 Task: Send an email with the signature Leonardo Martinez with the subject Feedback on a job offer acceptance and the message I would like to request a change to the project objectives, can we discuss this in our next meeting? from softage.9@softage.net to softage.8@softage.net and move the email from Sent Items to the folder Purchase orders
Action: Mouse moved to (1091, 77)
Screenshot: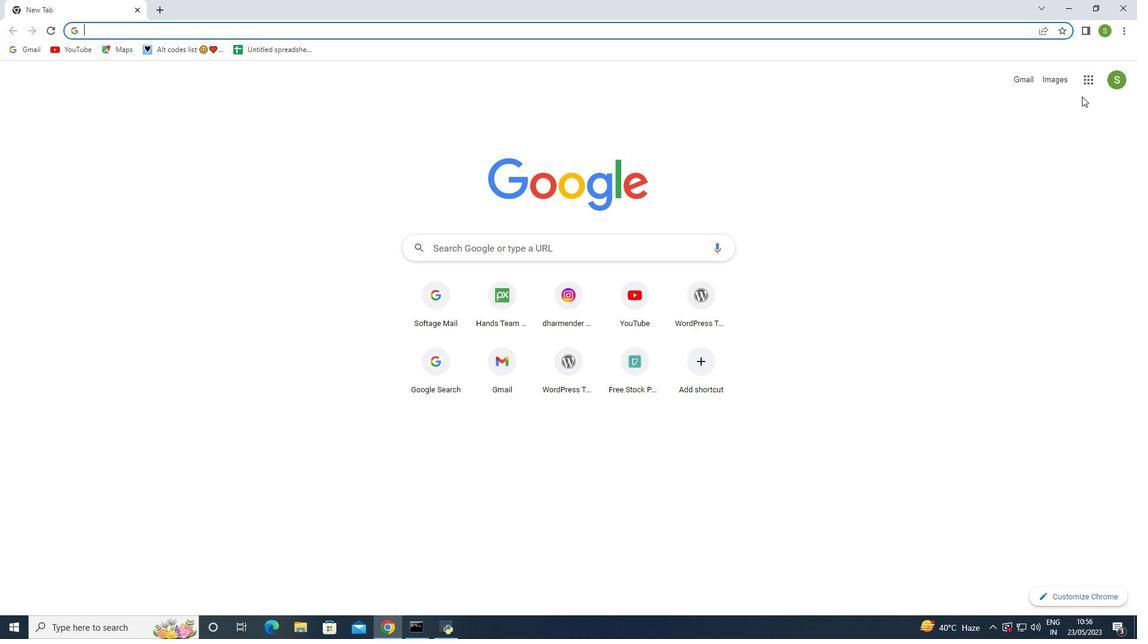 
Action: Mouse pressed left at (1091, 77)
Screenshot: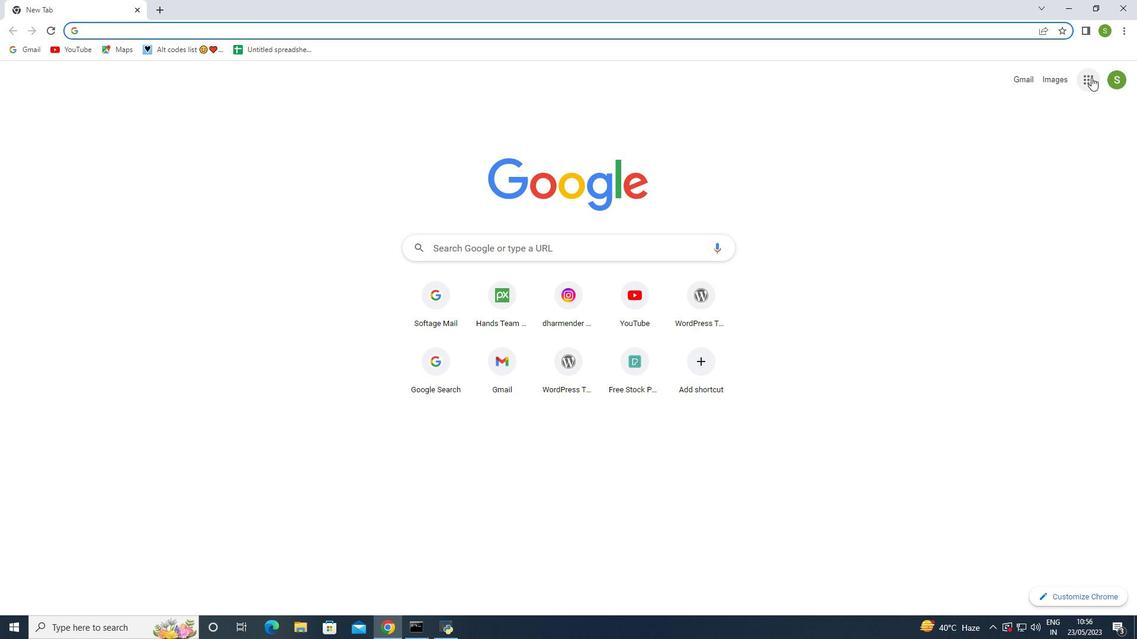 
Action: Mouse moved to (1030, 120)
Screenshot: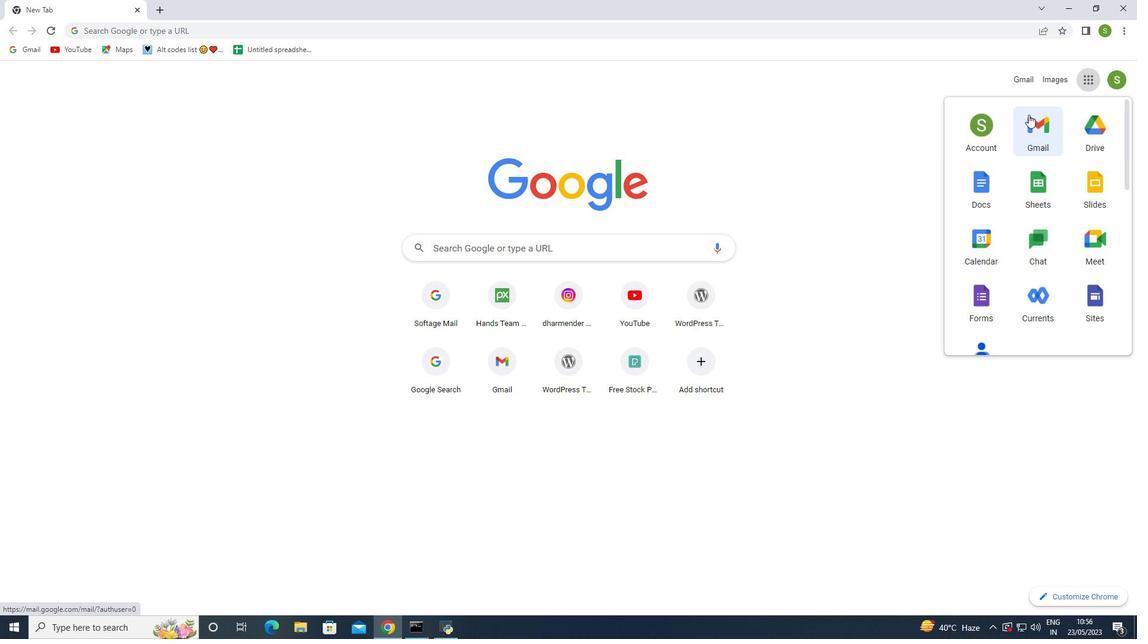 
Action: Mouse pressed left at (1030, 120)
Screenshot: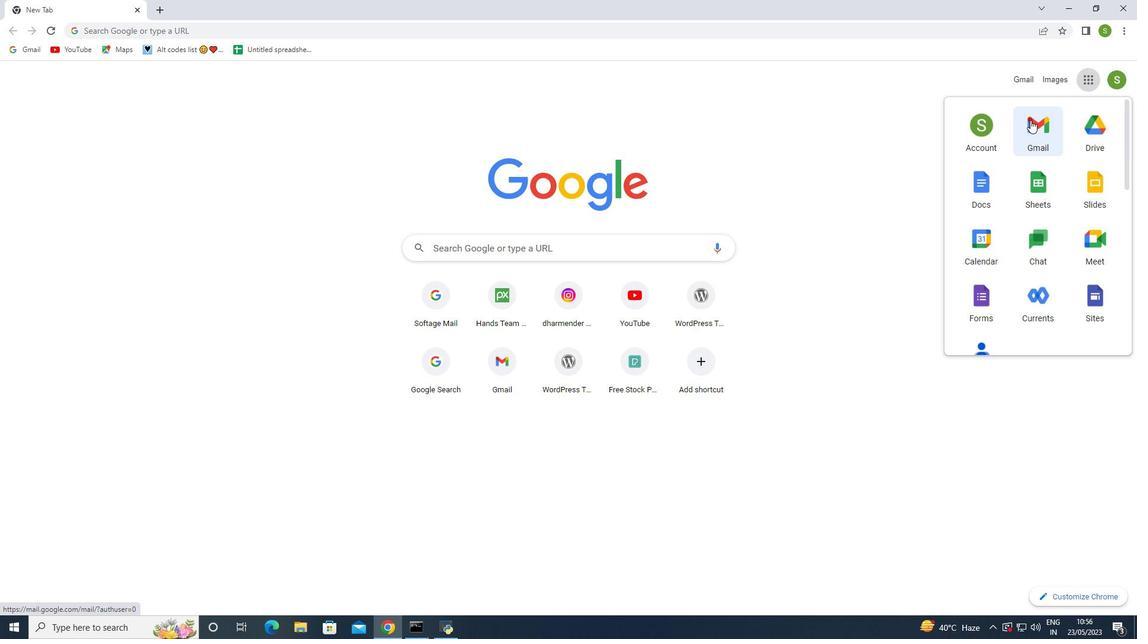 
Action: Mouse moved to (1005, 87)
Screenshot: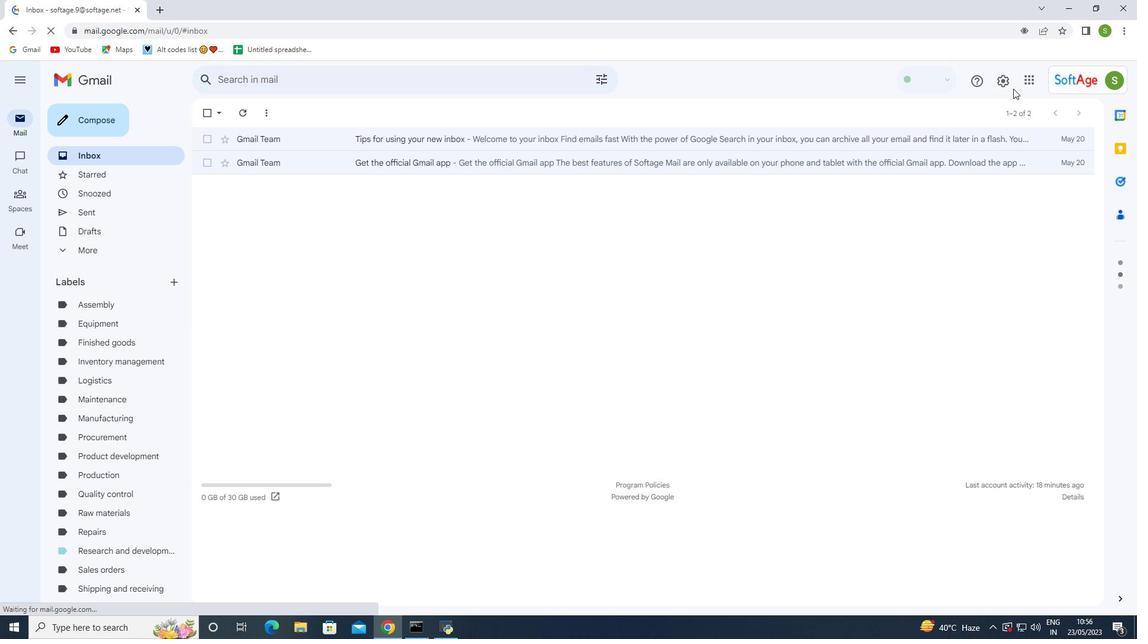 
Action: Mouse pressed left at (1005, 87)
Screenshot: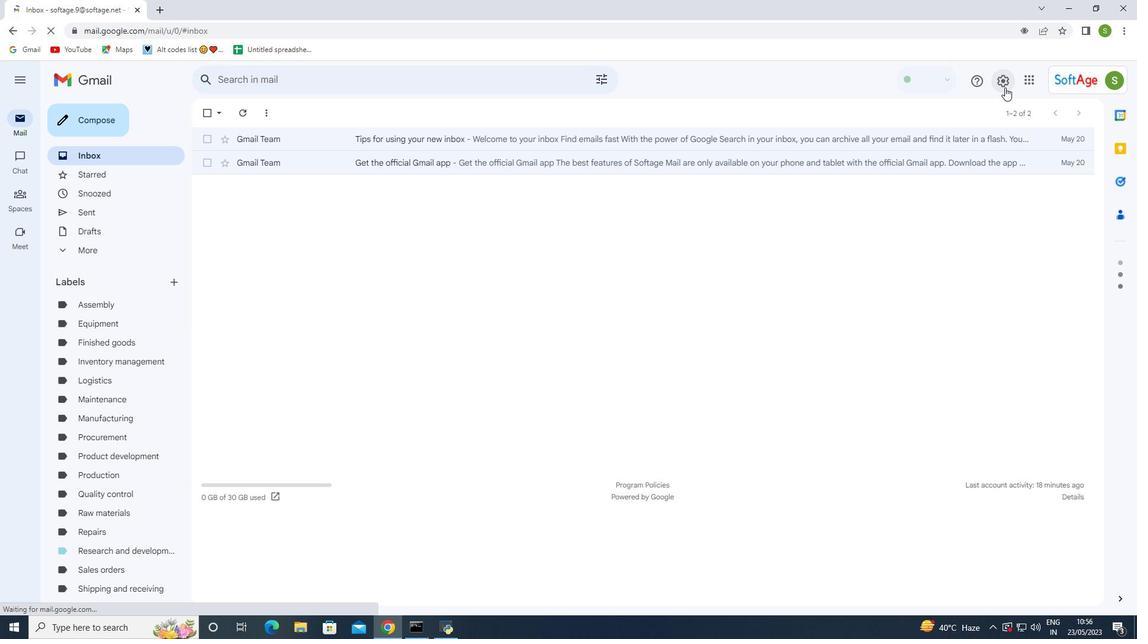
Action: Mouse moved to (999, 136)
Screenshot: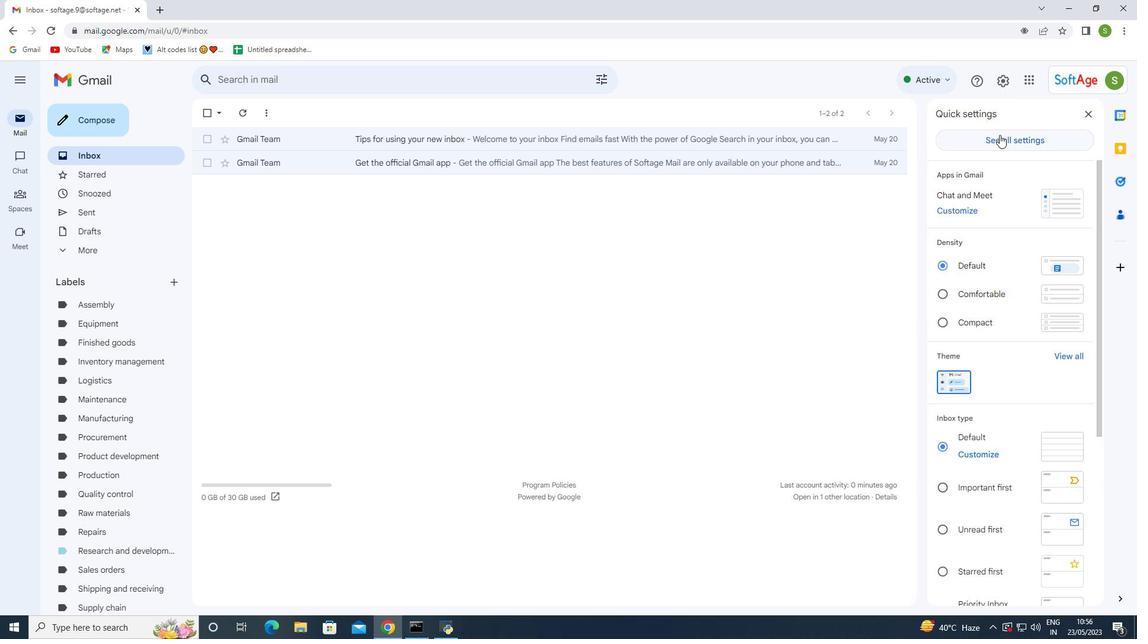 
Action: Mouse pressed left at (999, 136)
Screenshot: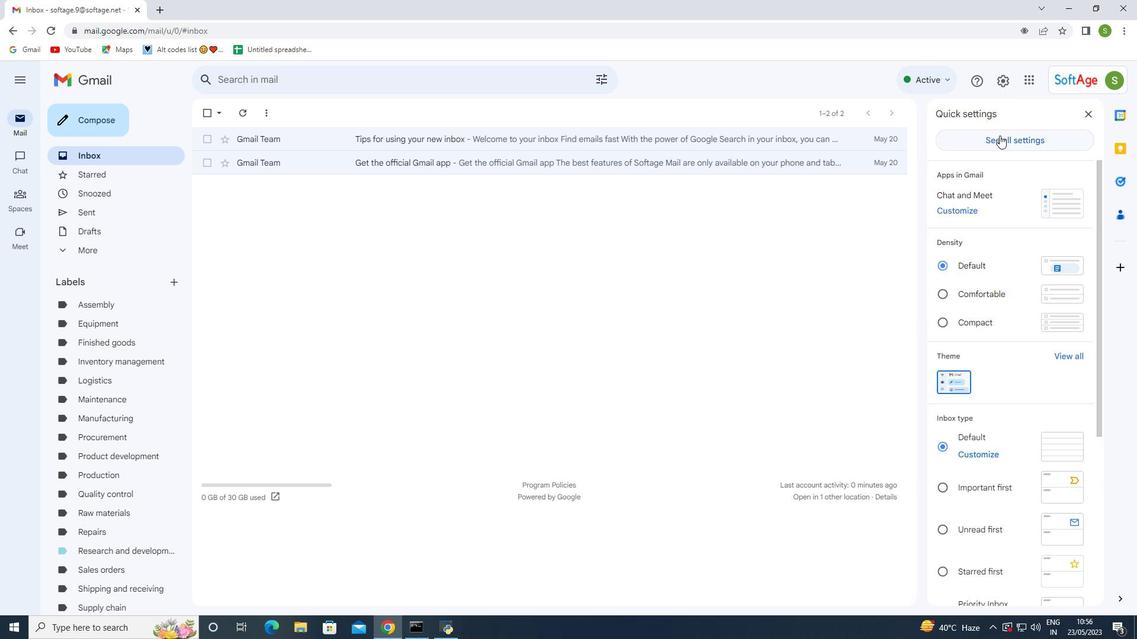 
Action: Mouse moved to (490, 319)
Screenshot: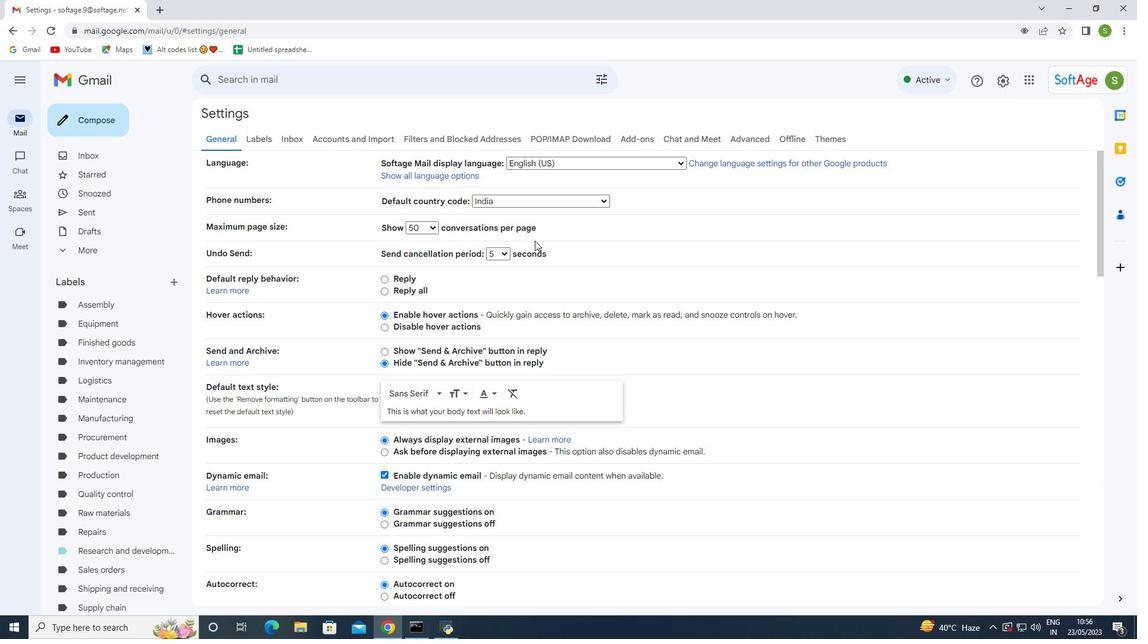 
Action: Mouse scrolled (490, 319) with delta (0, 0)
Screenshot: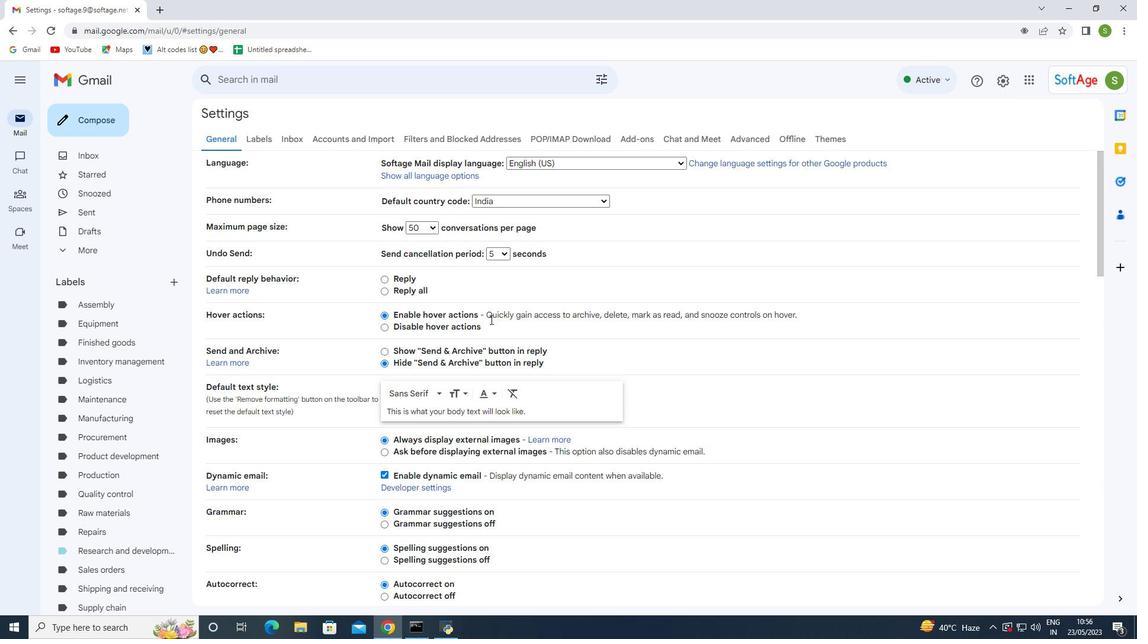 
Action: Mouse scrolled (490, 319) with delta (0, 0)
Screenshot: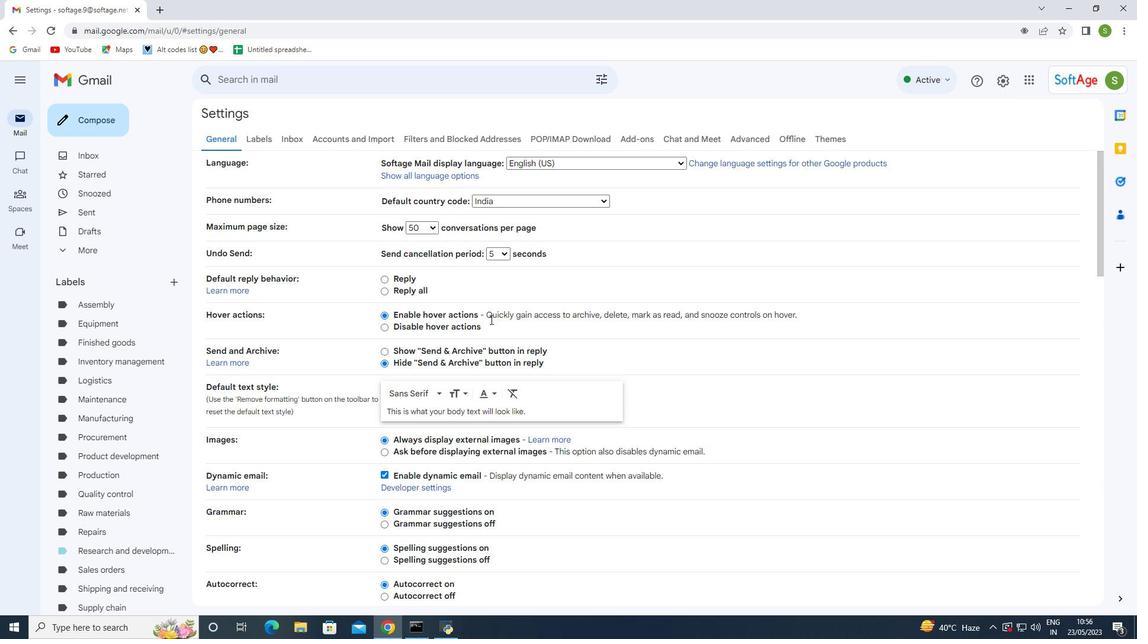 
Action: Mouse scrolled (490, 319) with delta (0, 0)
Screenshot: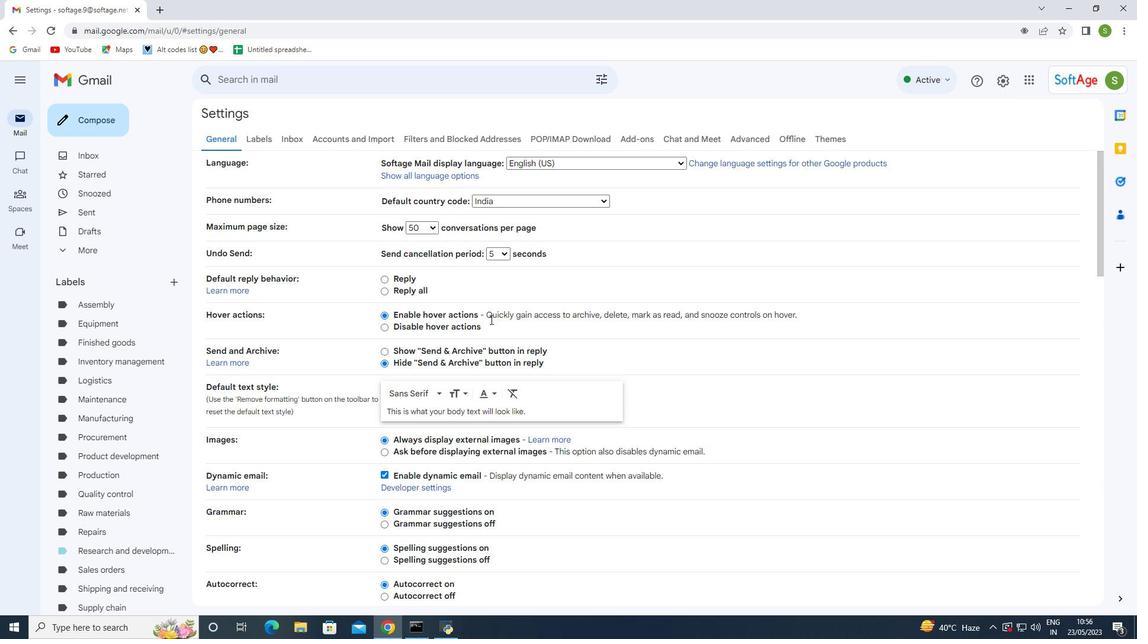 
Action: Mouse scrolled (490, 319) with delta (0, 0)
Screenshot: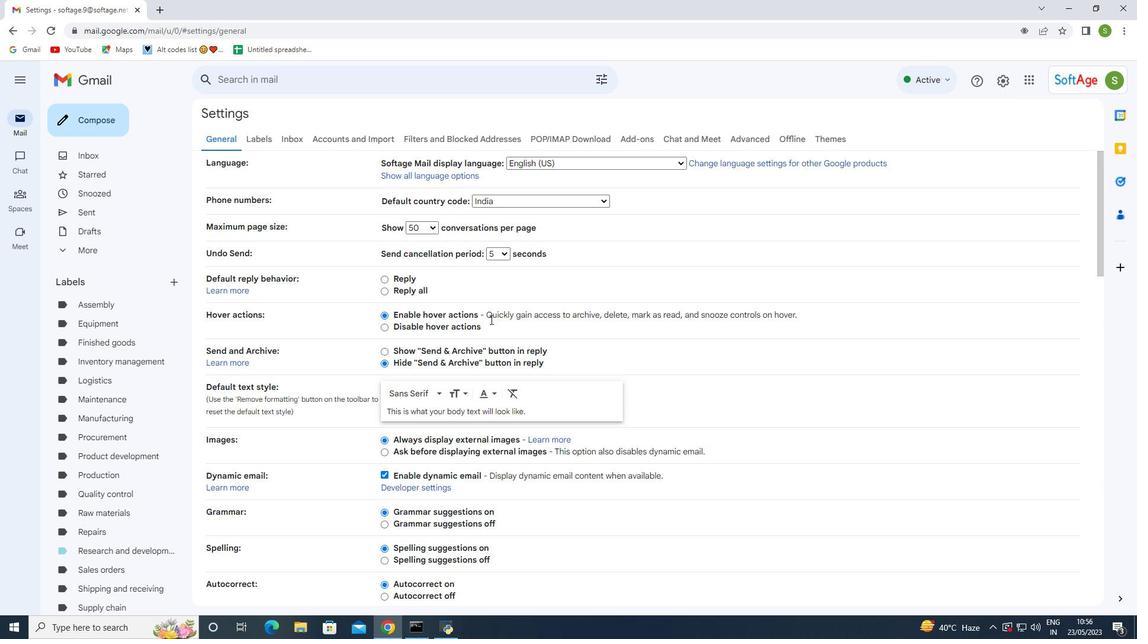 
Action: Mouse scrolled (490, 319) with delta (0, 0)
Screenshot: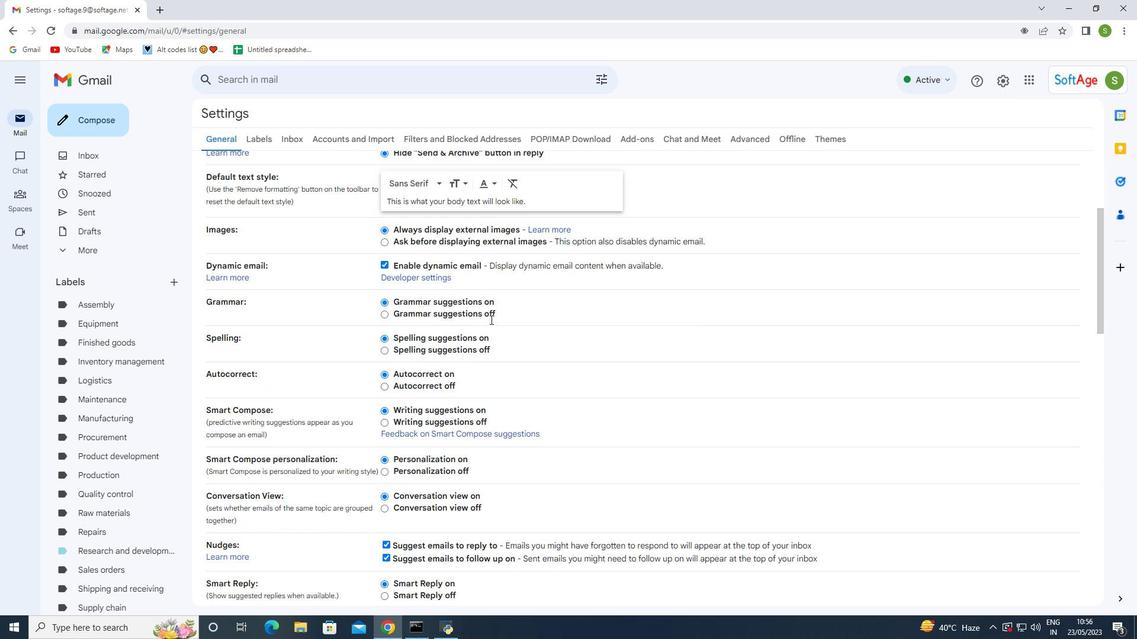 
Action: Mouse scrolled (490, 319) with delta (0, 0)
Screenshot: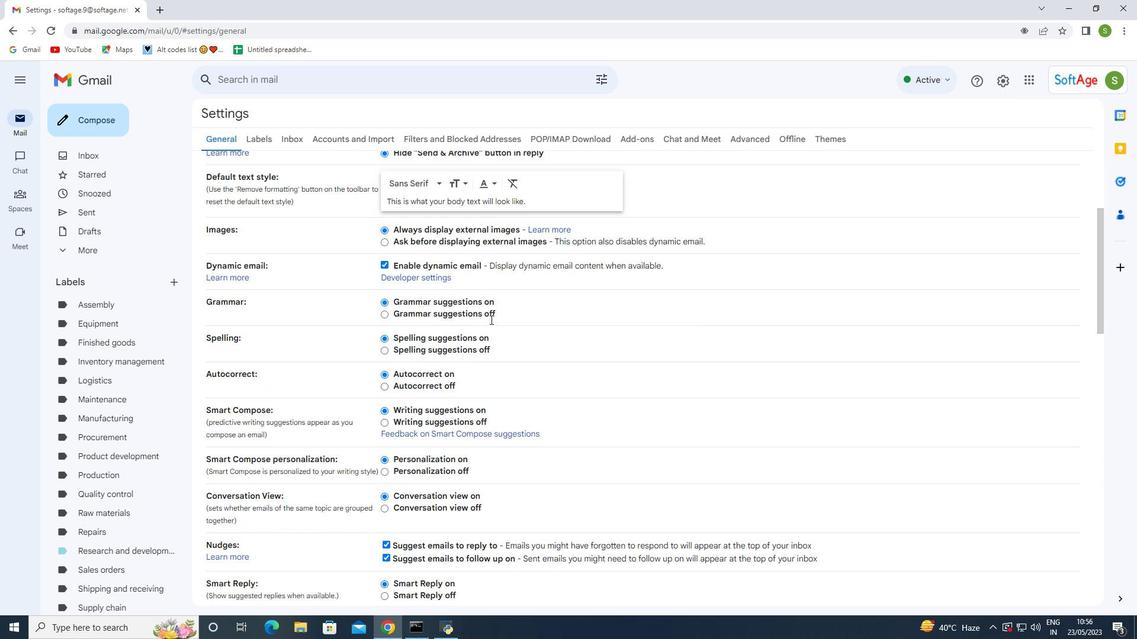 
Action: Mouse scrolled (490, 319) with delta (0, 0)
Screenshot: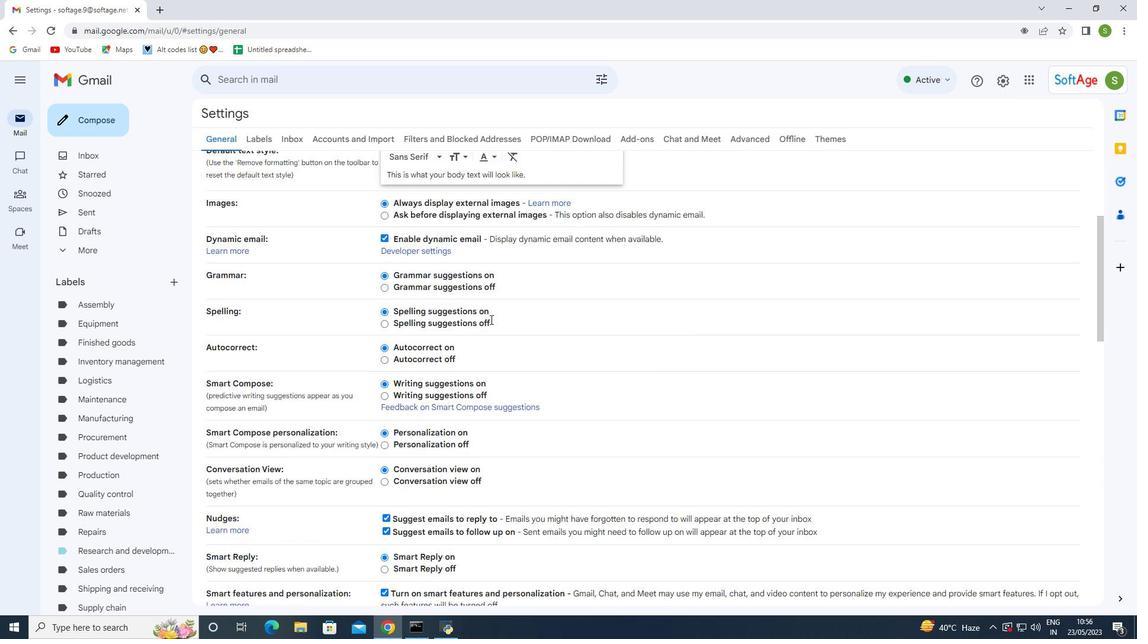 
Action: Mouse scrolled (490, 319) with delta (0, 0)
Screenshot: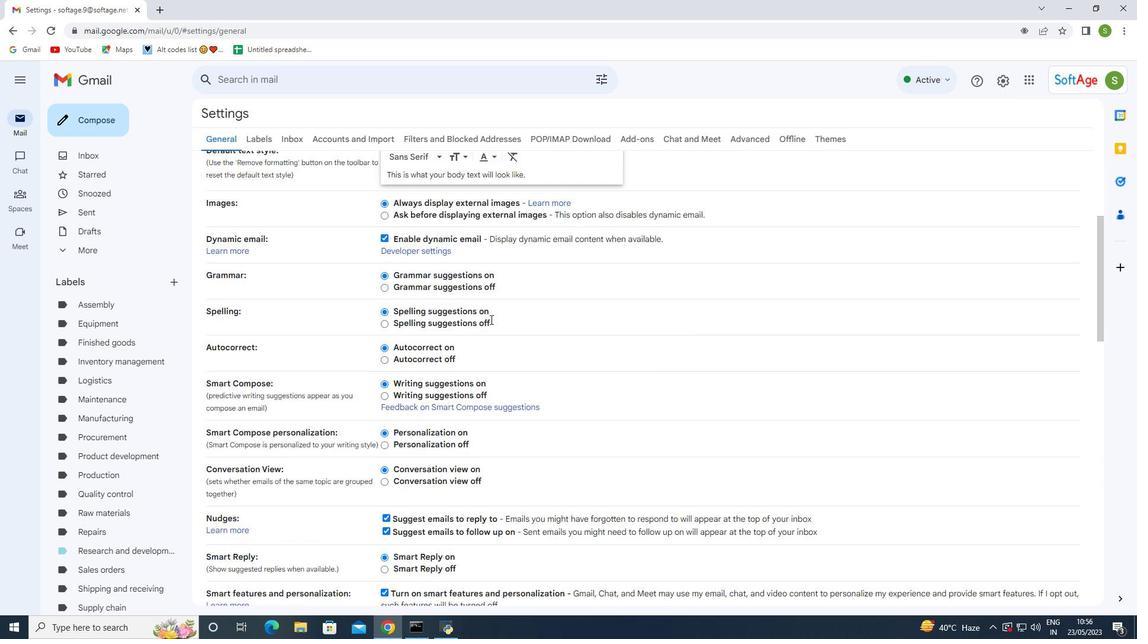 
Action: Mouse scrolled (490, 319) with delta (0, 0)
Screenshot: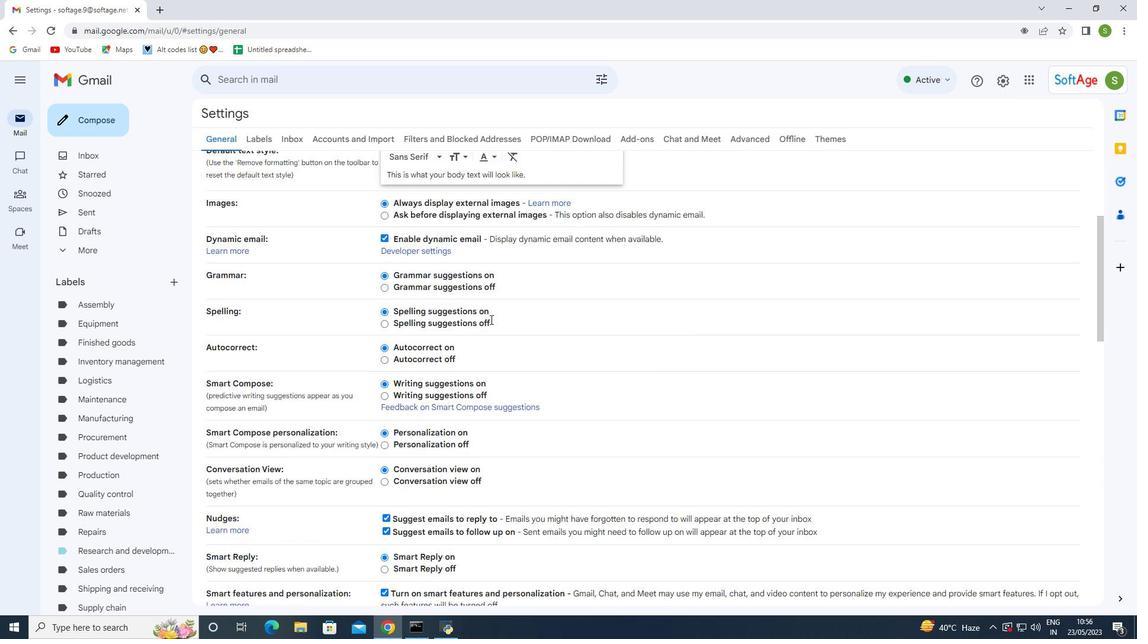 
Action: Mouse scrolled (490, 319) with delta (0, 0)
Screenshot: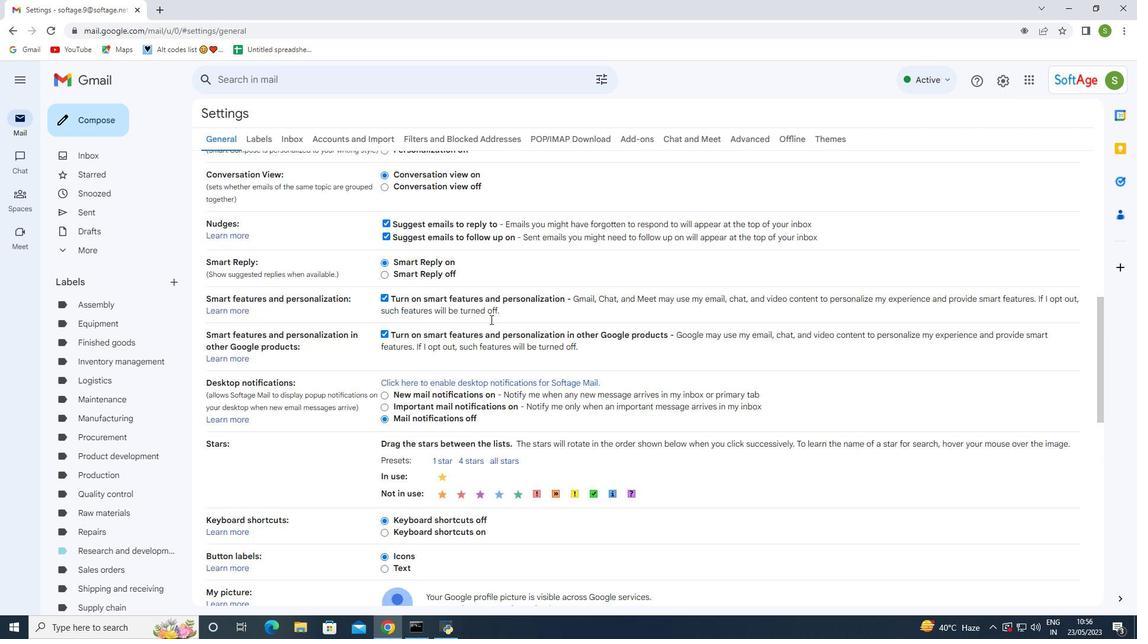 
Action: Mouse scrolled (490, 319) with delta (0, 0)
Screenshot: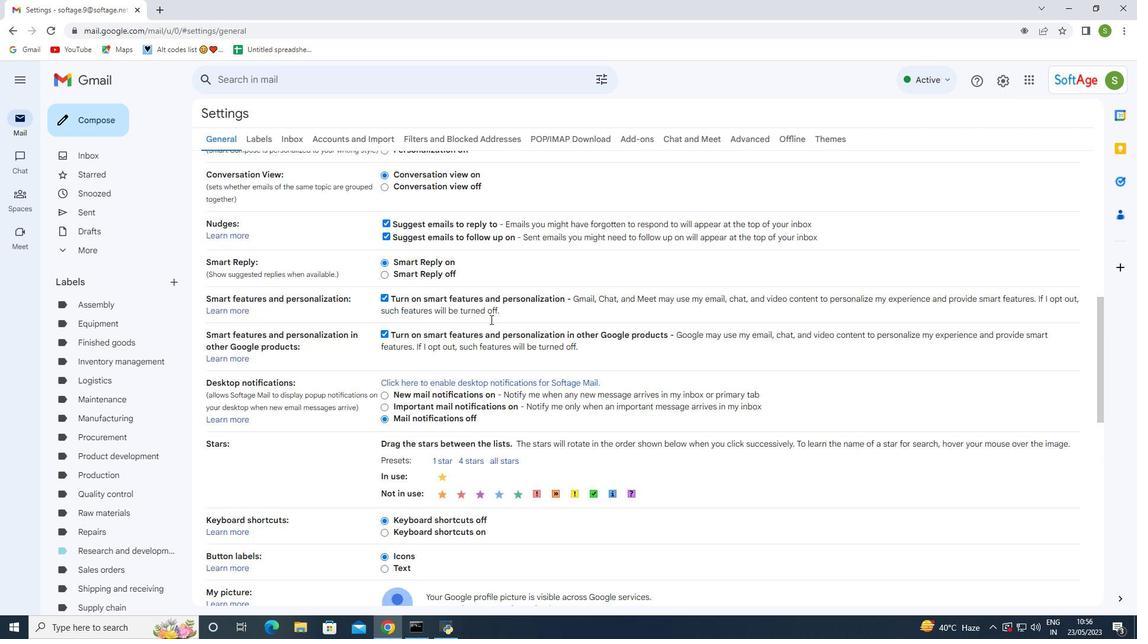 
Action: Mouse scrolled (490, 319) with delta (0, 0)
Screenshot: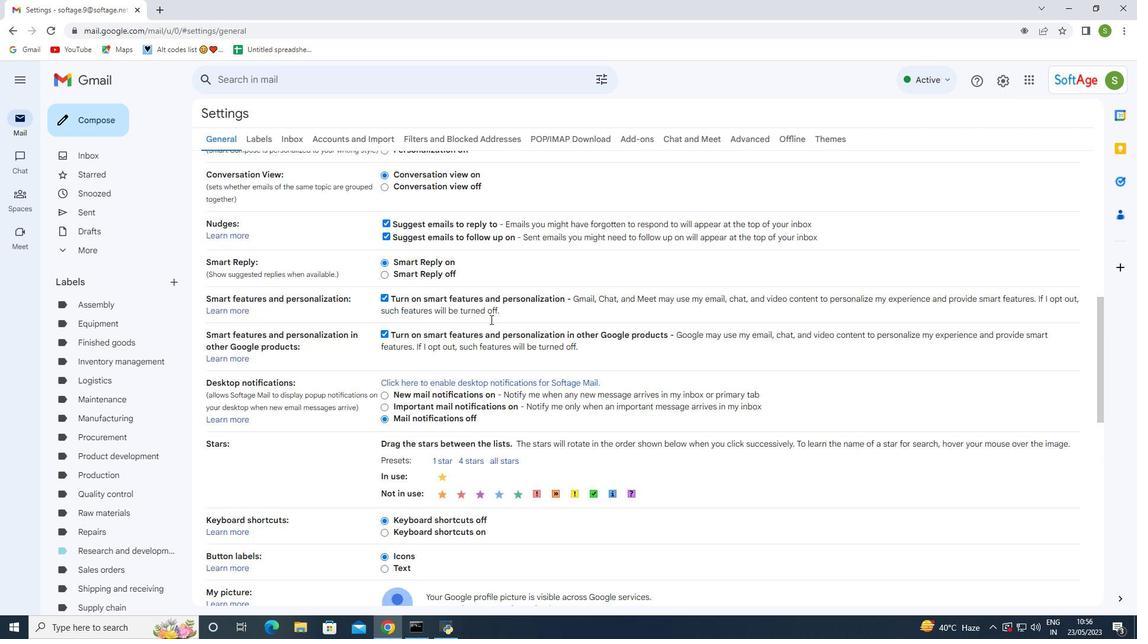 
Action: Mouse scrolled (490, 319) with delta (0, 0)
Screenshot: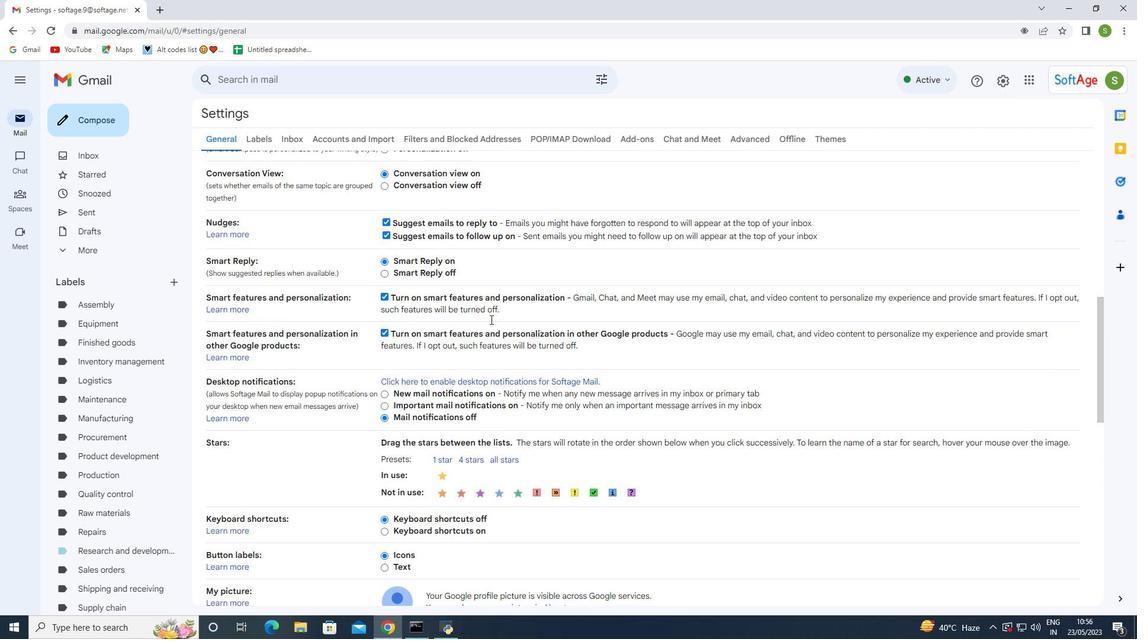 
Action: Mouse scrolled (490, 319) with delta (0, 0)
Screenshot: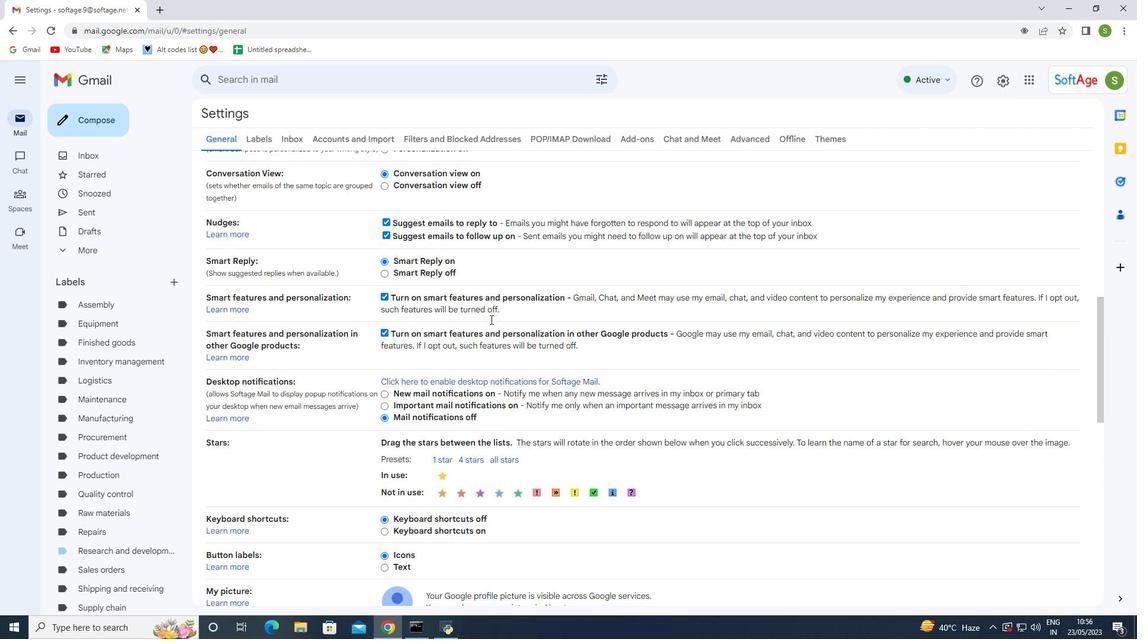 
Action: Mouse scrolled (490, 319) with delta (0, 0)
Screenshot: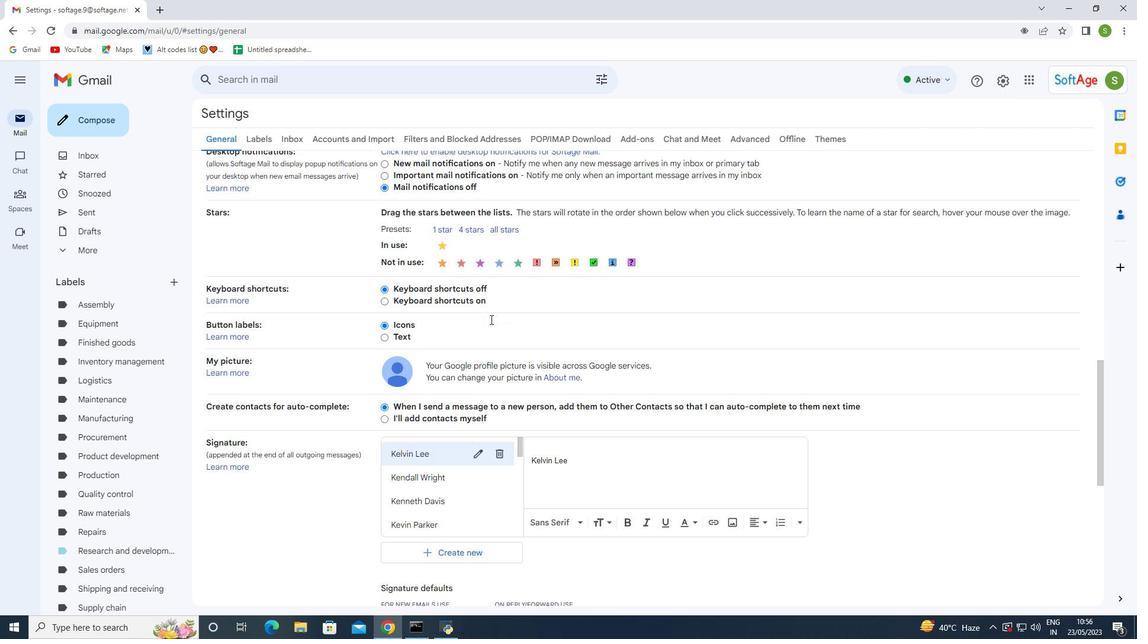 
Action: Mouse scrolled (490, 319) with delta (0, 0)
Screenshot: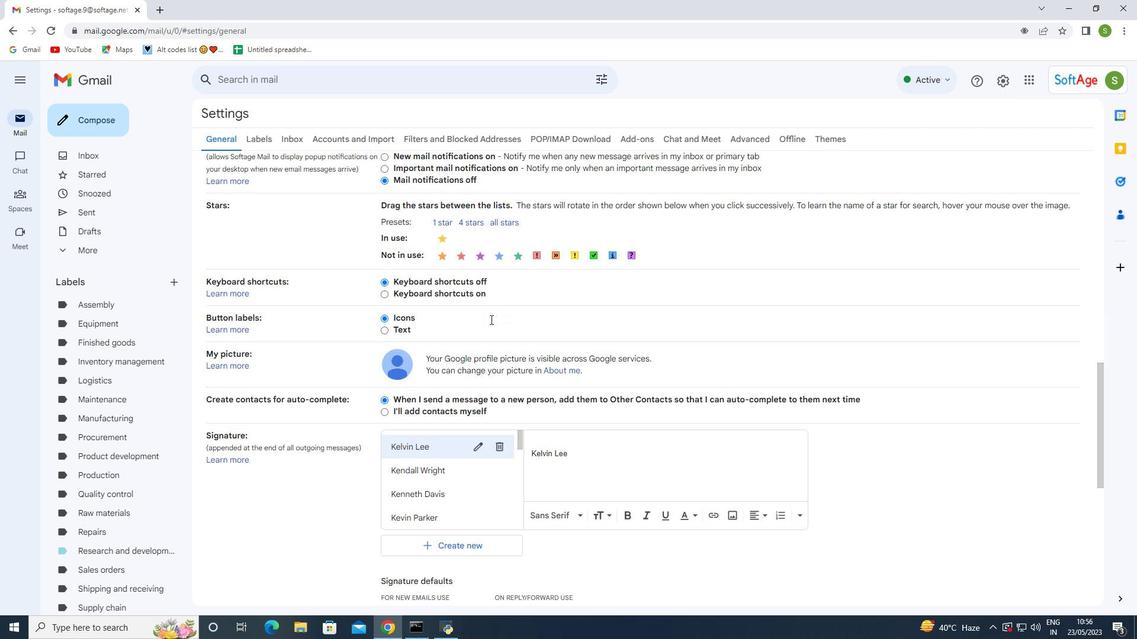 
Action: Mouse scrolled (490, 319) with delta (0, 0)
Screenshot: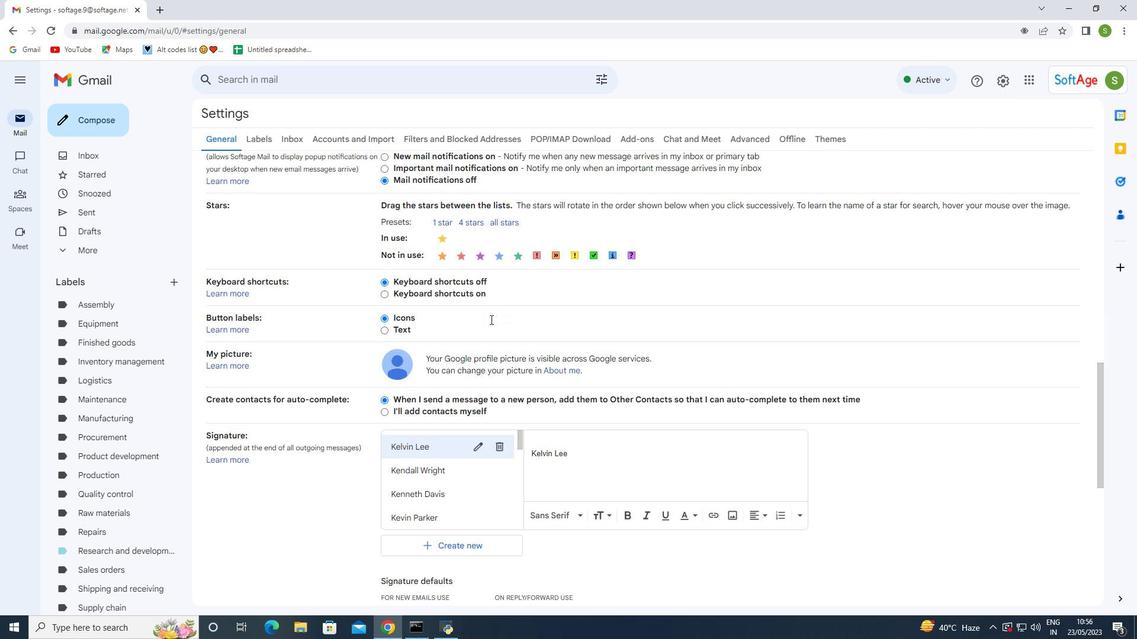 
Action: Mouse scrolled (490, 319) with delta (0, 0)
Screenshot: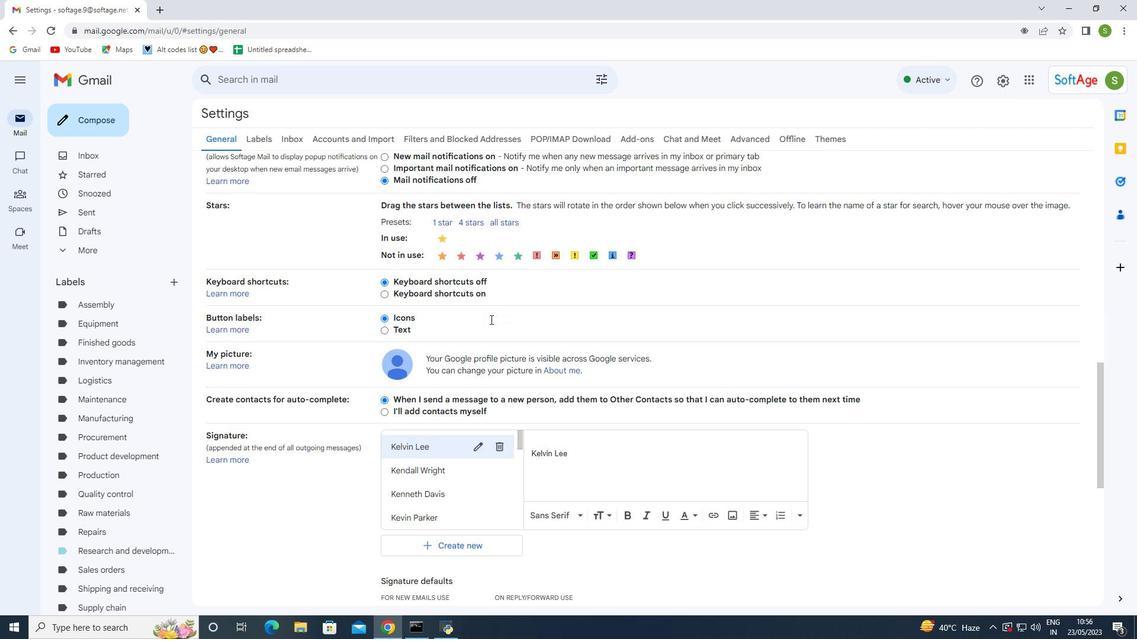 
Action: Mouse scrolled (490, 319) with delta (0, 0)
Screenshot: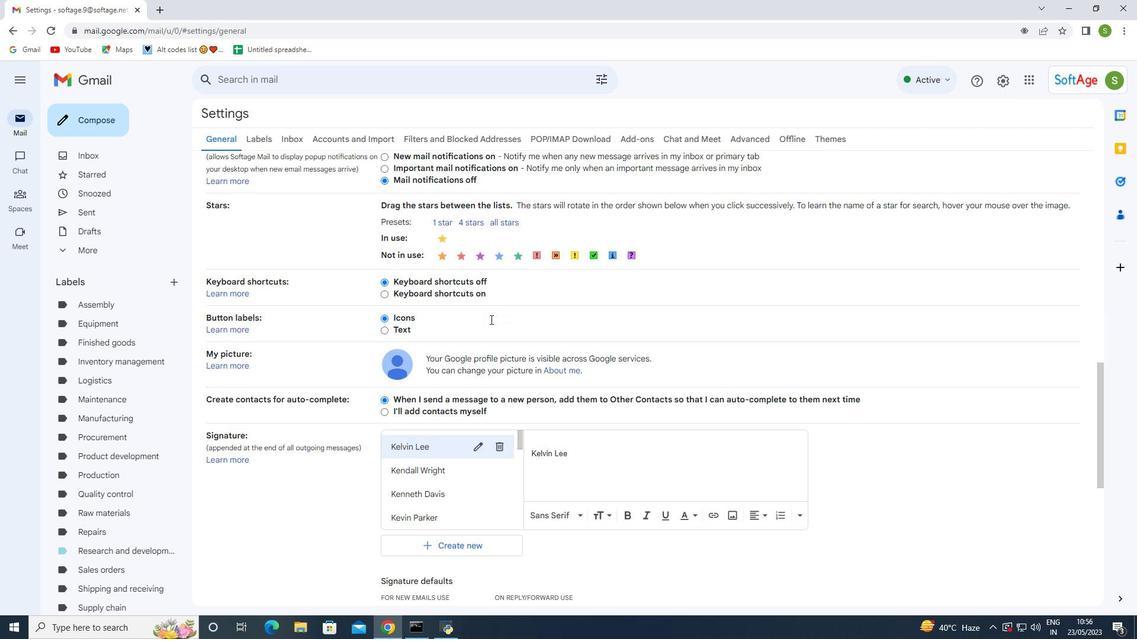 
Action: Mouse scrolled (490, 319) with delta (0, 0)
Screenshot: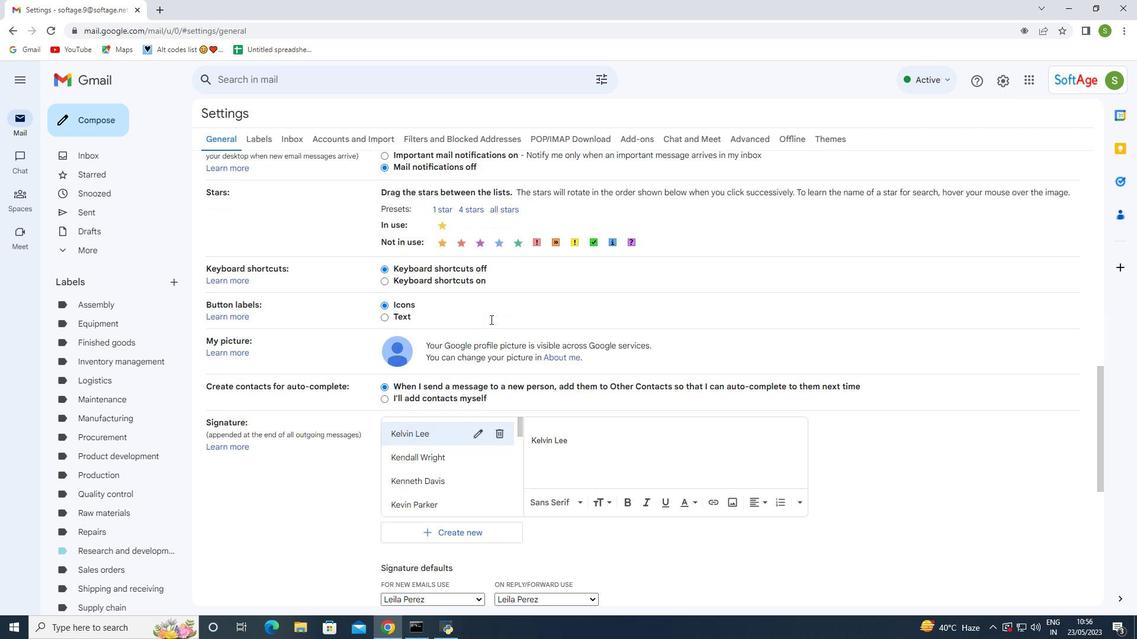 
Action: Mouse moved to (490, 319)
Screenshot: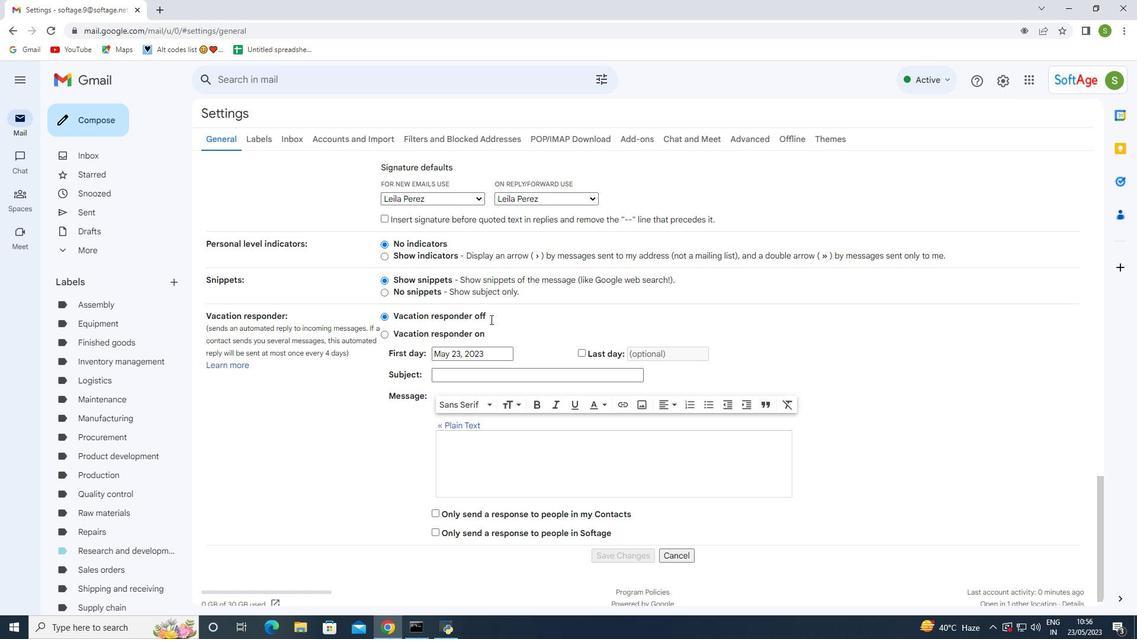 
Action: Mouse scrolled (490, 320) with delta (0, 0)
Screenshot: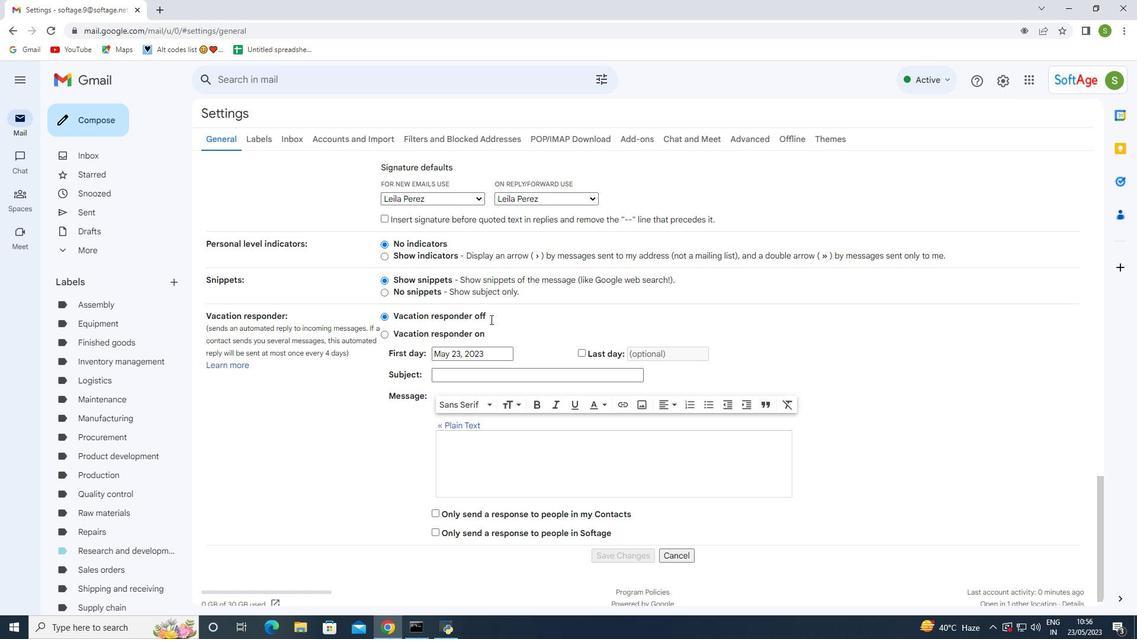
Action: Mouse moved to (491, 320)
Screenshot: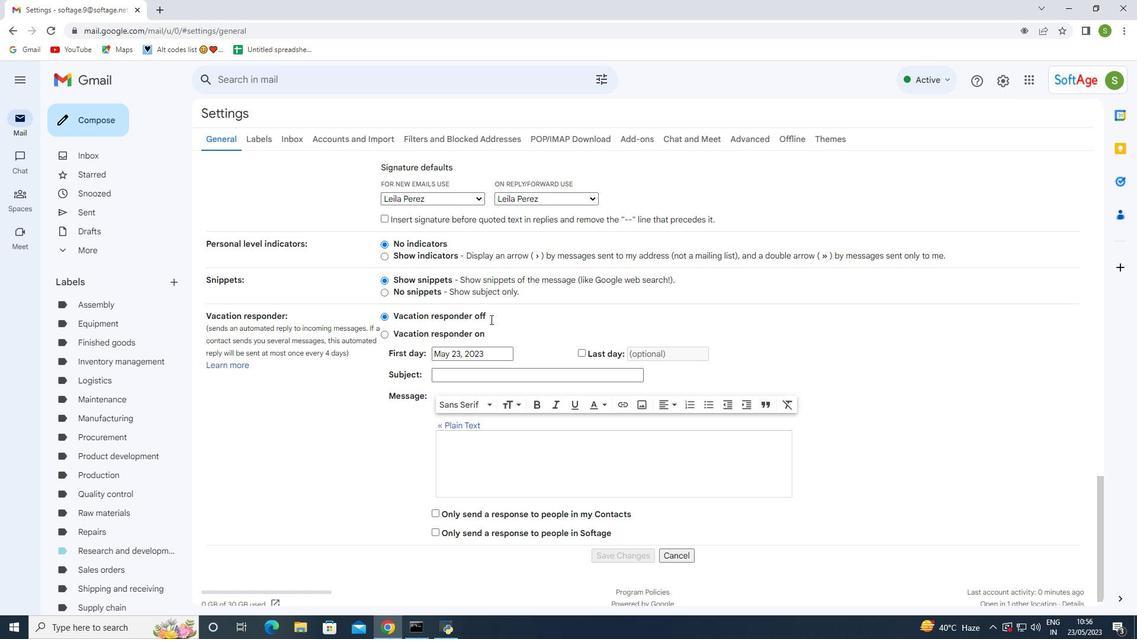 
Action: Mouse scrolled (491, 321) with delta (0, 0)
Screenshot: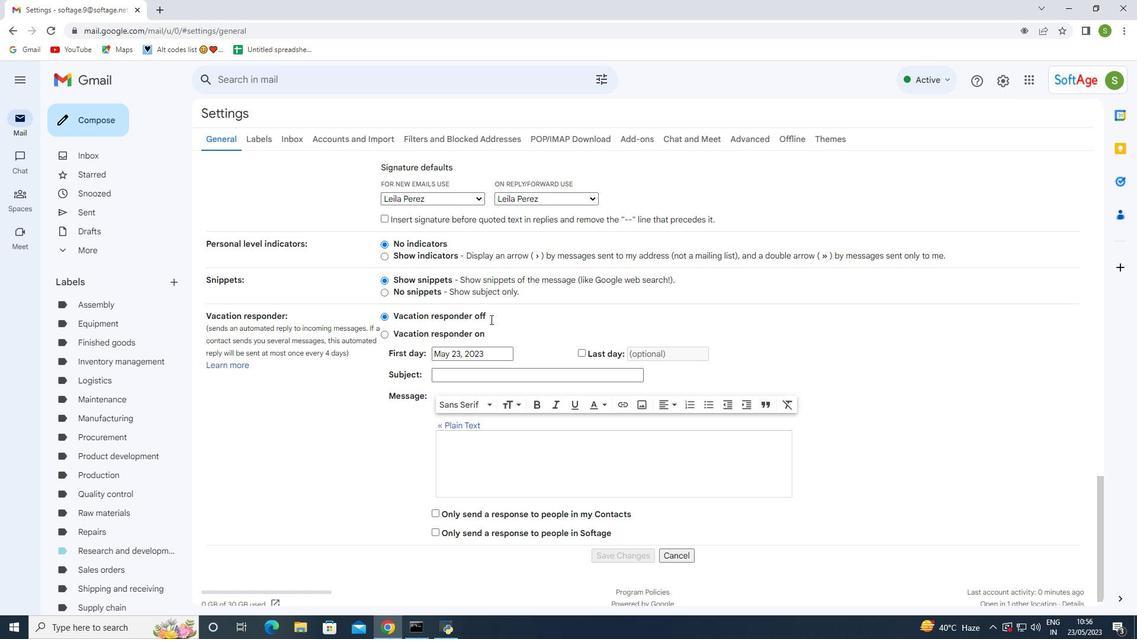 
Action: Mouse scrolled (491, 321) with delta (0, 0)
Screenshot: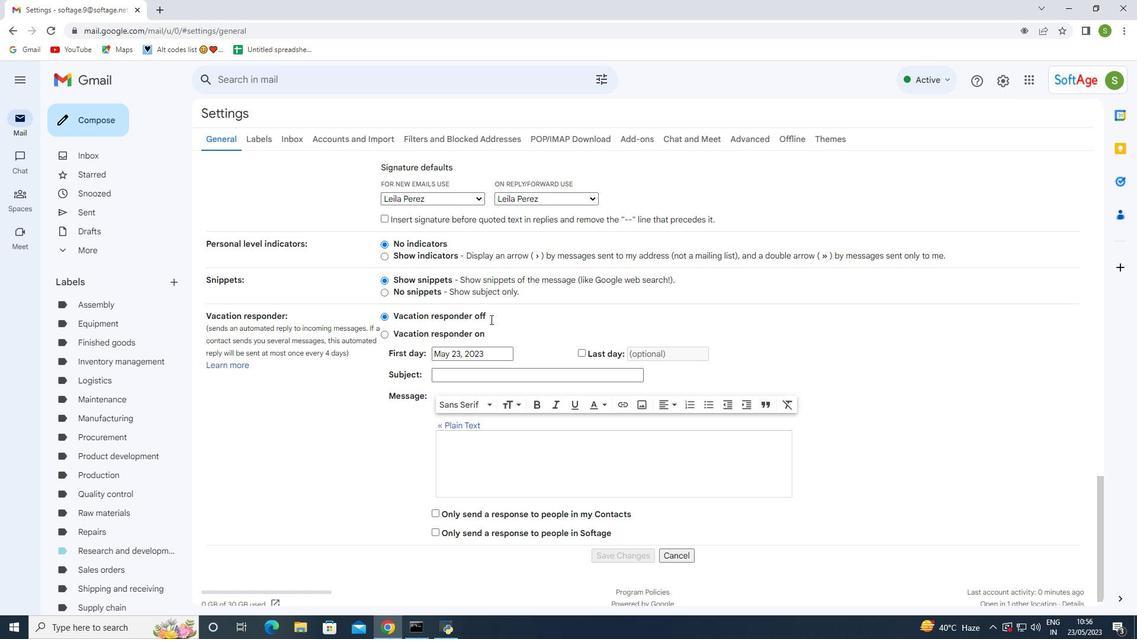
Action: Mouse moved to (467, 315)
Screenshot: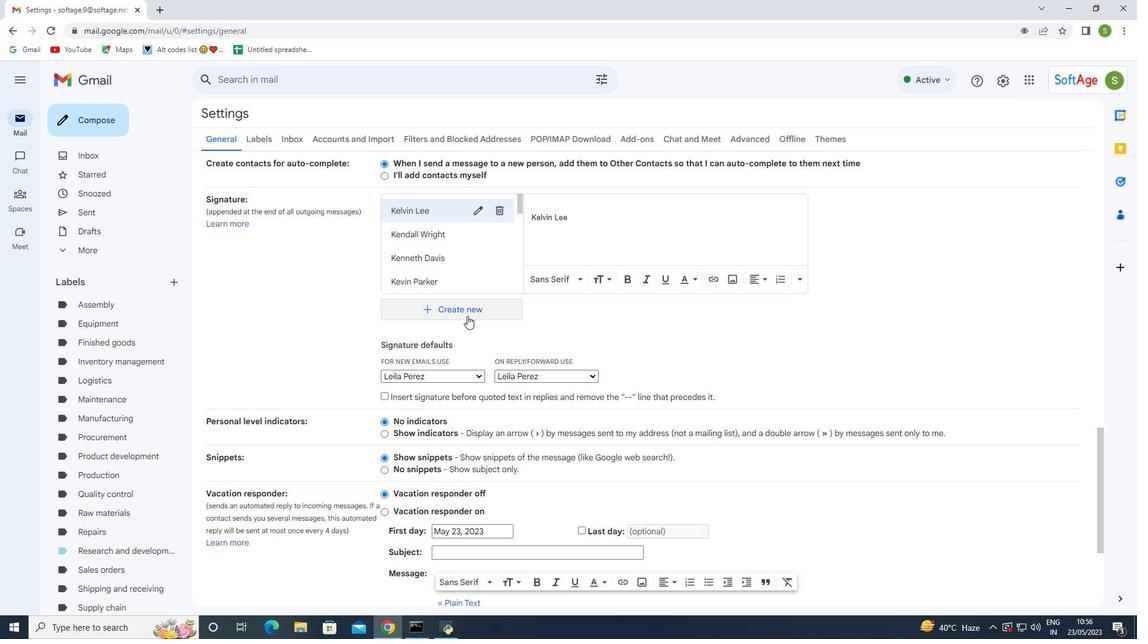 
Action: Mouse pressed left at (467, 315)
Screenshot: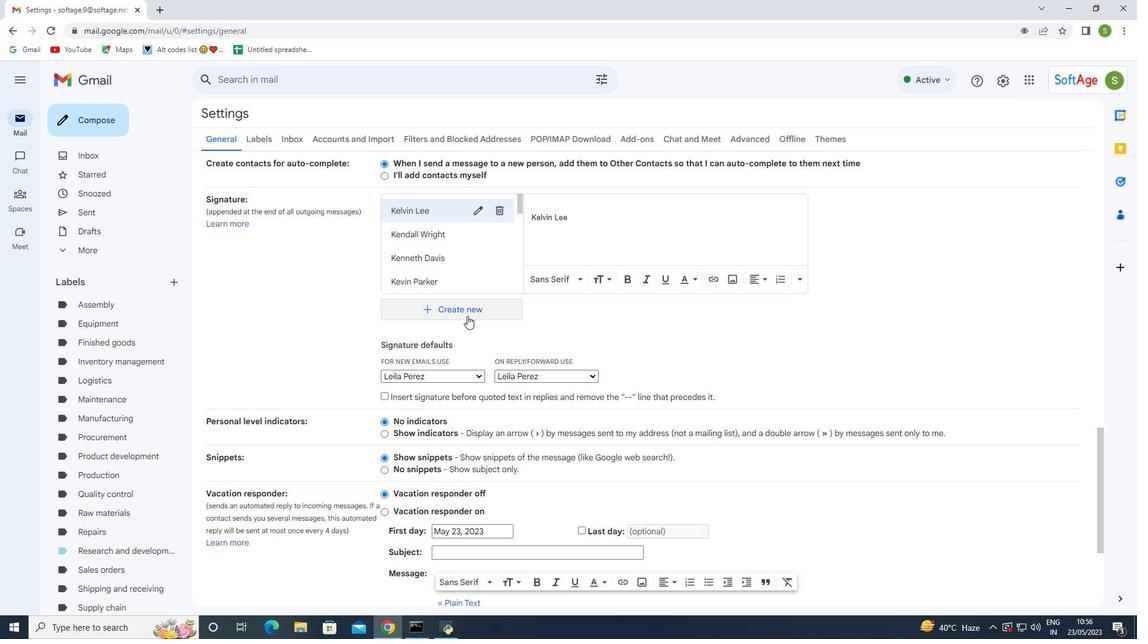 
Action: Mouse moved to (512, 337)
Screenshot: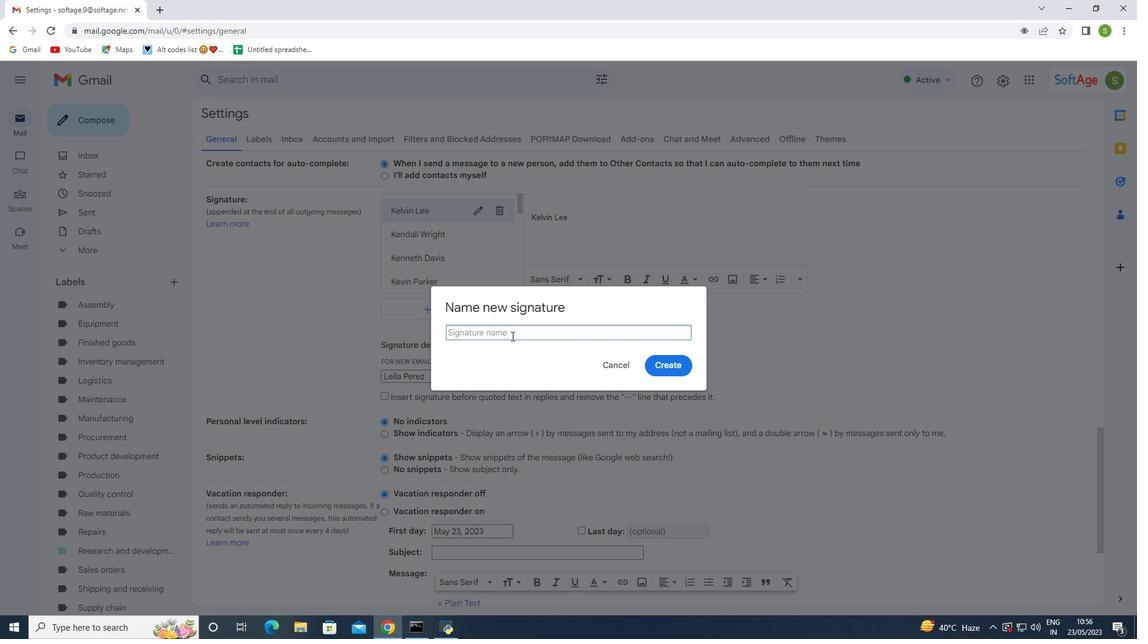
Action: Mouse pressed left at (512, 337)
Screenshot: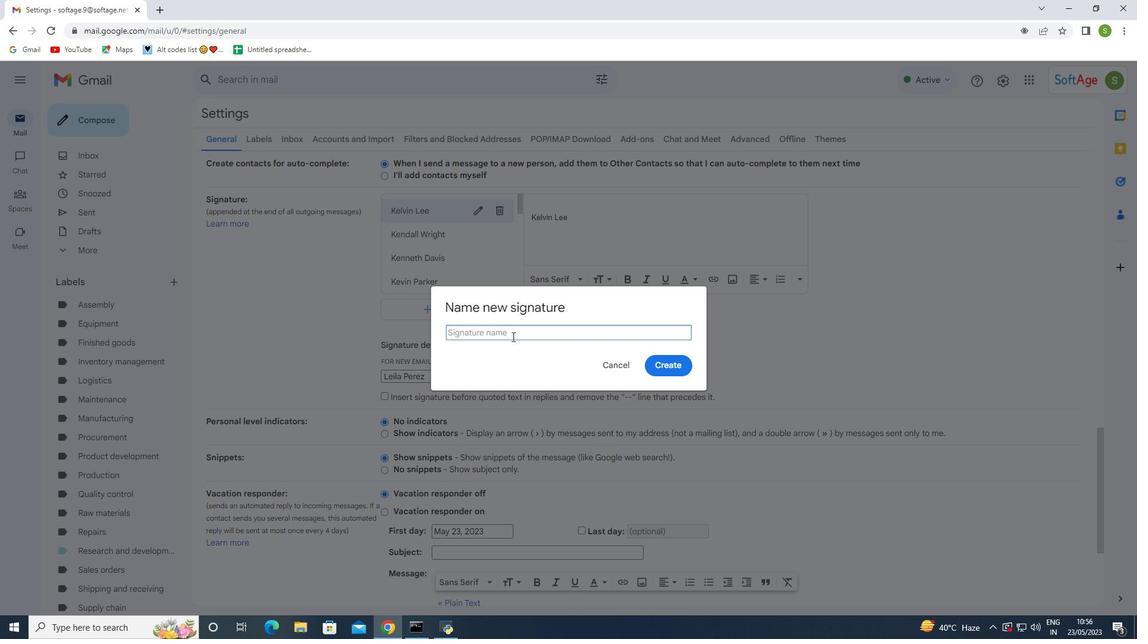 
Action: Key pressed <Key.shift><Key.shift><Key.shift><Key.shift>Leonardo<Key.space><Key.shift>Martinez
Screenshot: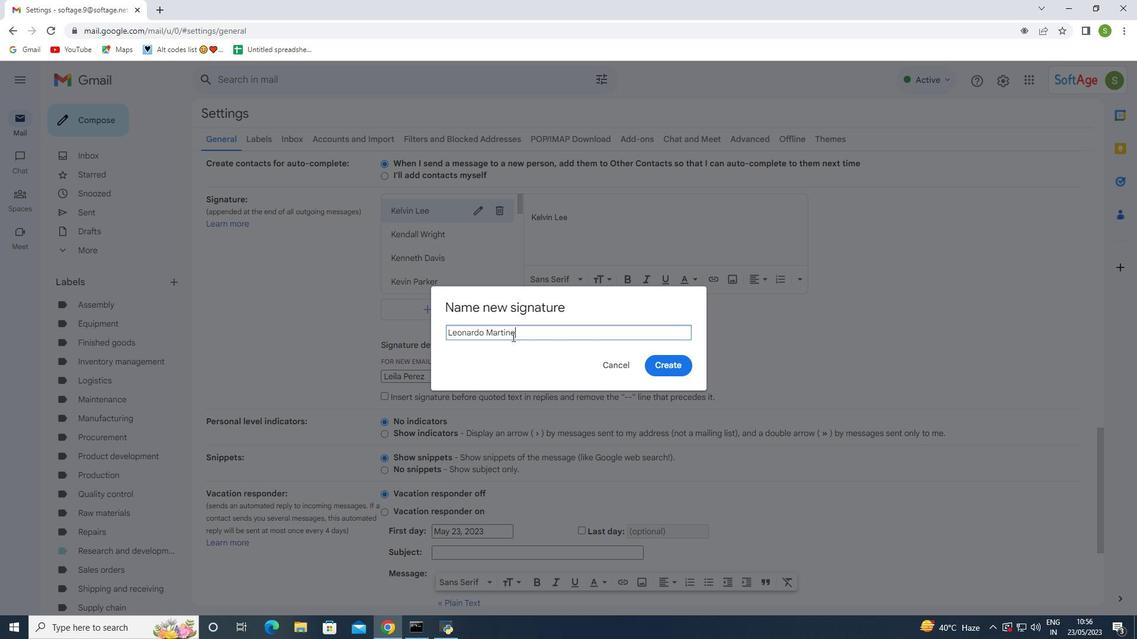 
Action: Mouse moved to (674, 372)
Screenshot: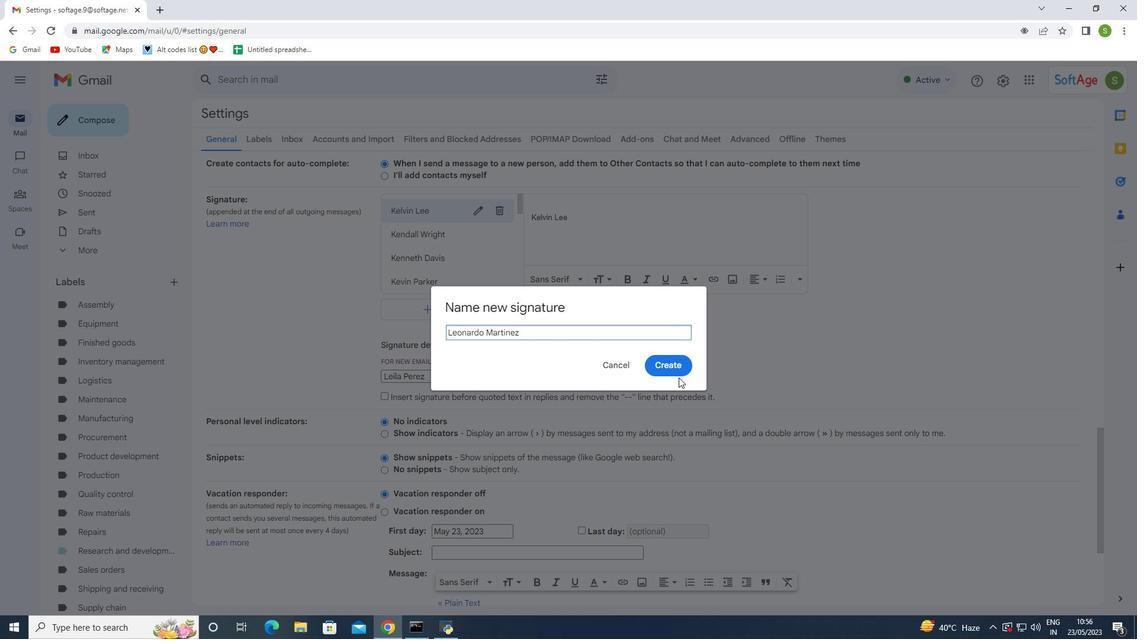 
Action: Mouse pressed left at (674, 372)
Screenshot: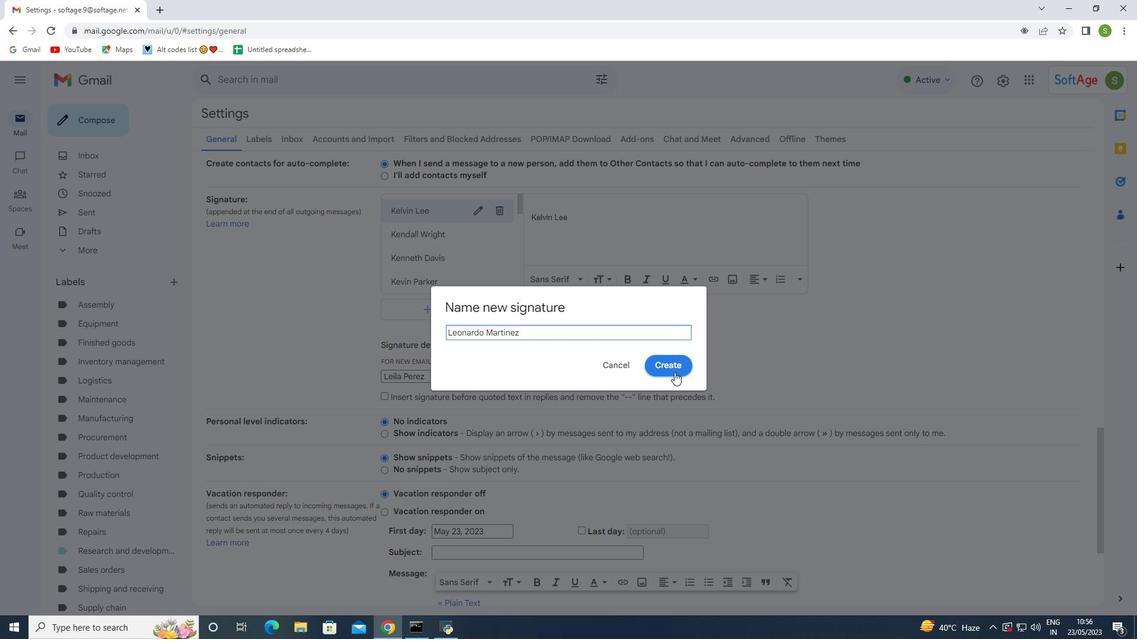 
Action: Mouse moved to (558, 223)
Screenshot: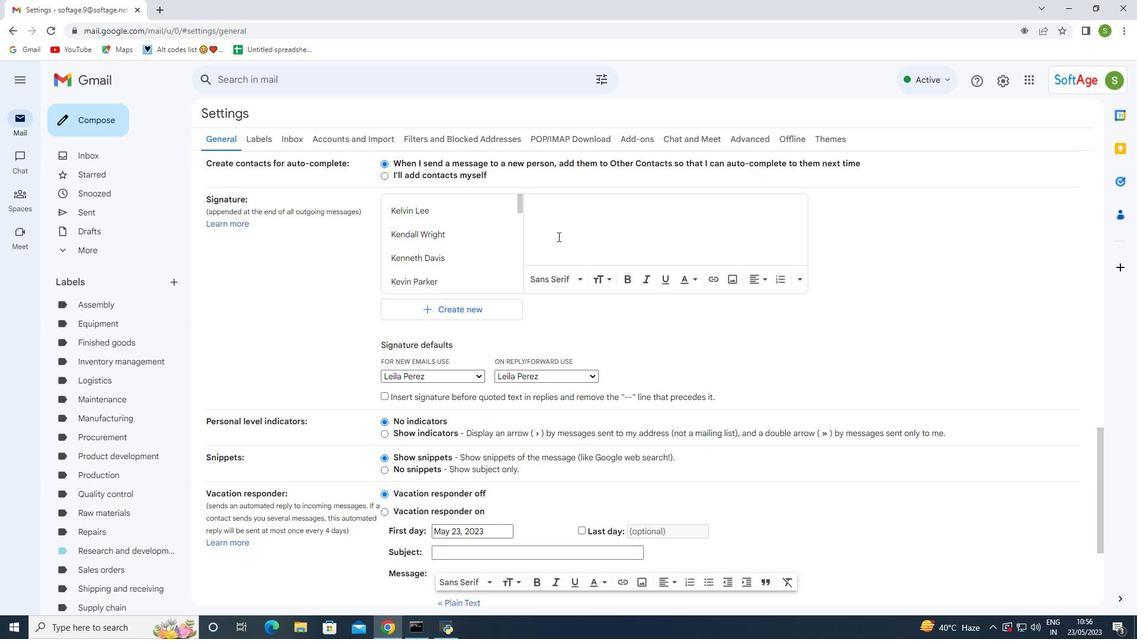 
Action: Key pressed <Key.shift>Leonardo<Key.space><Key.shift>Martinez
Screenshot: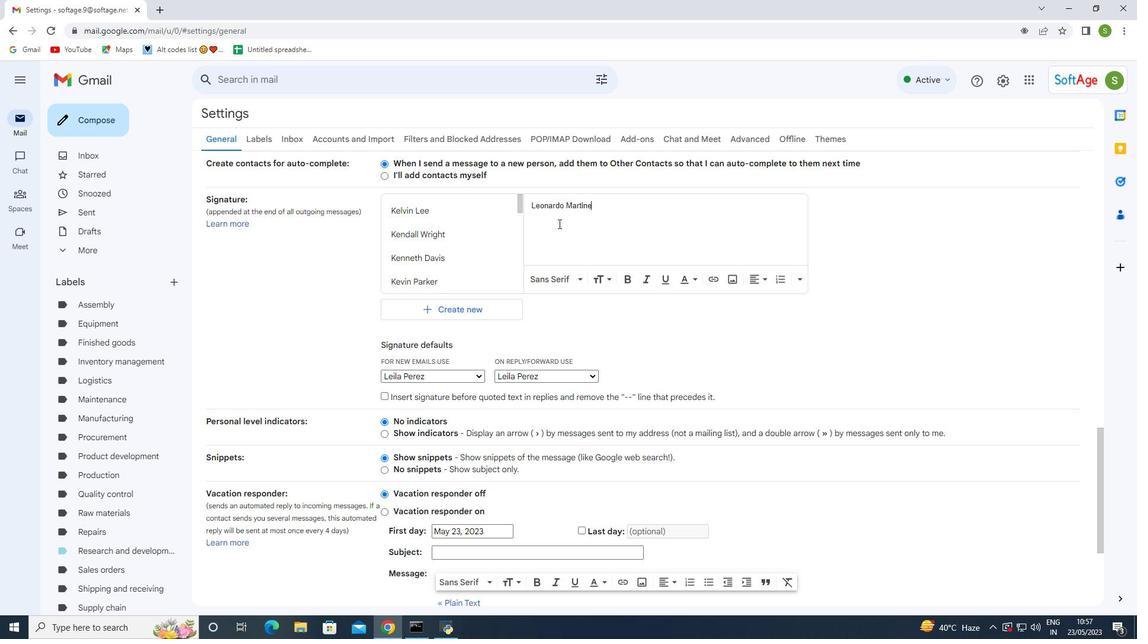 
Action: Mouse moved to (454, 377)
Screenshot: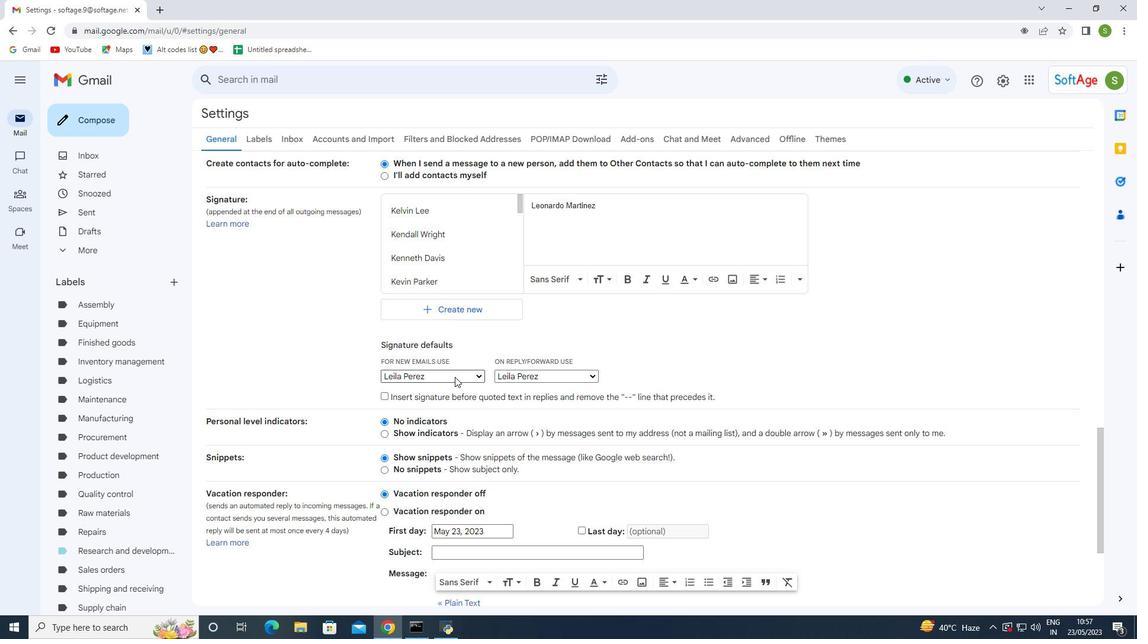 
Action: Mouse pressed left at (454, 377)
Screenshot: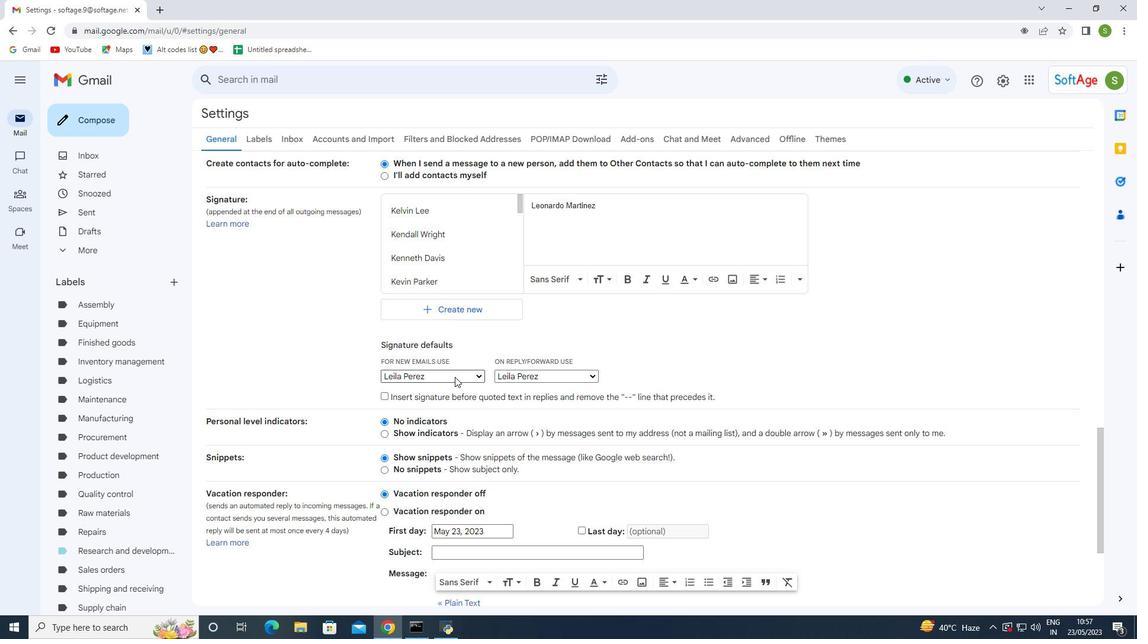 
Action: Mouse scrolled (454, 376) with delta (0, 0)
Screenshot: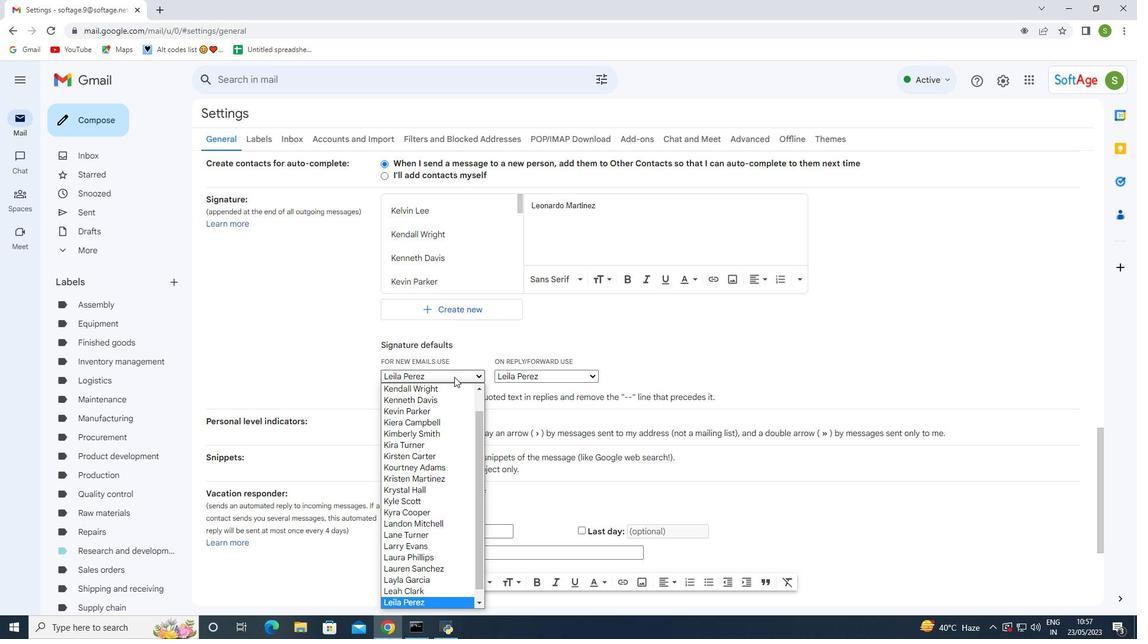 
Action: Mouse scrolled (454, 376) with delta (0, 0)
Screenshot: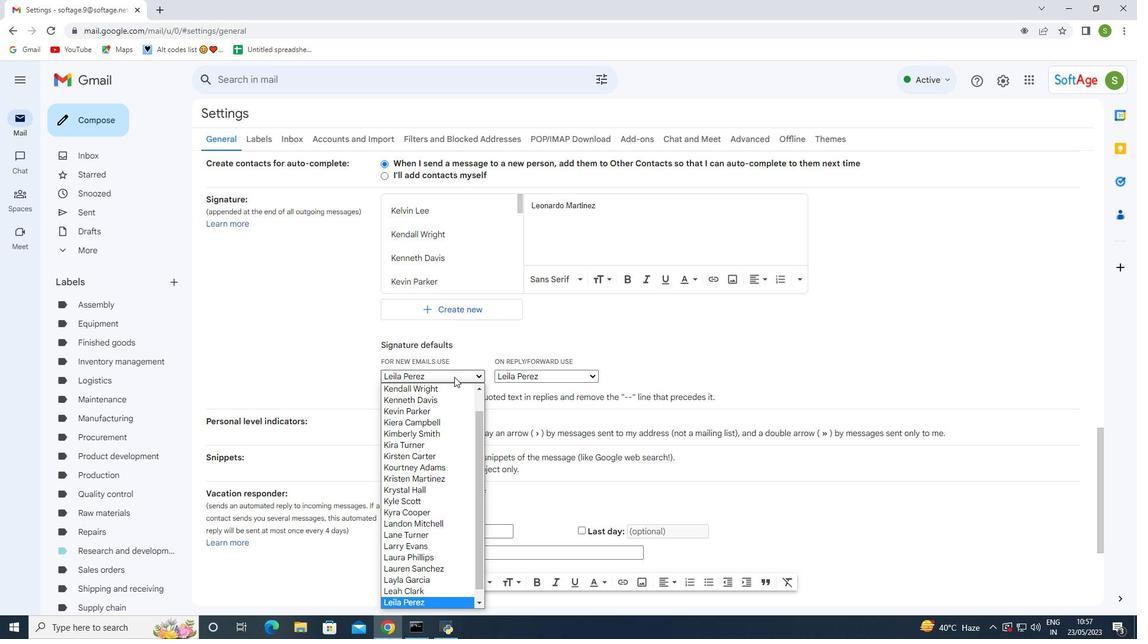 
Action: Mouse moved to (454, 377)
Screenshot: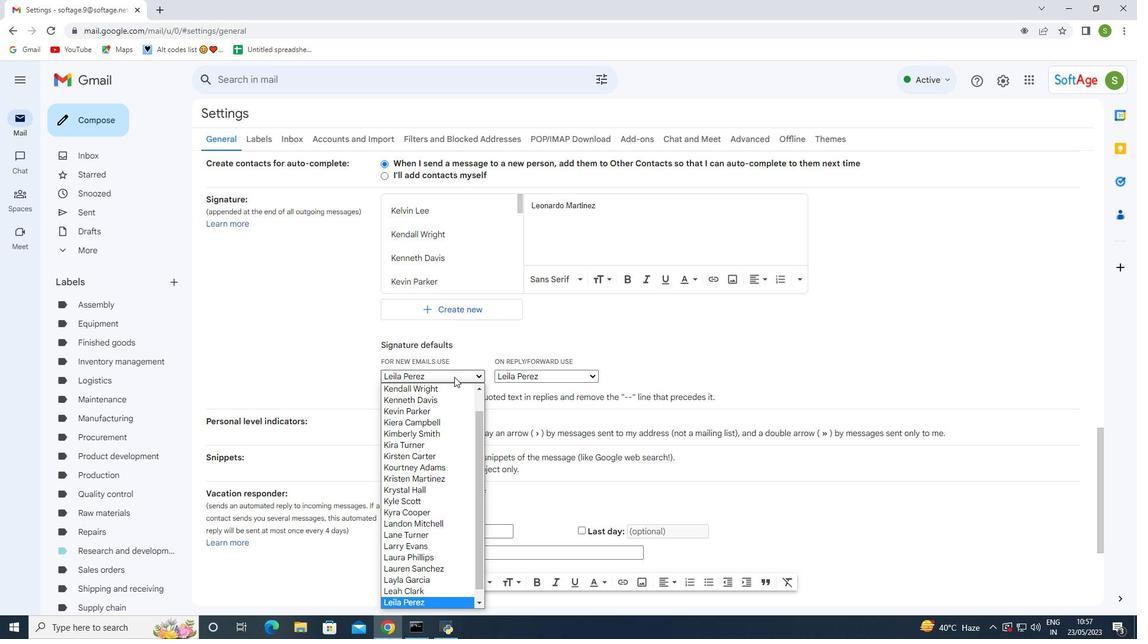 
Action: Mouse scrolled (454, 376) with delta (0, 0)
Screenshot: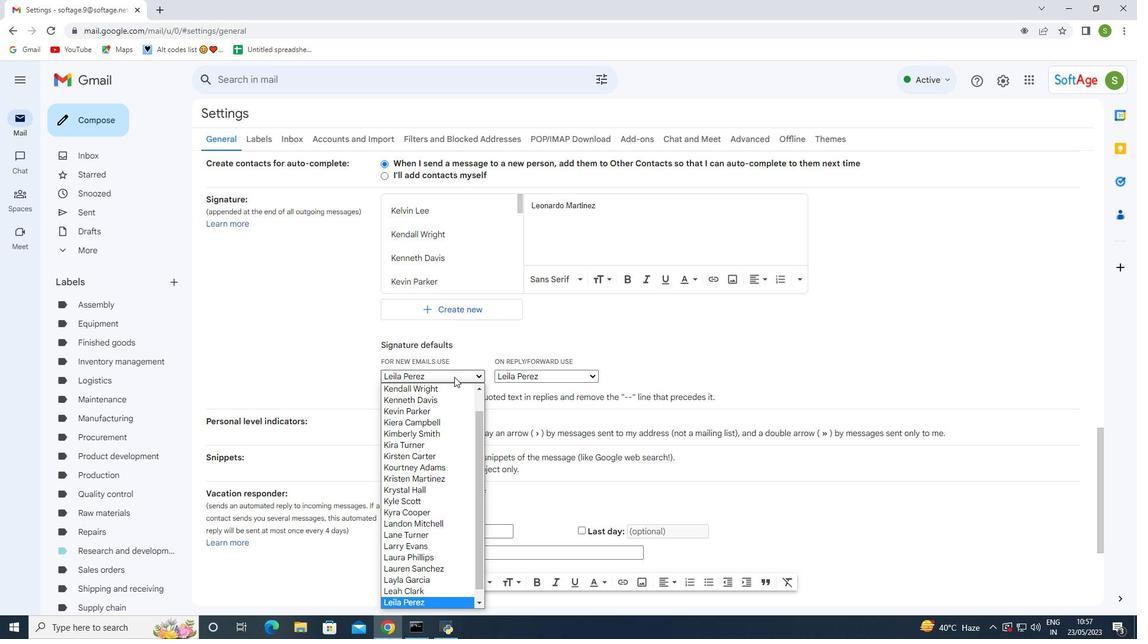 
Action: Mouse moved to (455, 396)
Screenshot: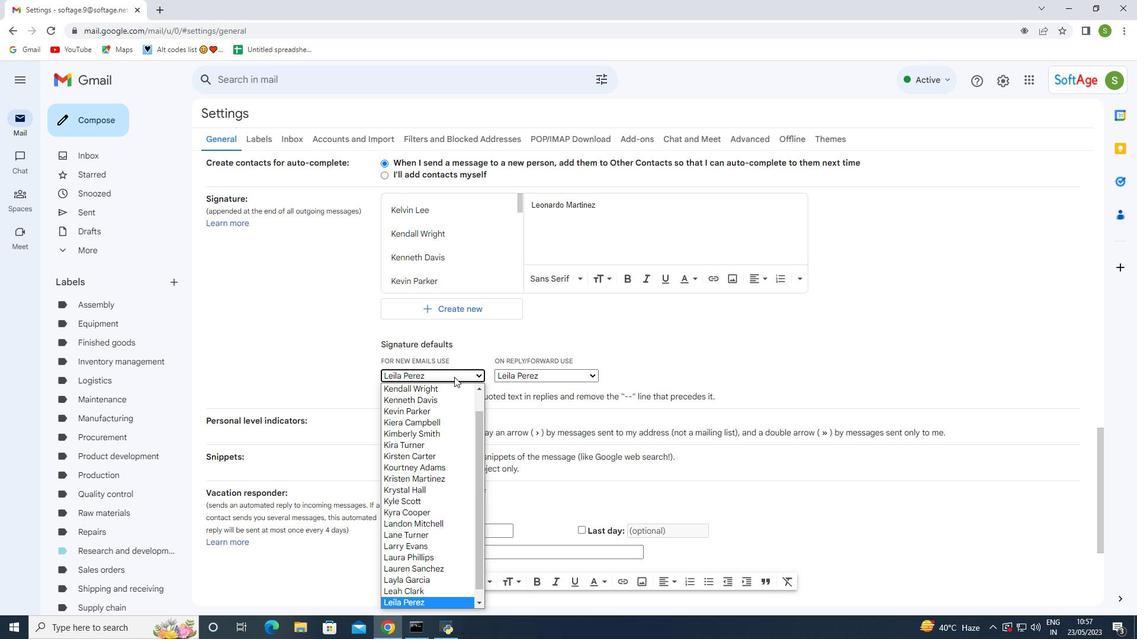 
Action: Mouse scrolled (454, 379) with delta (0, 0)
Screenshot: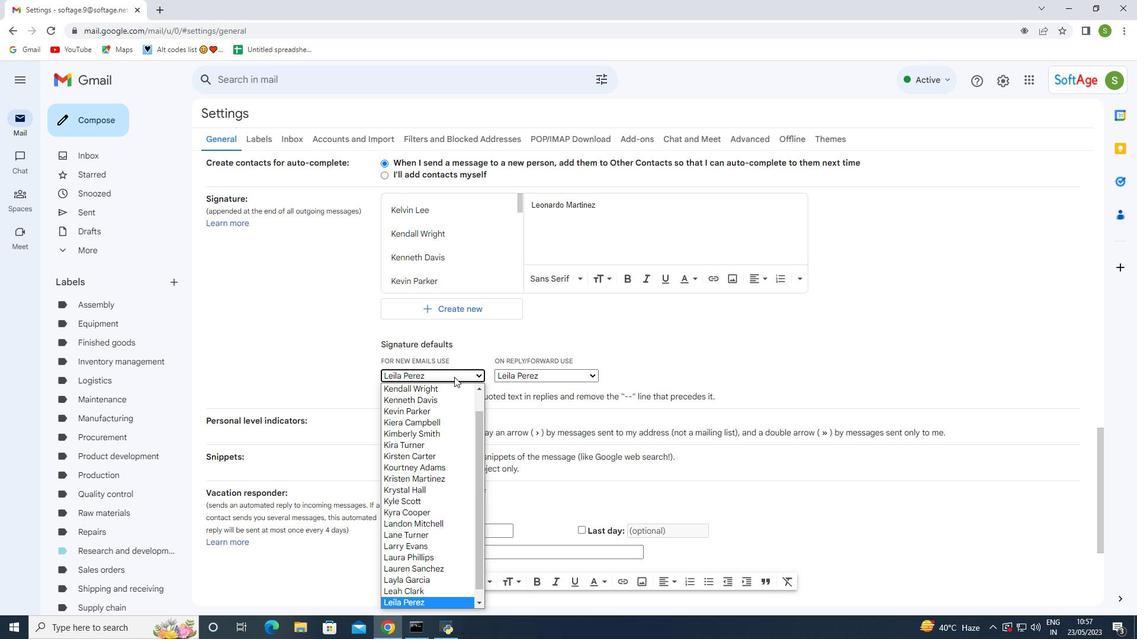 
Action: Mouse moved to (455, 443)
Screenshot: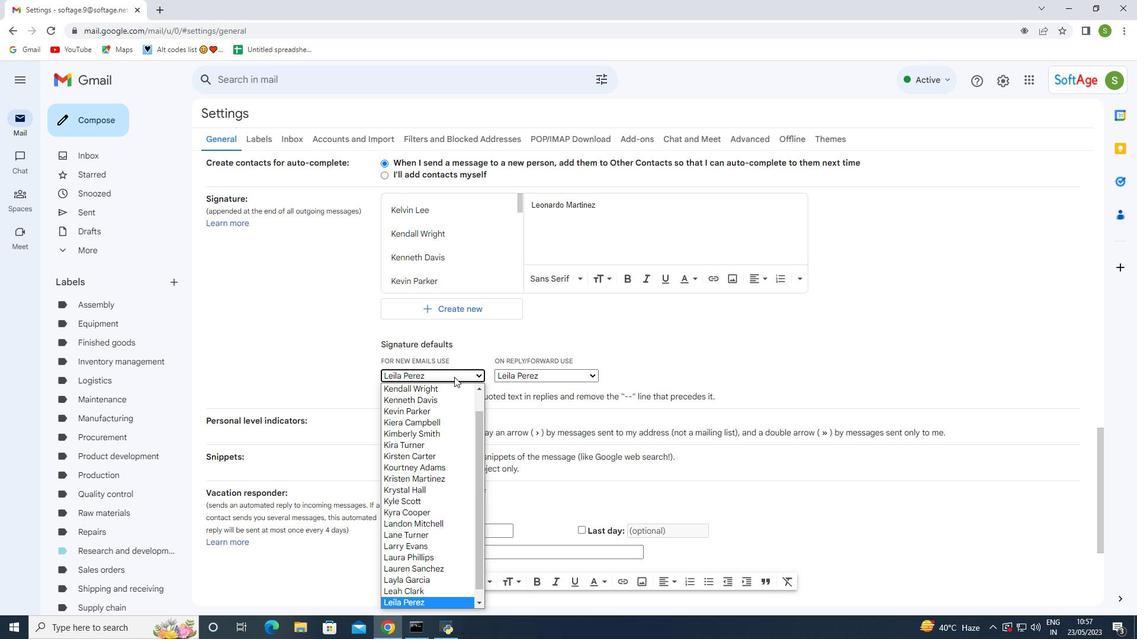 
Action: Mouse scrolled (455, 399) with delta (0, 0)
Screenshot: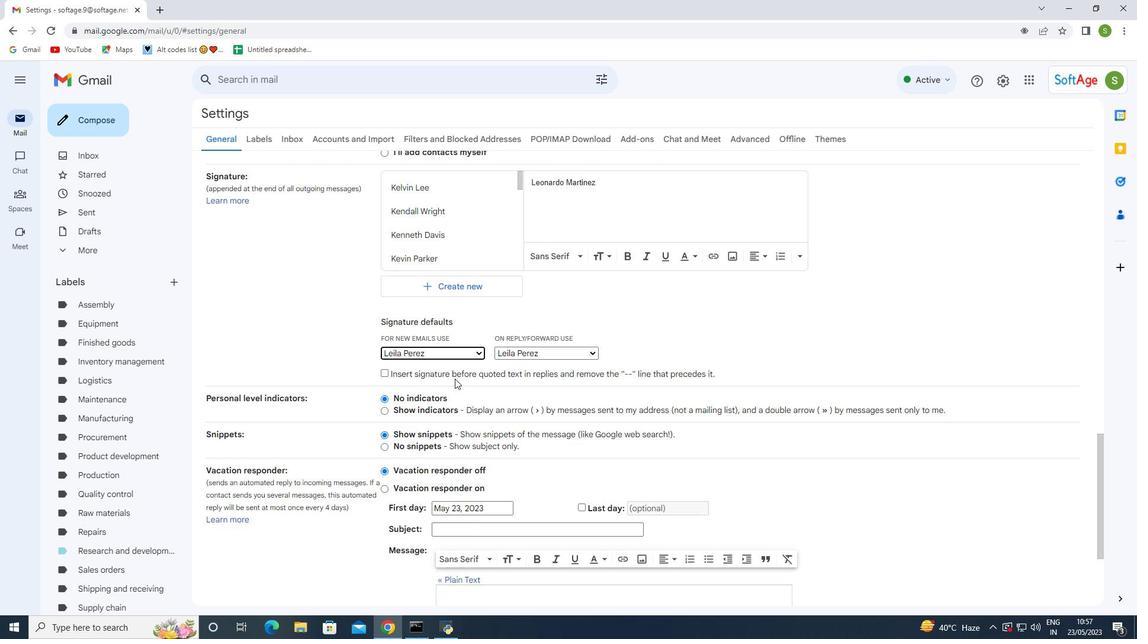 
Action: Mouse moved to (453, 184)
Screenshot: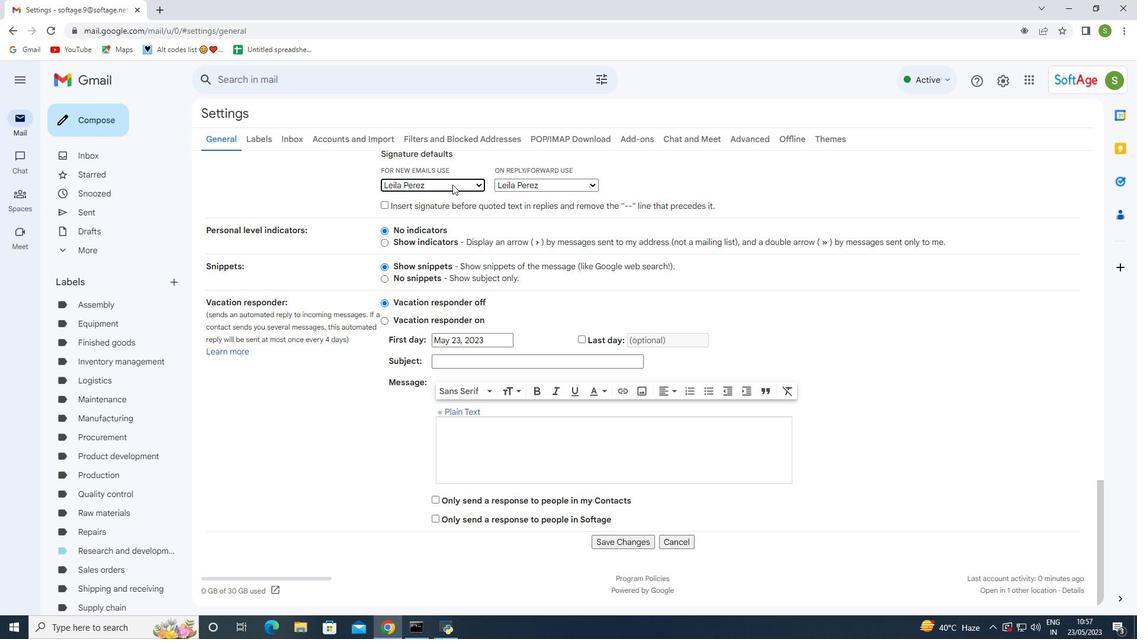 
Action: Mouse pressed left at (453, 184)
Screenshot: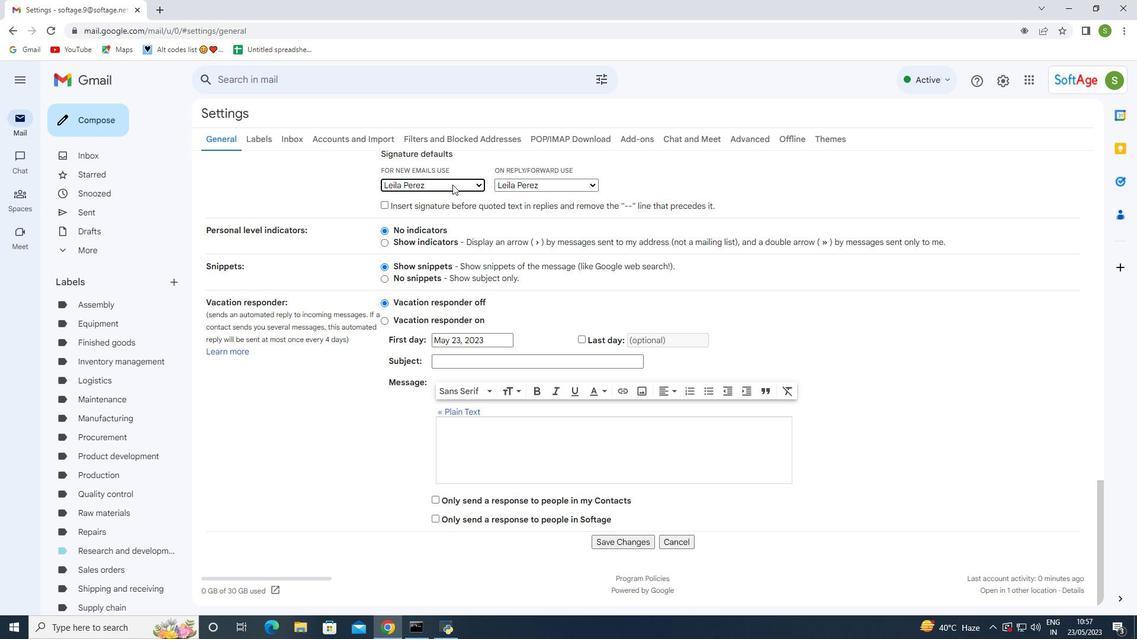
Action: Mouse moved to (431, 393)
Screenshot: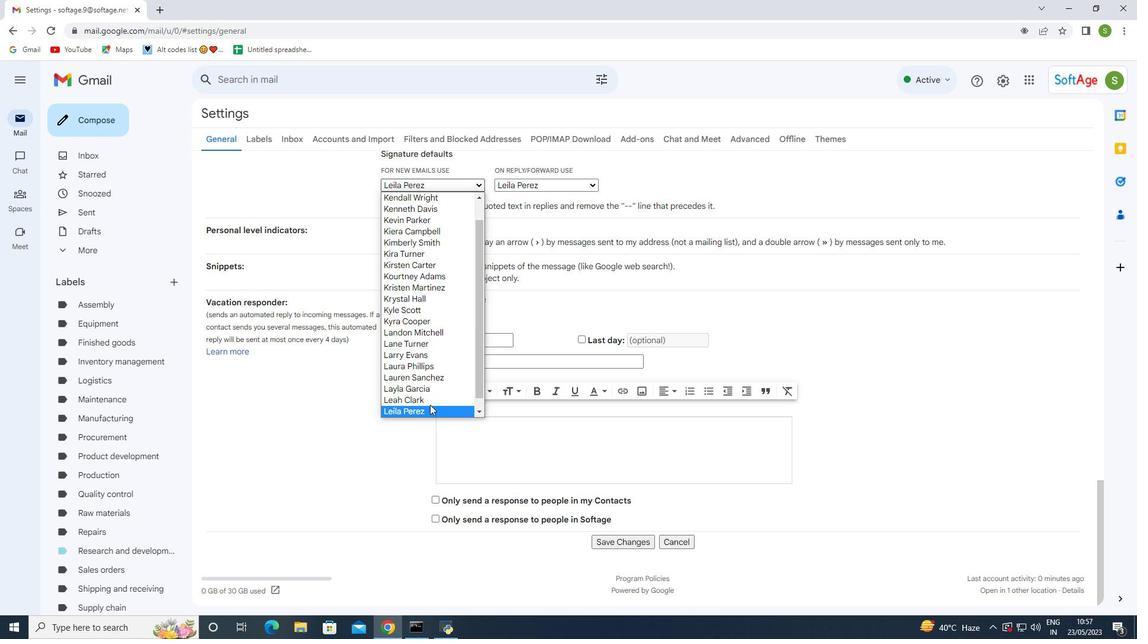 
Action: Mouse scrolled (431, 392) with delta (0, 0)
Screenshot: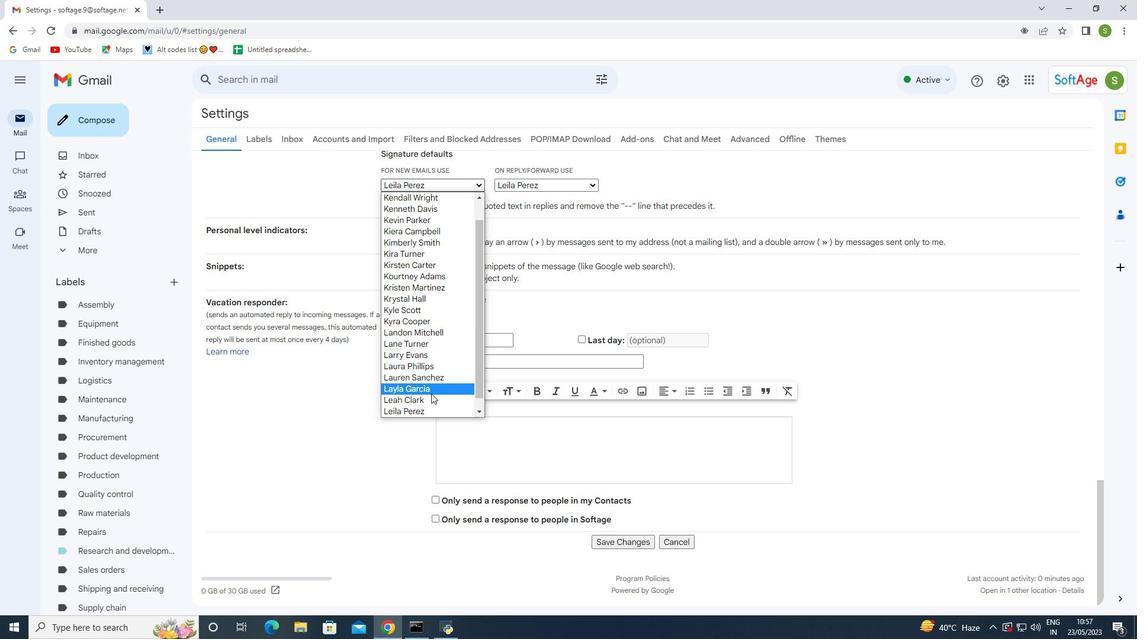 
Action: Mouse scrolled (431, 392) with delta (0, 0)
Screenshot: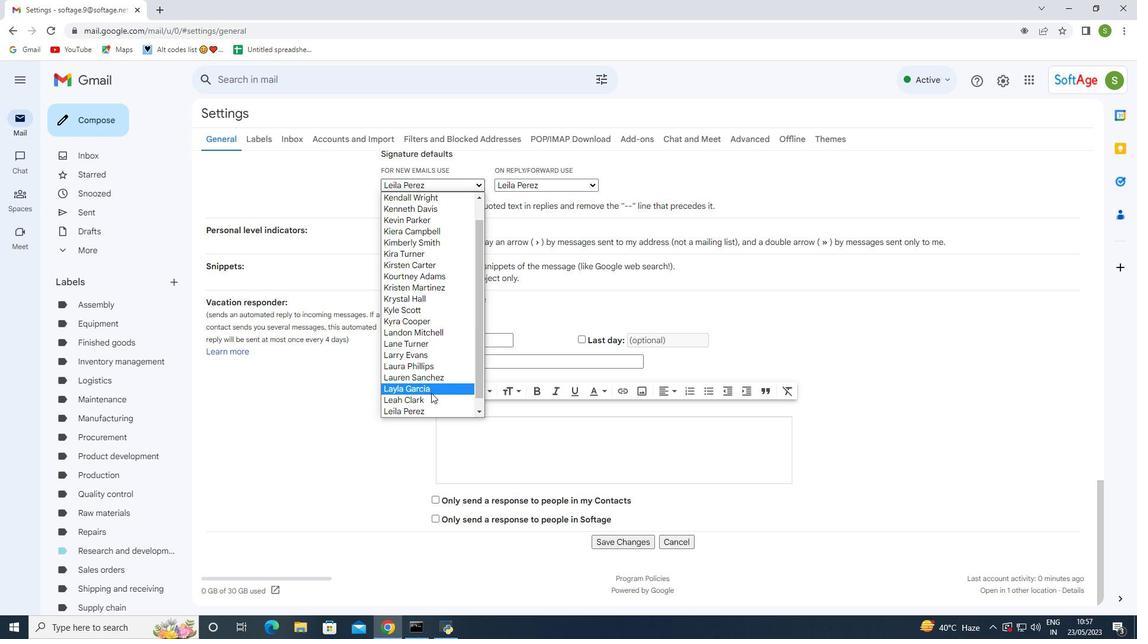 
Action: Mouse moved to (433, 408)
Screenshot: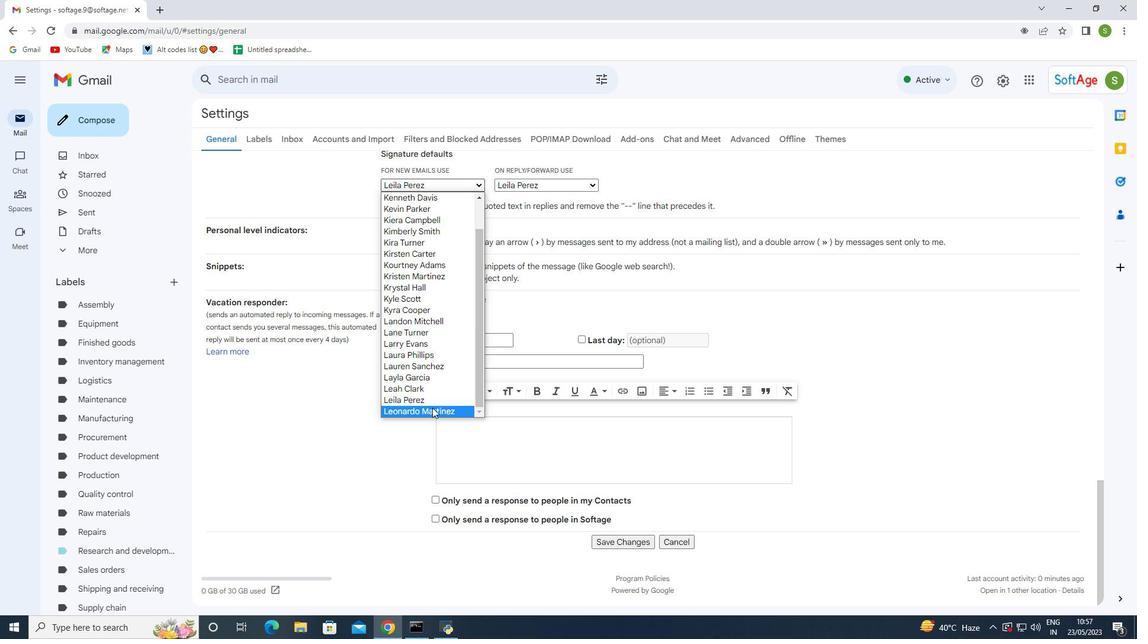 
Action: Mouse pressed left at (433, 408)
Screenshot: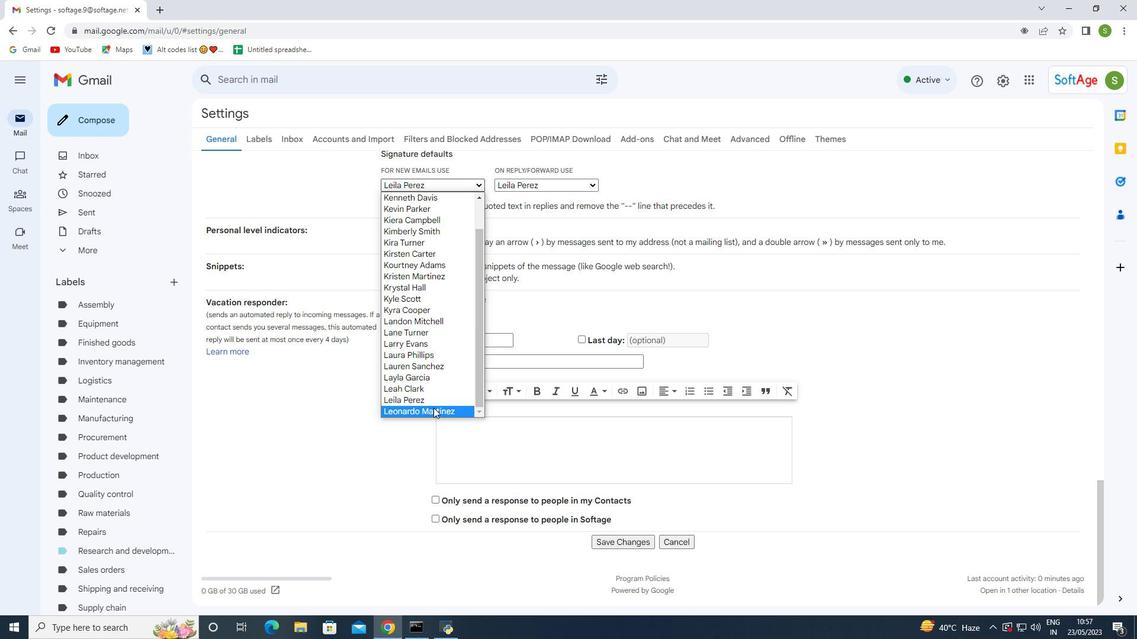 
Action: Mouse moved to (552, 188)
Screenshot: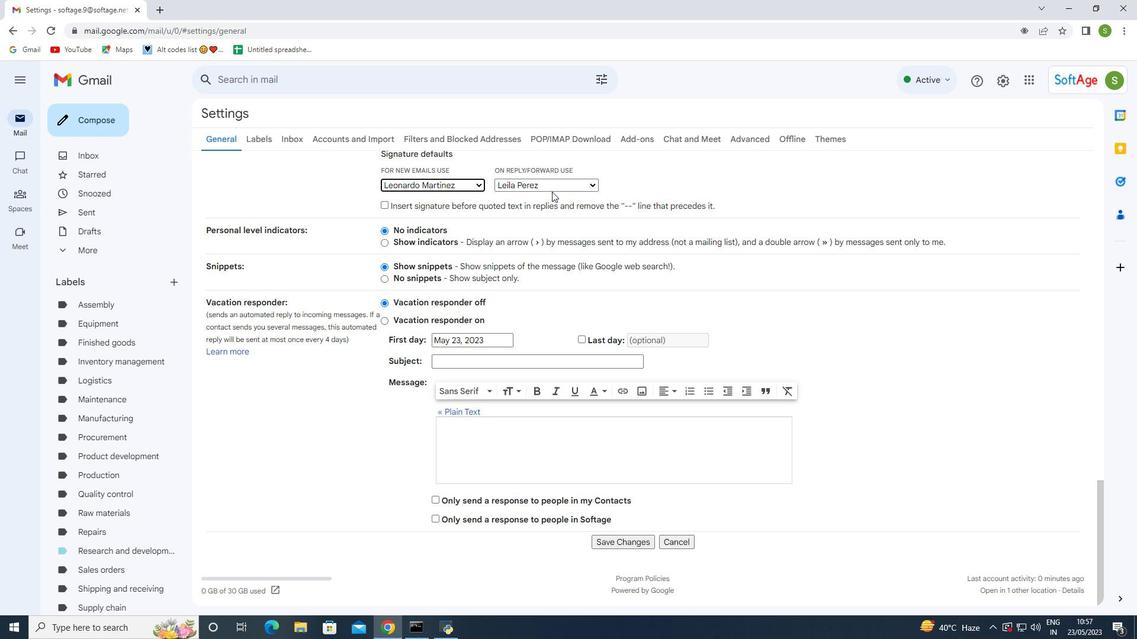 
Action: Mouse pressed left at (552, 188)
Screenshot: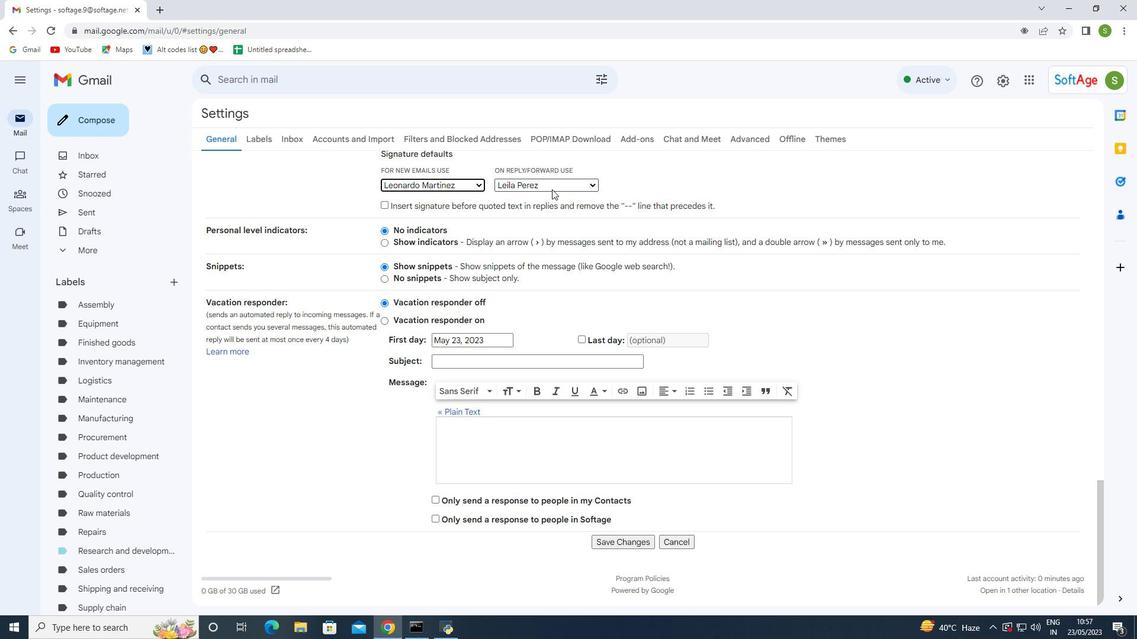 
Action: Mouse moved to (550, 364)
Screenshot: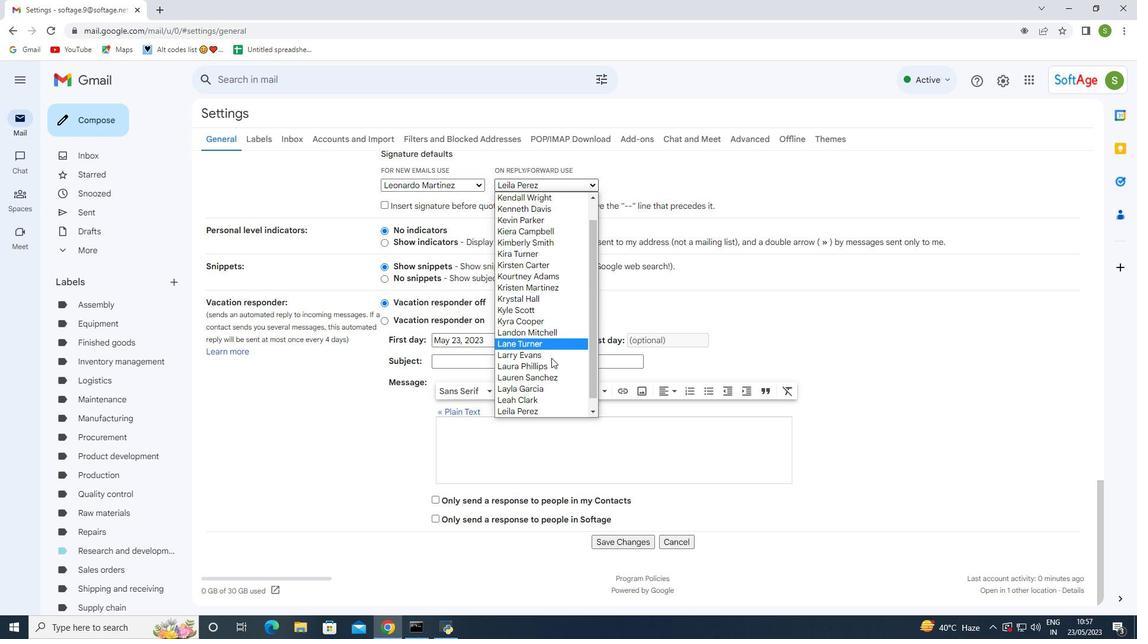 
Action: Mouse scrolled (550, 363) with delta (0, 0)
Screenshot: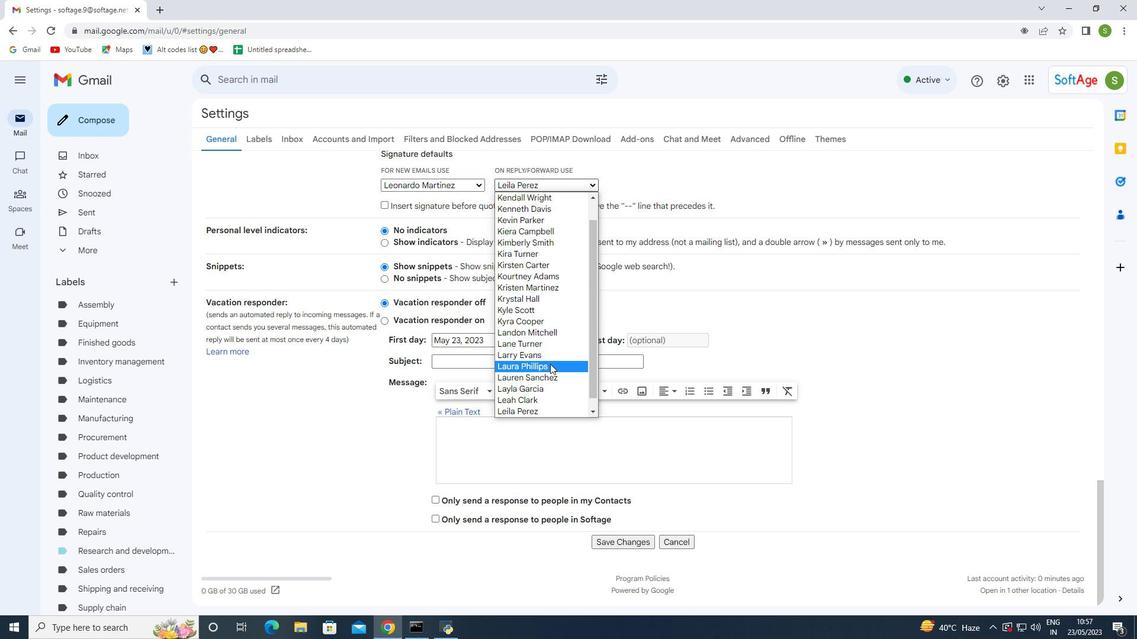 
Action: Mouse moved to (550, 364)
Screenshot: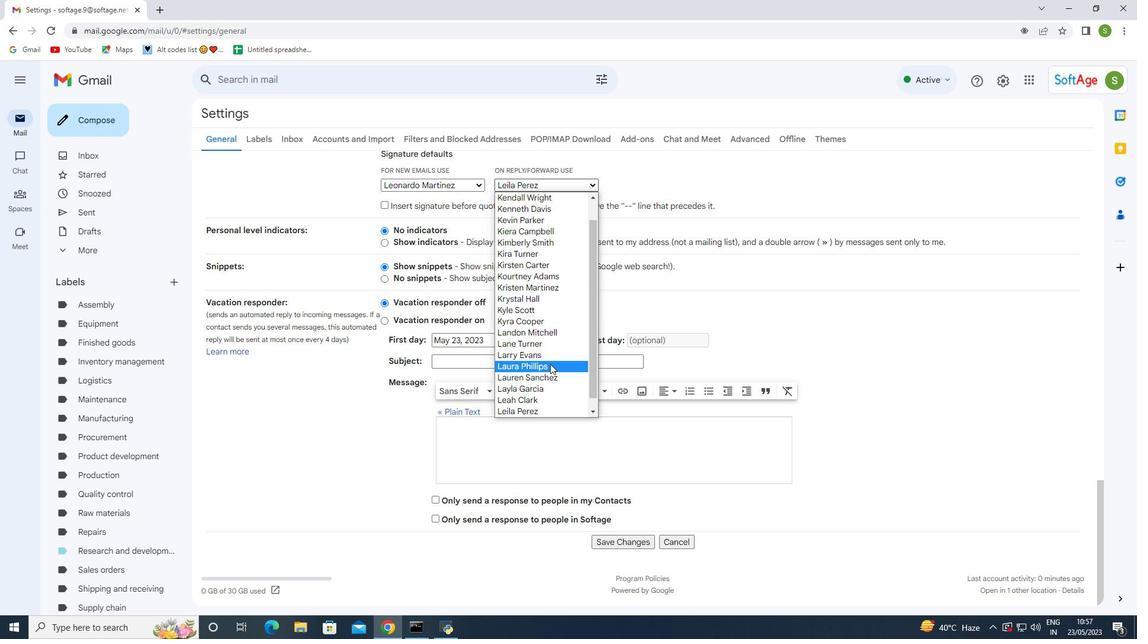 
Action: Mouse scrolled (550, 364) with delta (0, 0)
Screenshot: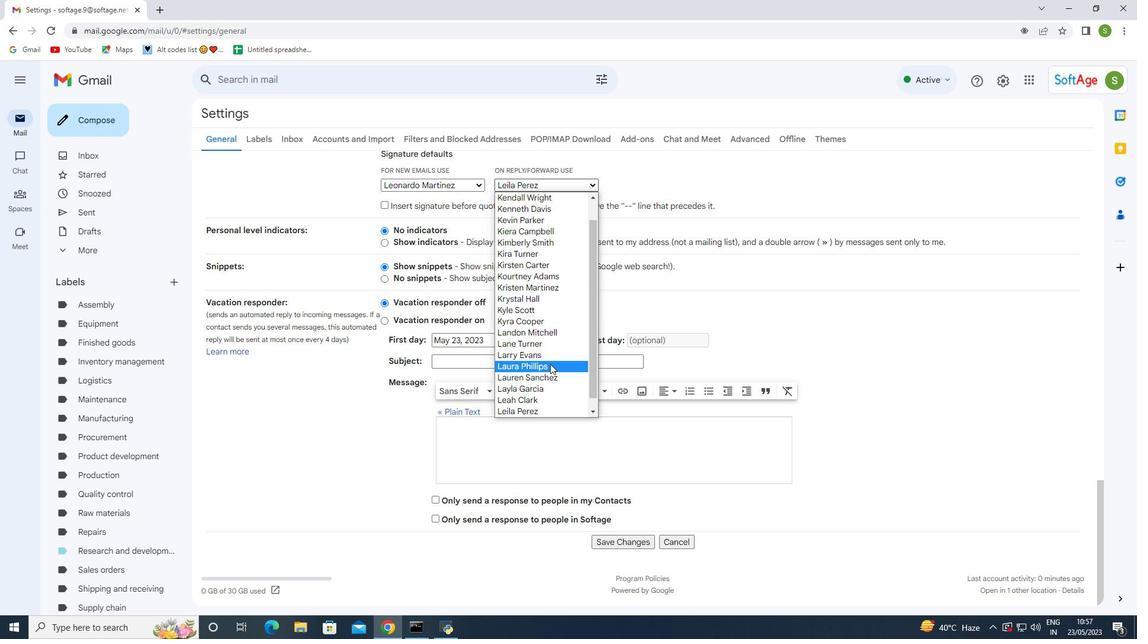 
Action: Mouse scrolled (550, 364) with delta (0, 0)
Screenshot: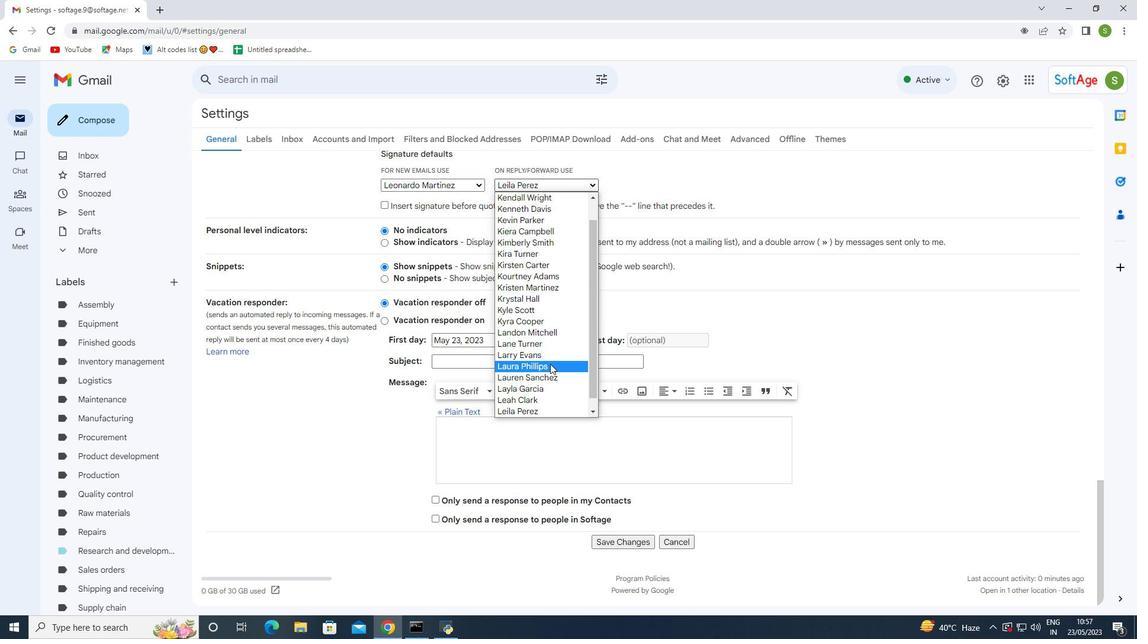 
Action: Mouse scrolled (550, 364) with delta (0, 0)
Screenshot: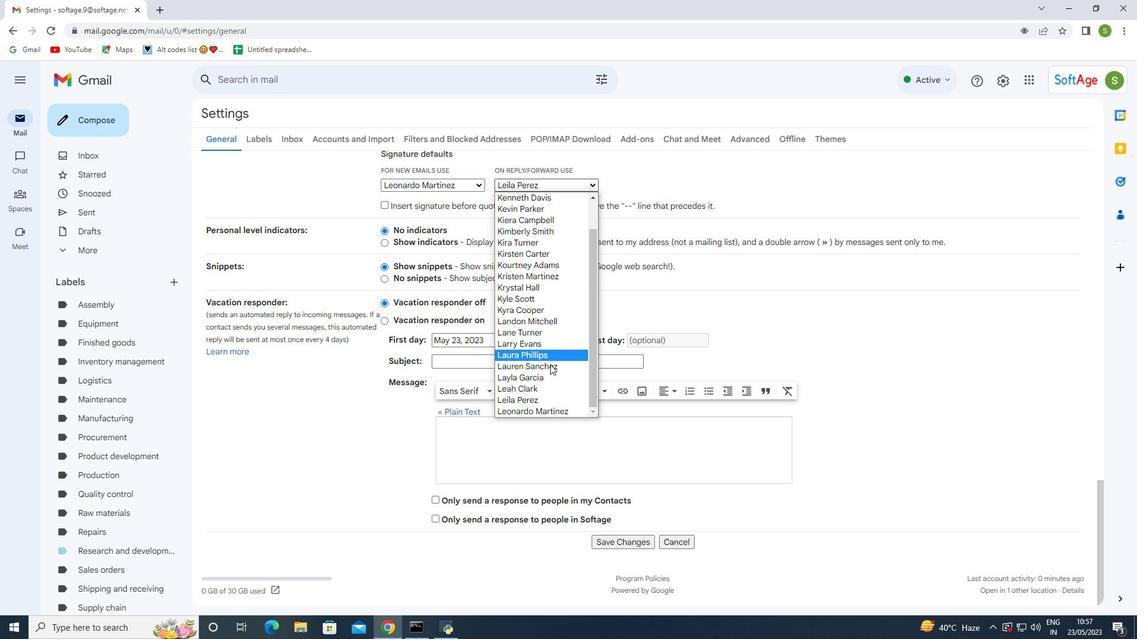 
Action: Mouse moved to (549, 364)
Screenshot: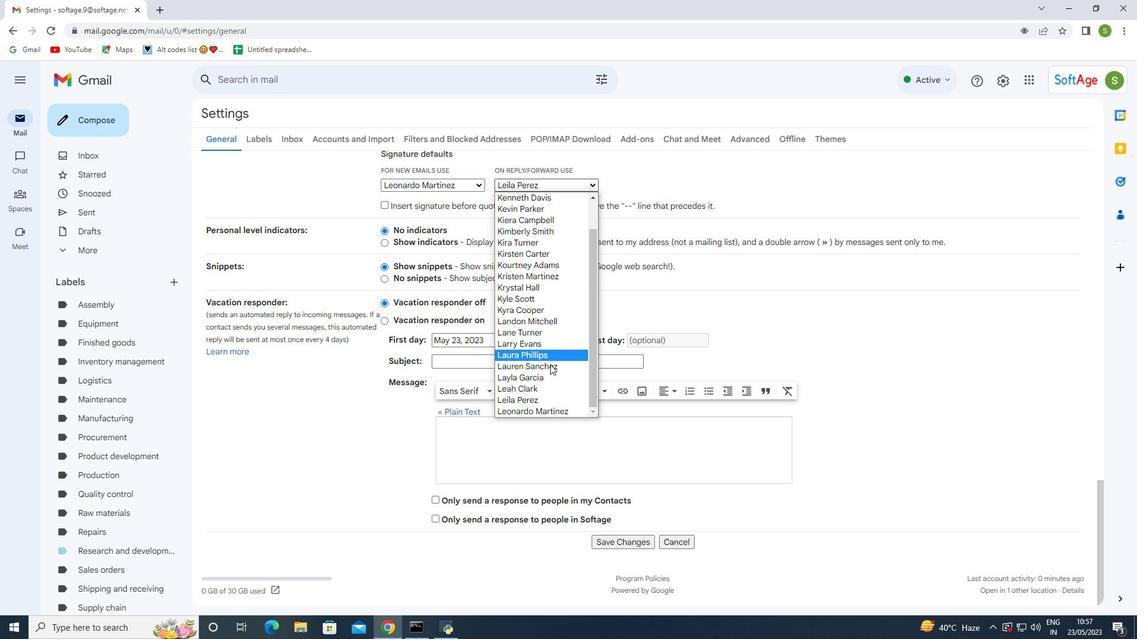 
Action: Mouse scrolled (550, 364) with delta (0, 0)
Screenshot: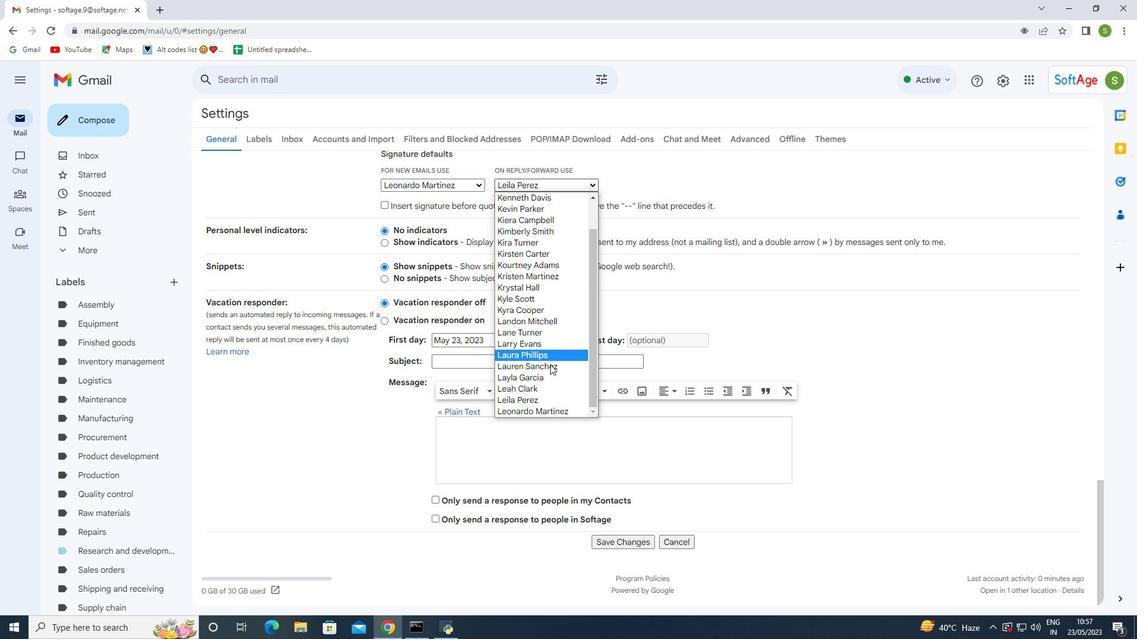 
Action: Mouse moved to (549, 383)
Screenshot: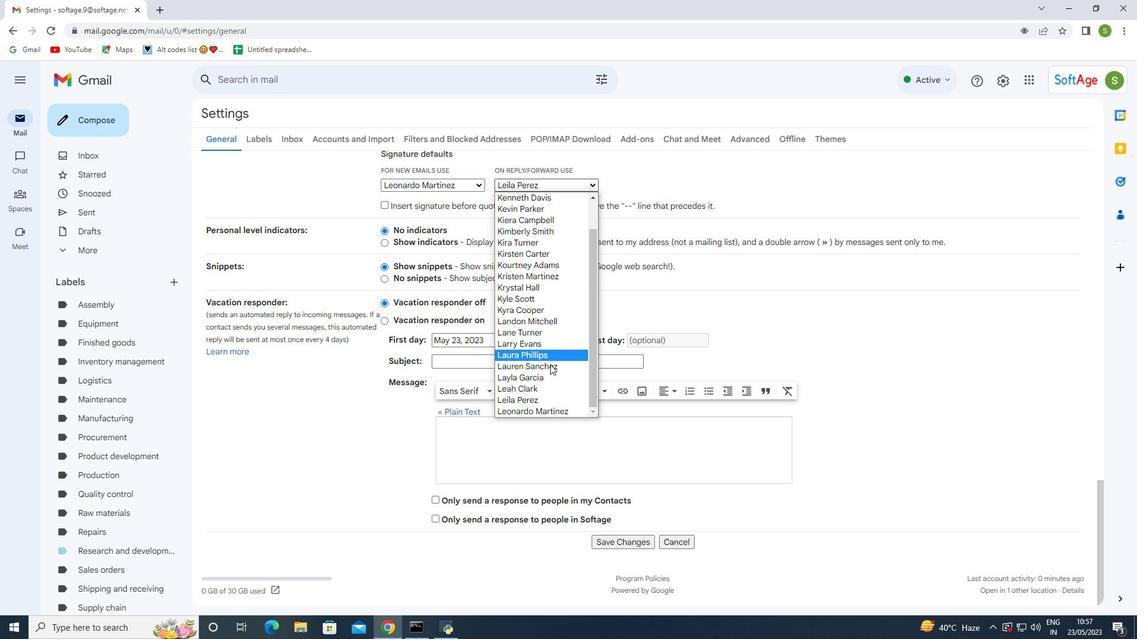 
Action: Mouse scrolled (549, 366) with delta (0, 0)
Screenshot: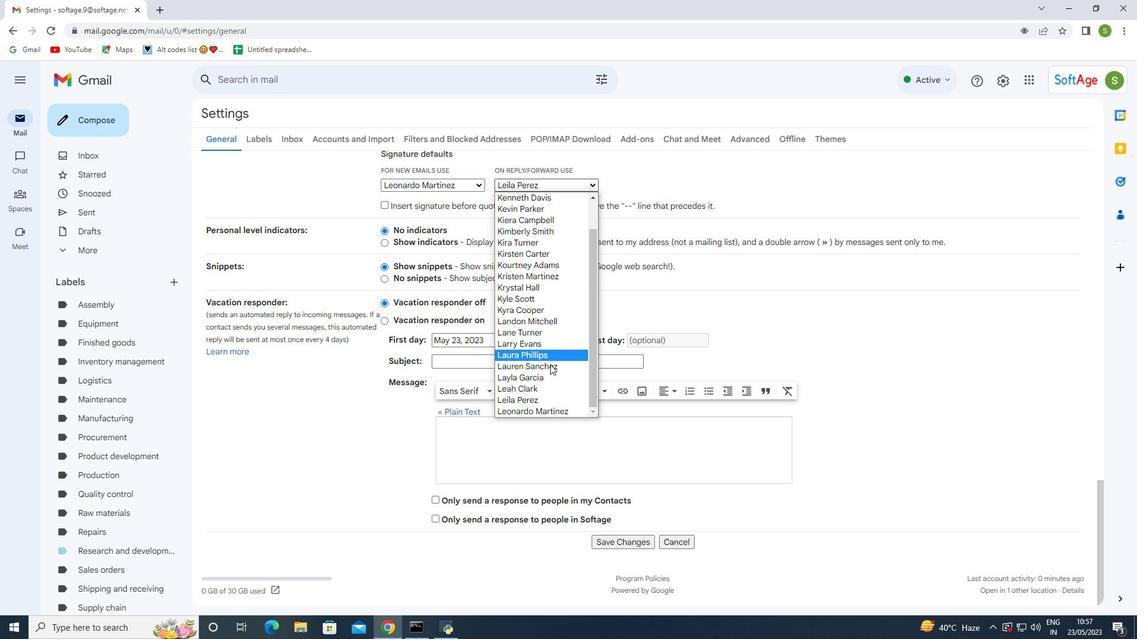 
Action: Mouse moved to (552, 413)
Screenshot: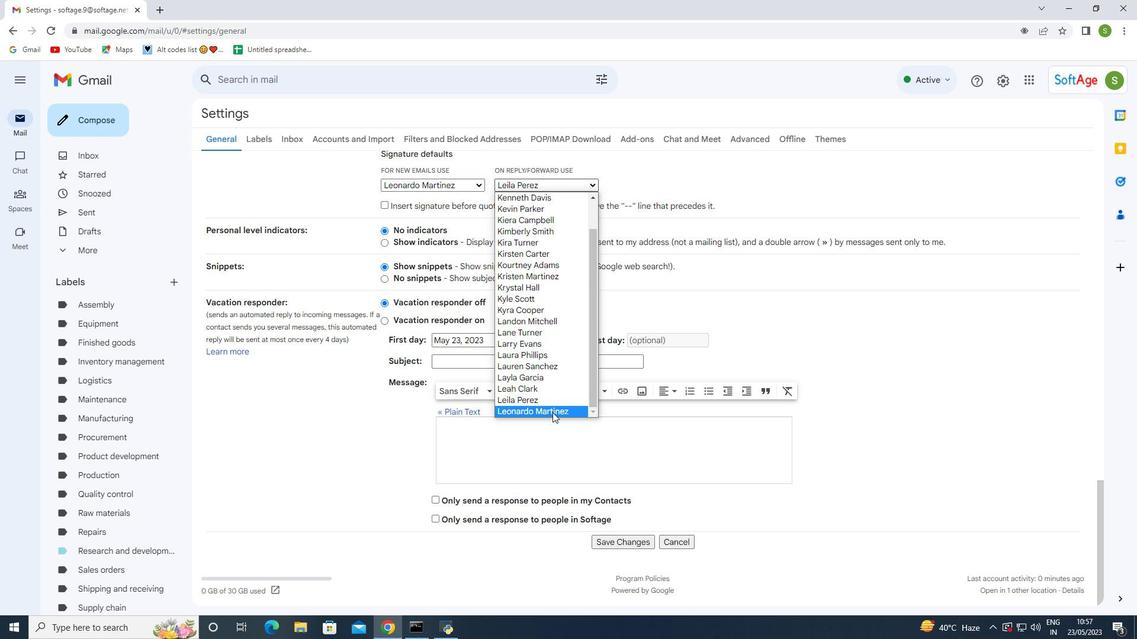 
Action: Mouse pressed left at (552, 413)
Screenshot: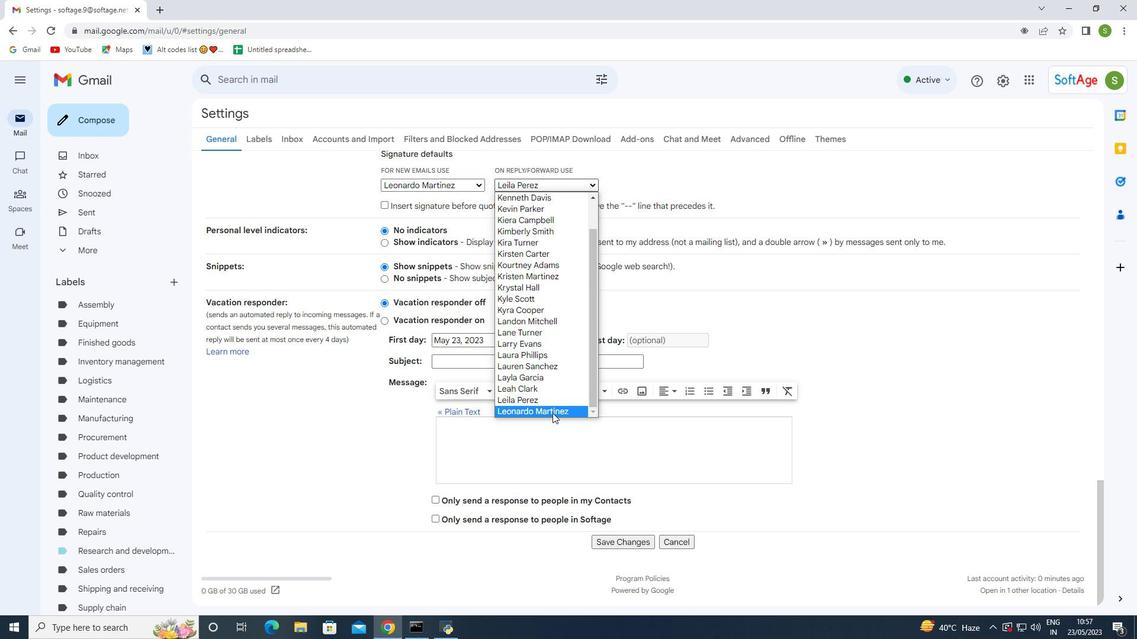 
Action: Mouse moved to (566, 371)
Screenshot: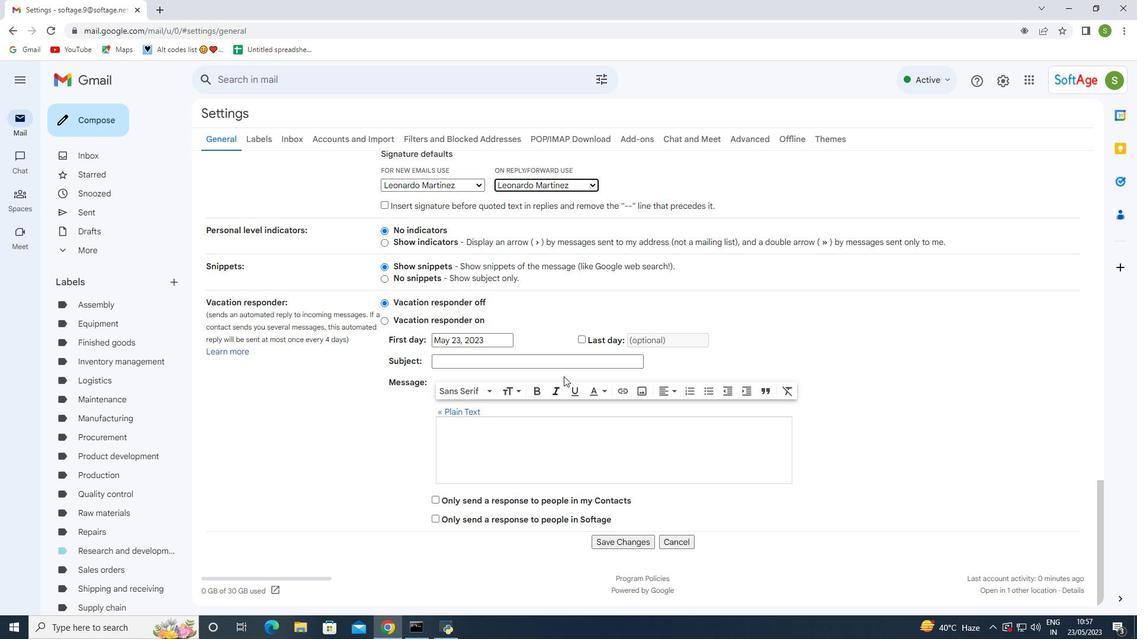 
Action: Mouse scrolled (566, 371) with delta (0, 0)
Screenshot: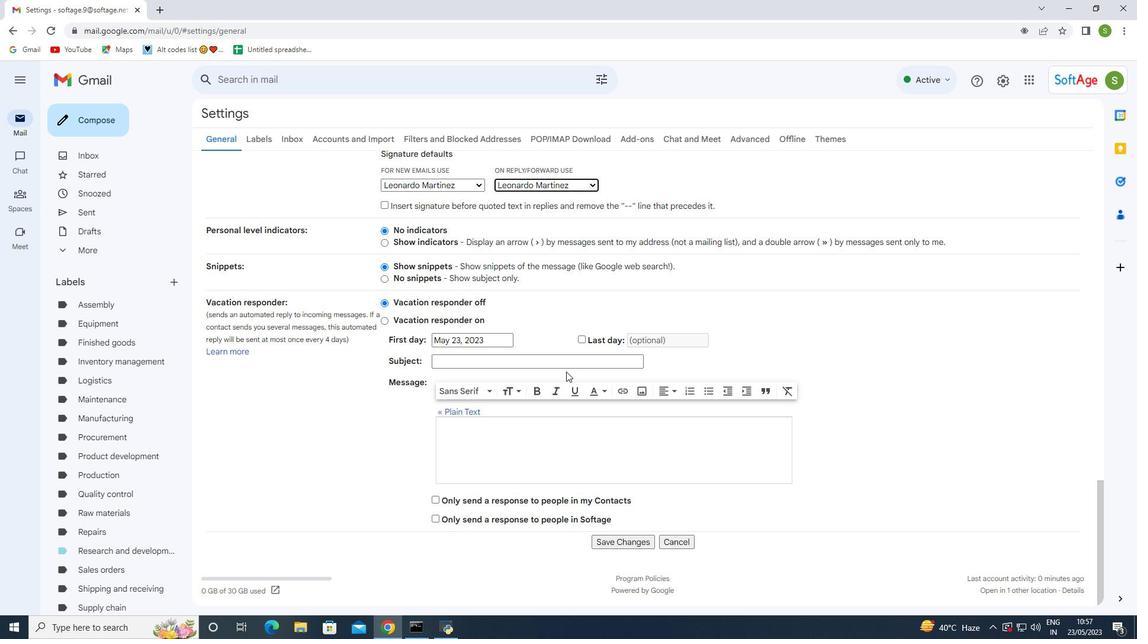 
Action: Mouse moved to (566, 371)
Screenshot: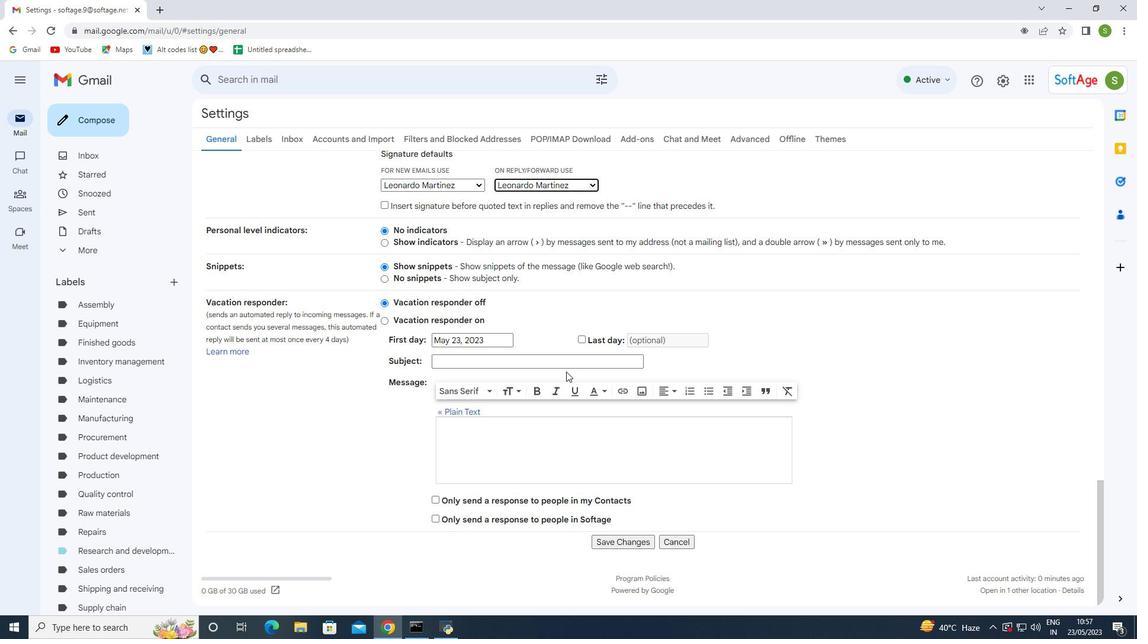
Action: Mouse scrolled (566, 371) with delta (0, 0)
Screenshot: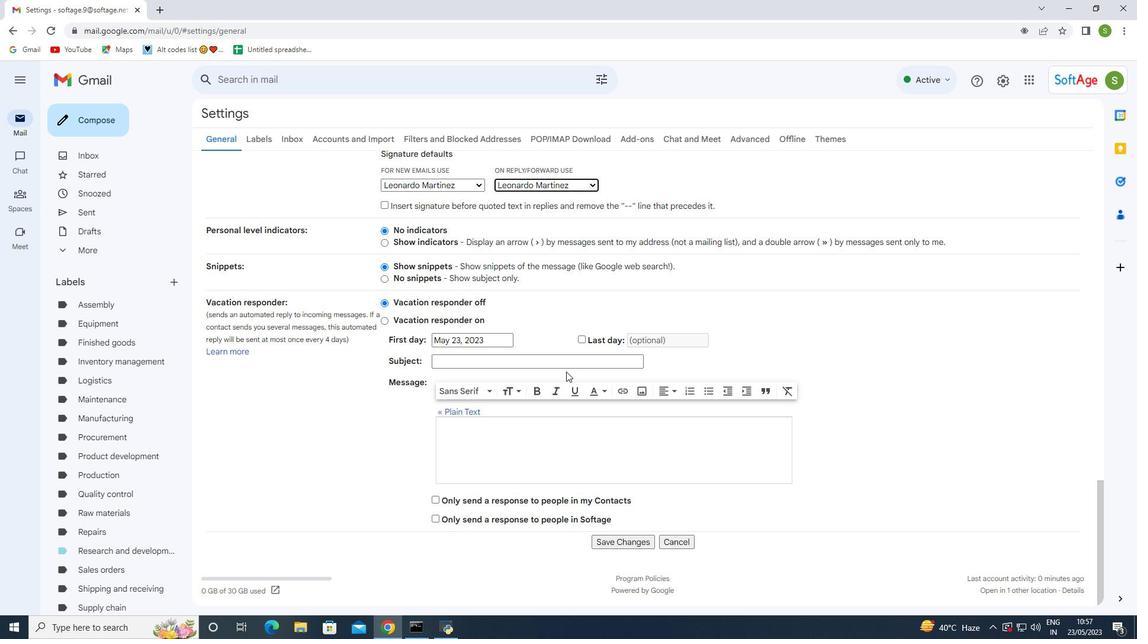 
Action: Mouse moved to (566, 371)
Screenshot: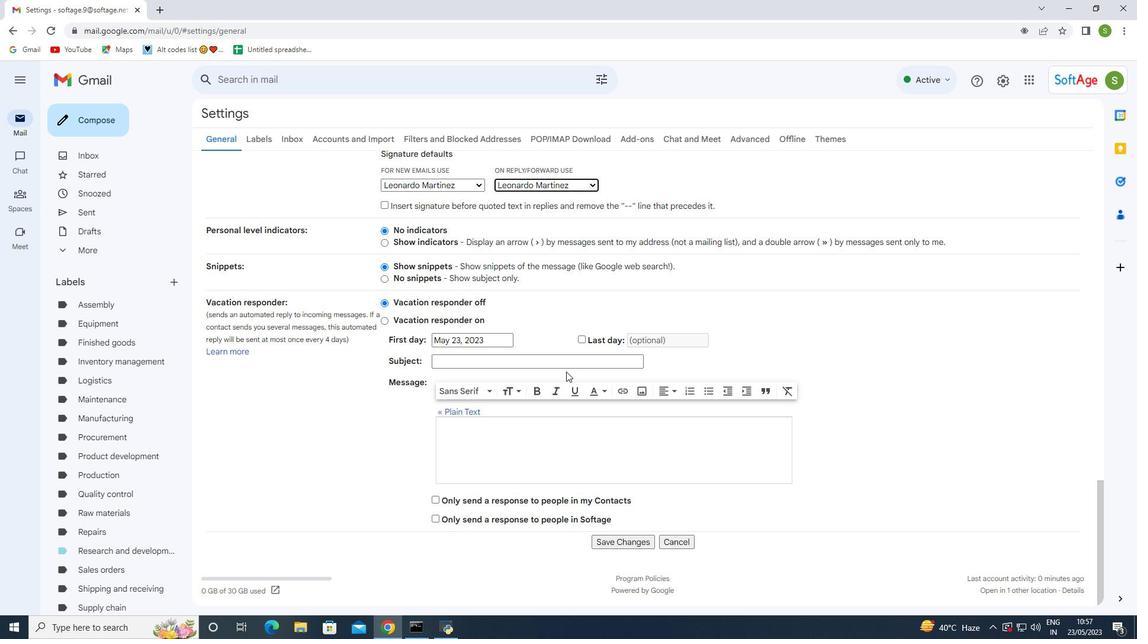 
Action: Mouse scrolled (566, 371) with delta (0, 0)
Screenshot: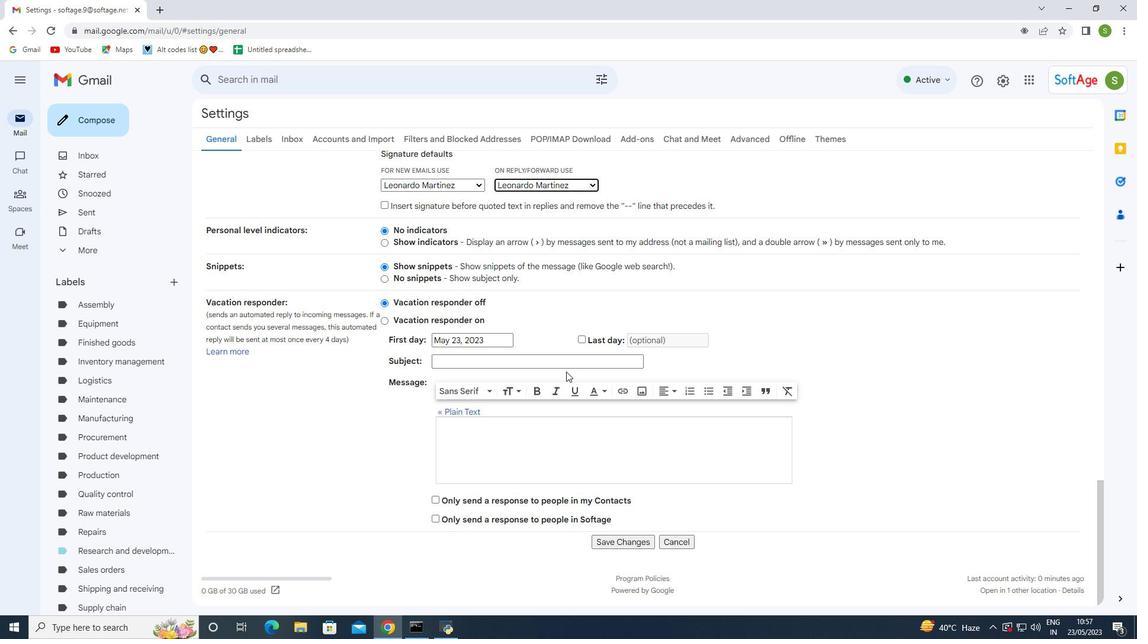 
Action: Mouse moved to (568, 376)
Screenshot: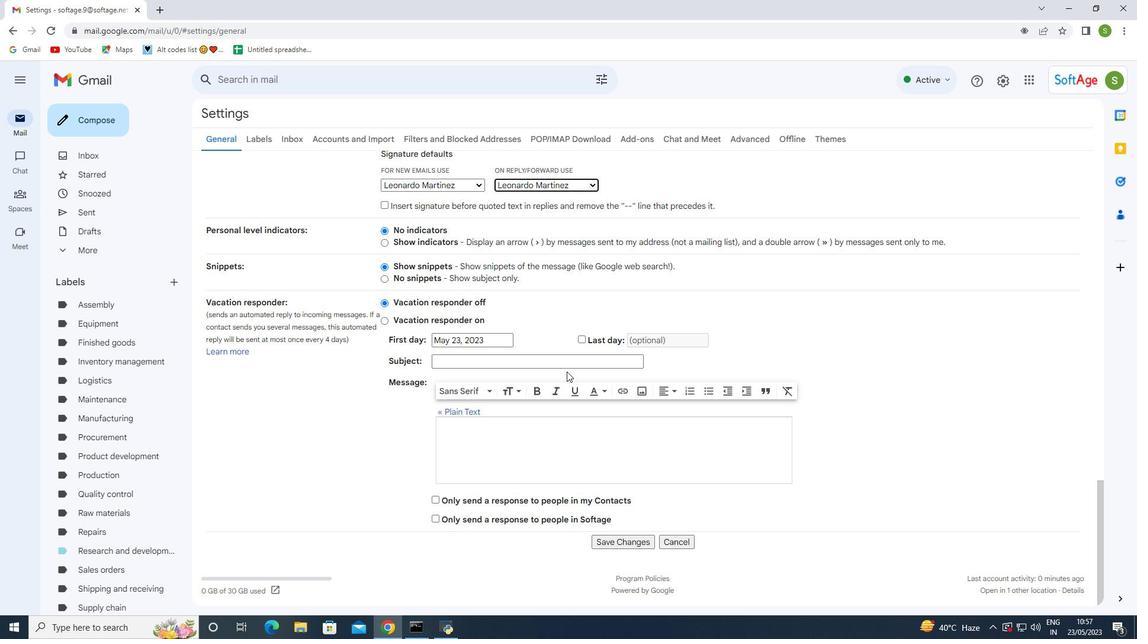 
Action: Mouse scrolled (568, 375) with delta (0, 0)
Screenshot: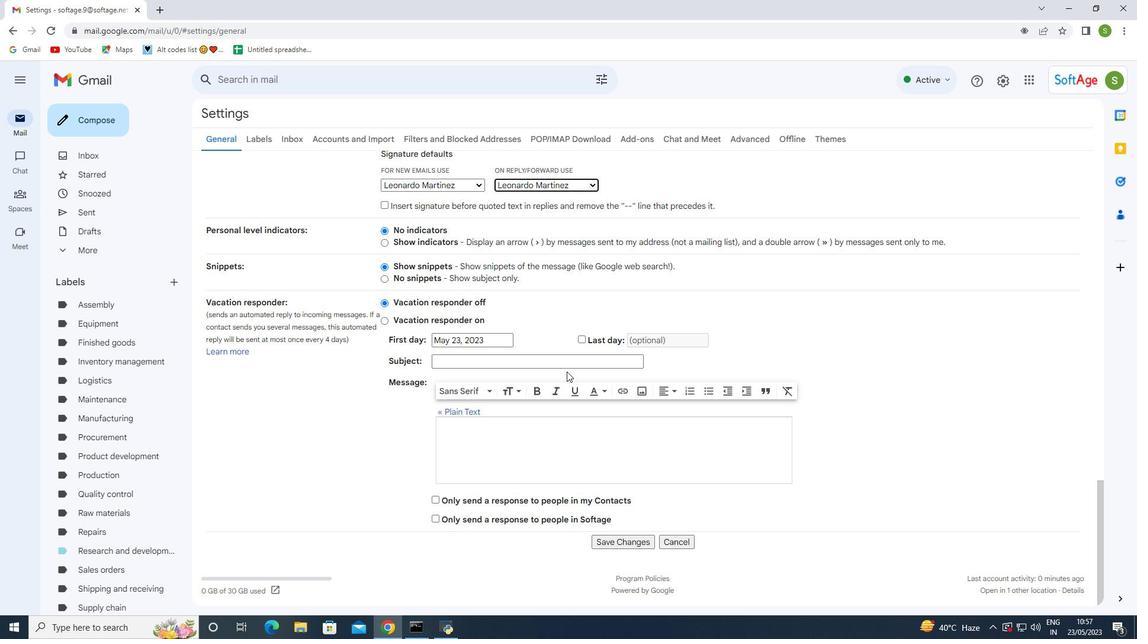 
Action: Mouse moved to (605, 543)
Screenshot: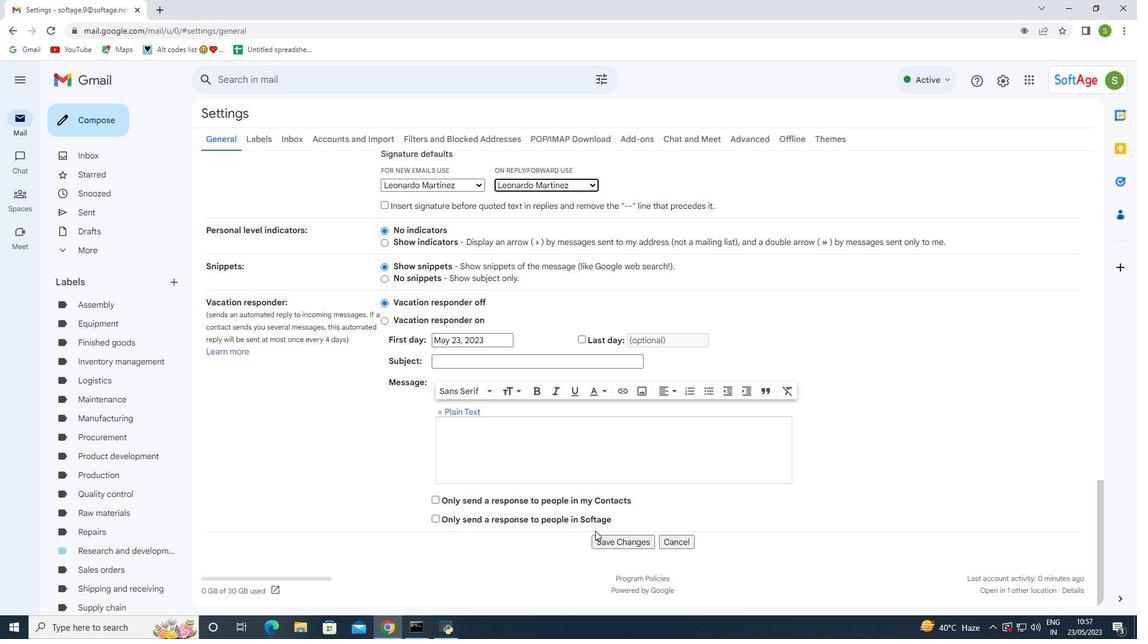 
Action: Mouse pressed left at (605, 543)
Screenshot: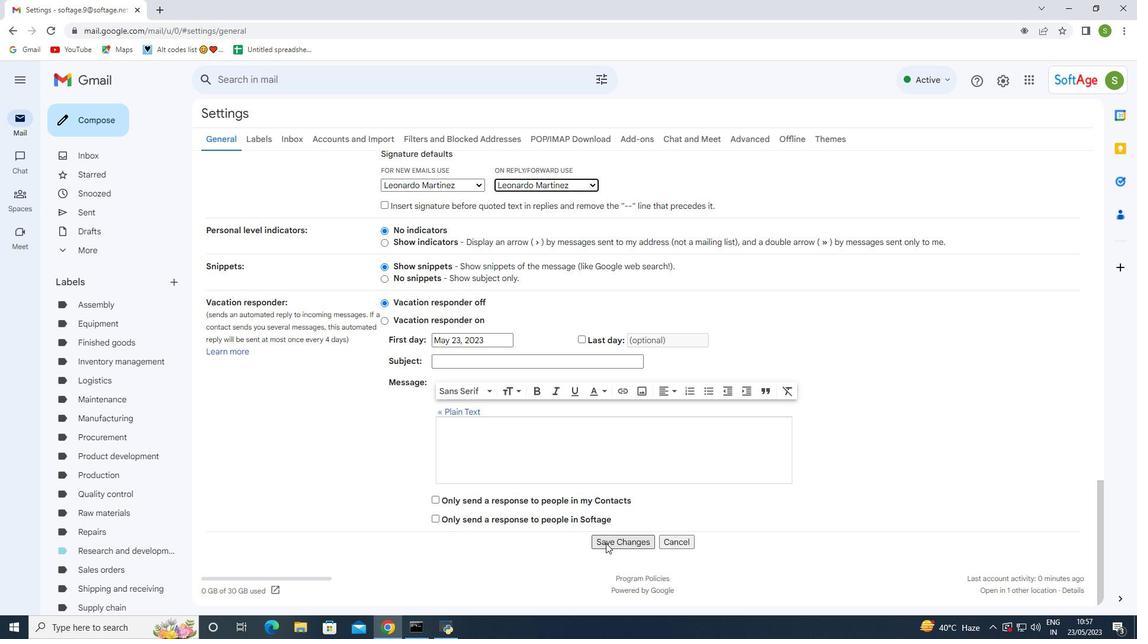 
Action: Mouse moved to (106, 125)
Screenshot: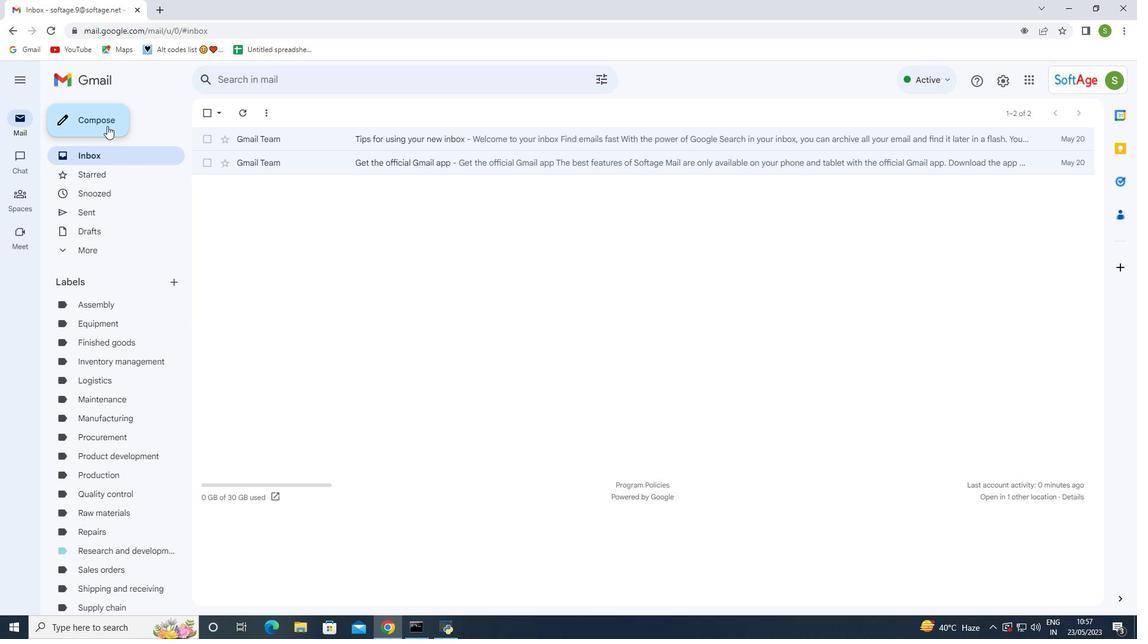 
Action: Mouse pressed left at (106, 125)
Screenshot: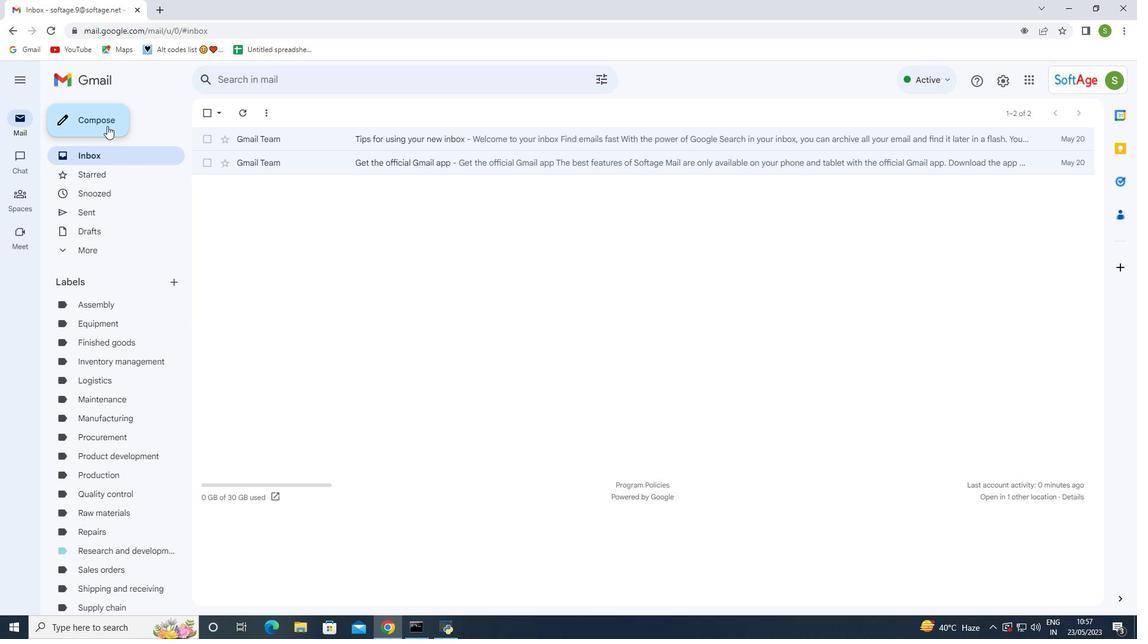 
Action: Mouse moved to (768, 288)
Screenshot: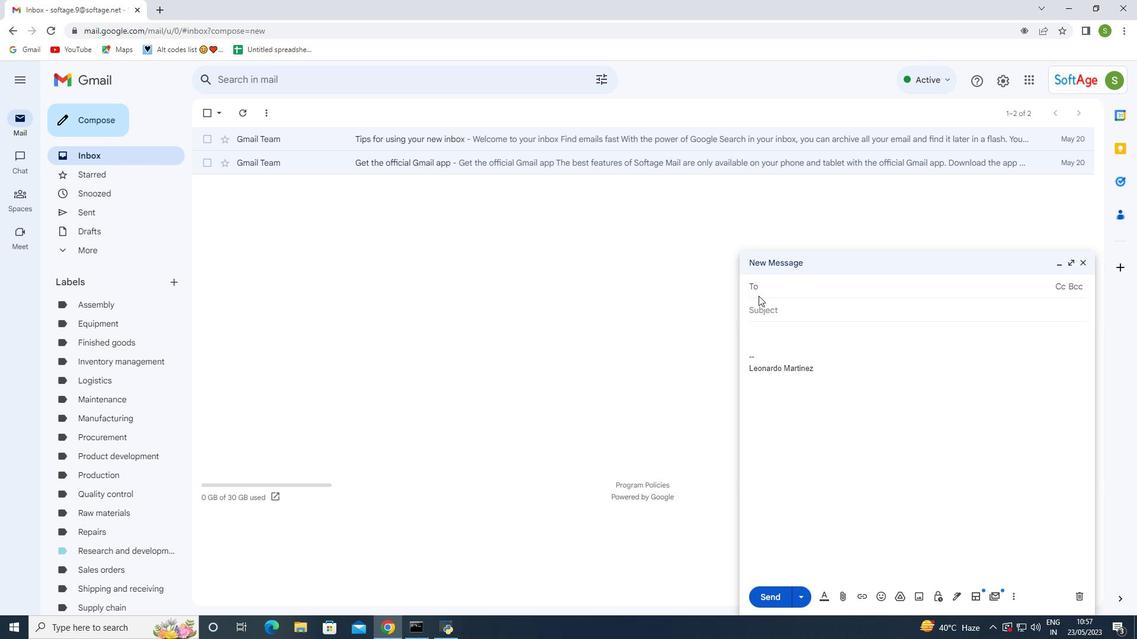 
Action: Mouse pressed left at (768, 288)
Screenshot: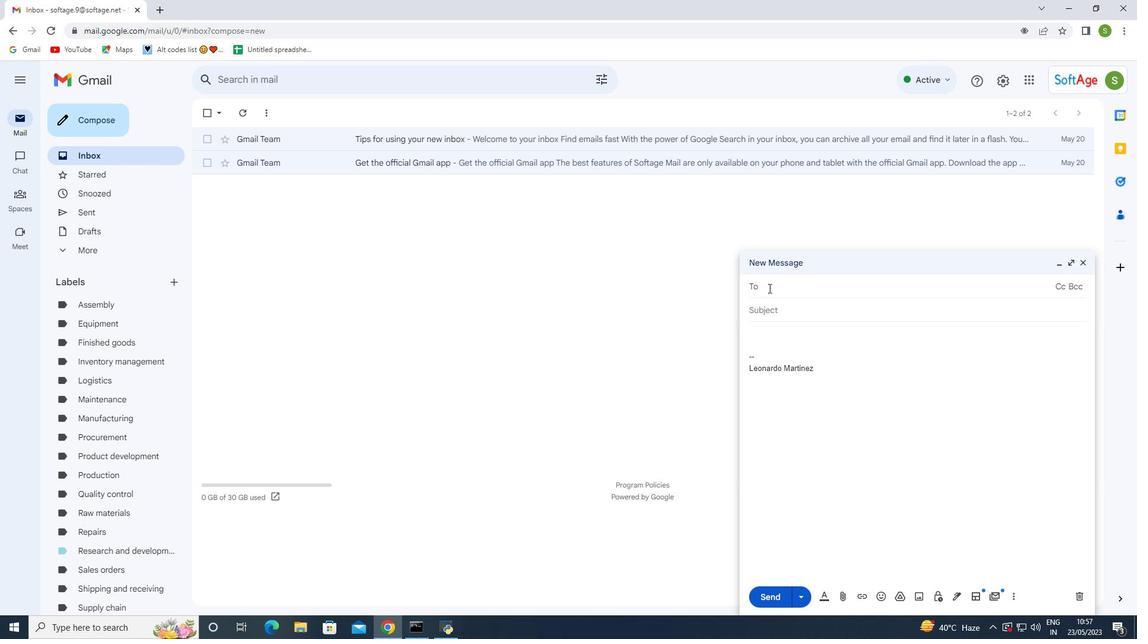 
Action: Mouse moved to (768, 288)
Screenshot: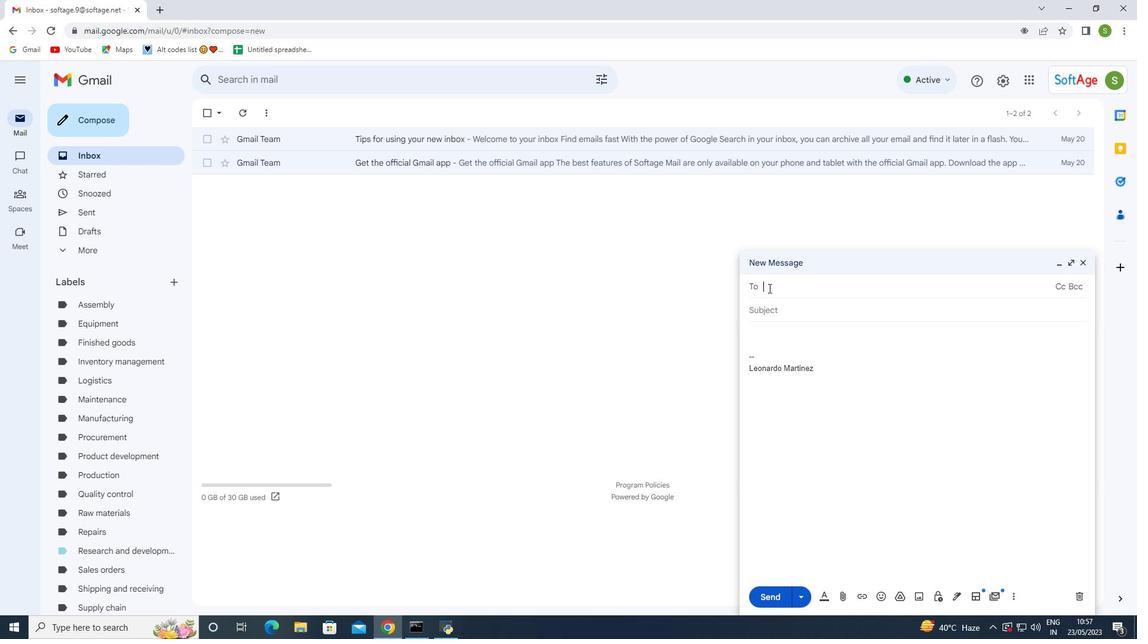 
Action: Key pressed softage.8<Key.shift><Key.shift><Key.shift><Key.shift><Key.shift>@softage.net
Screenshot: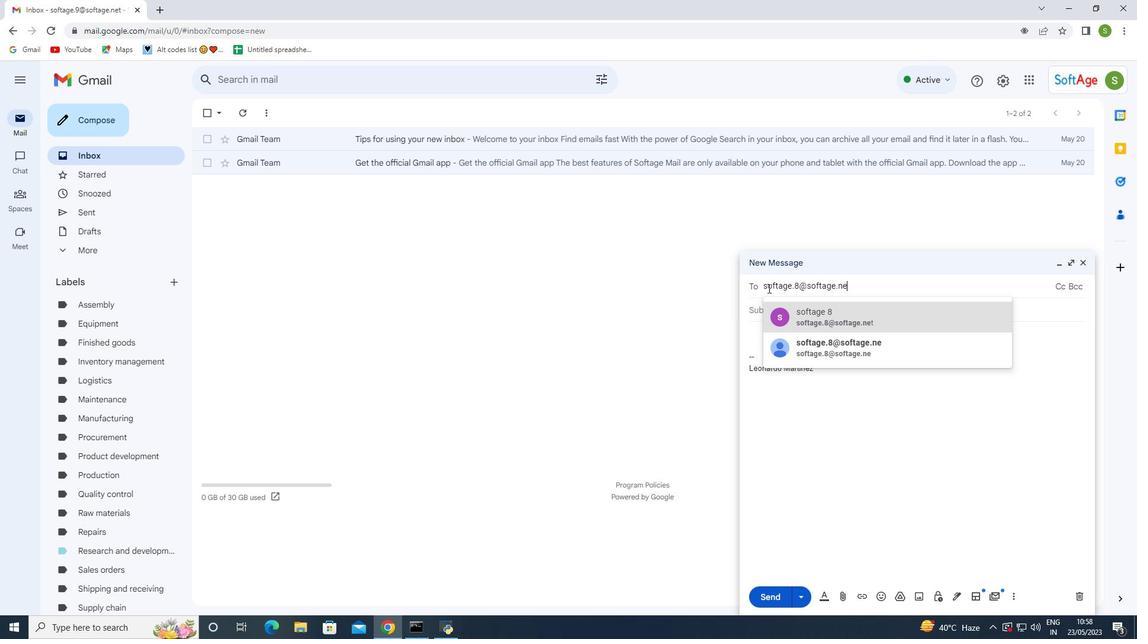
Action: Mouse moved to (838, 323)
Screenshot: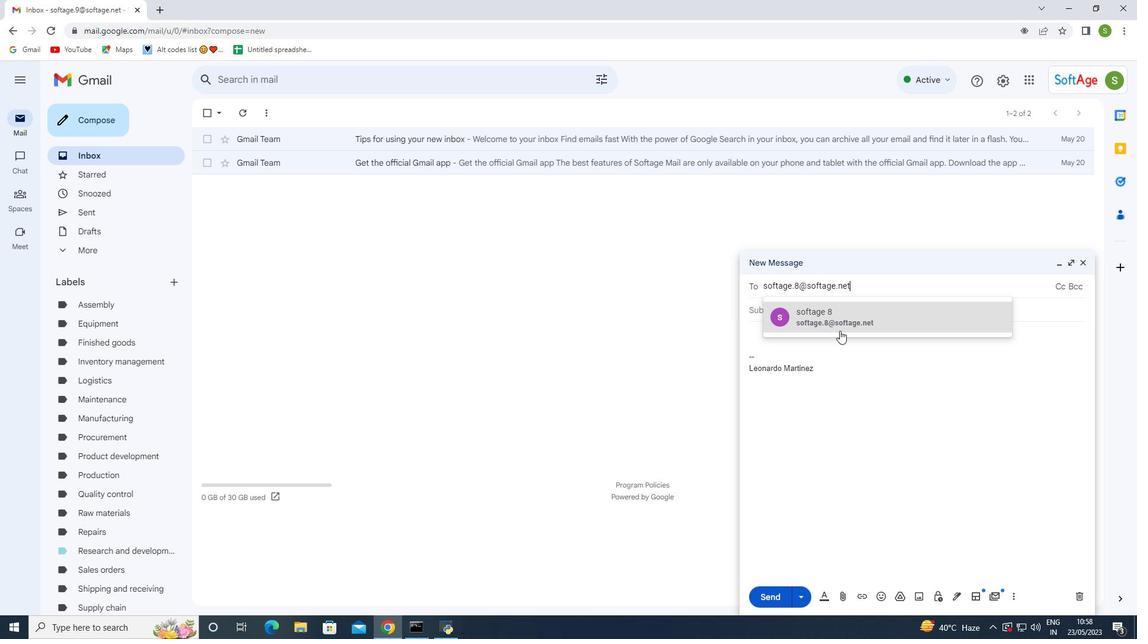 
Action: Mouse pressed left at (838, 323)
Screenshot: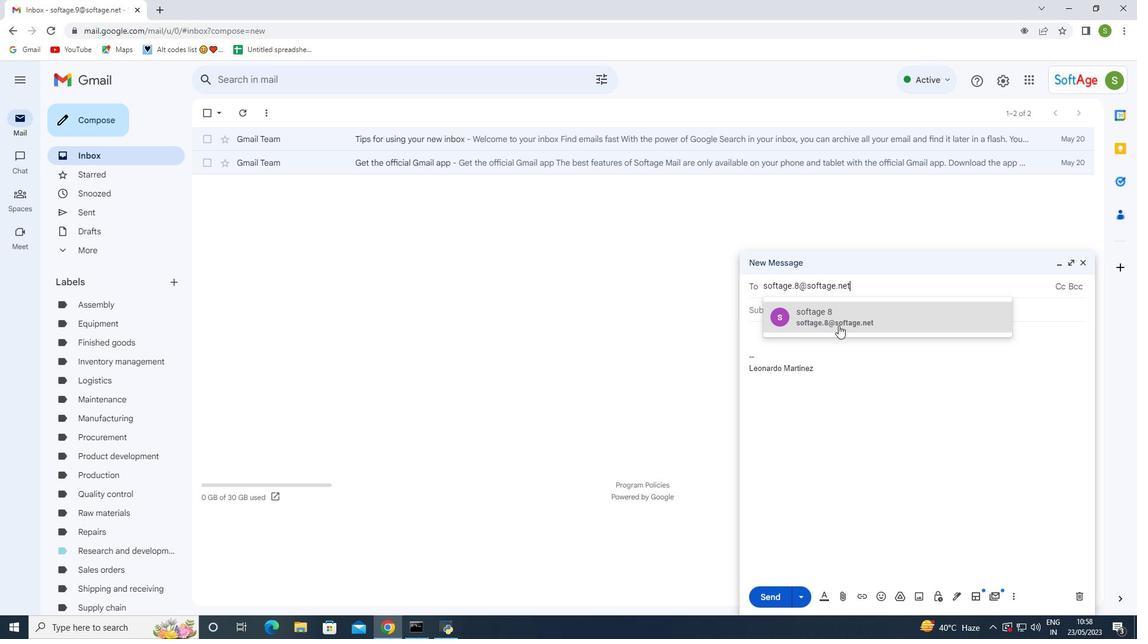 
Action: Mouse moved to (793, 322)
Screenshot: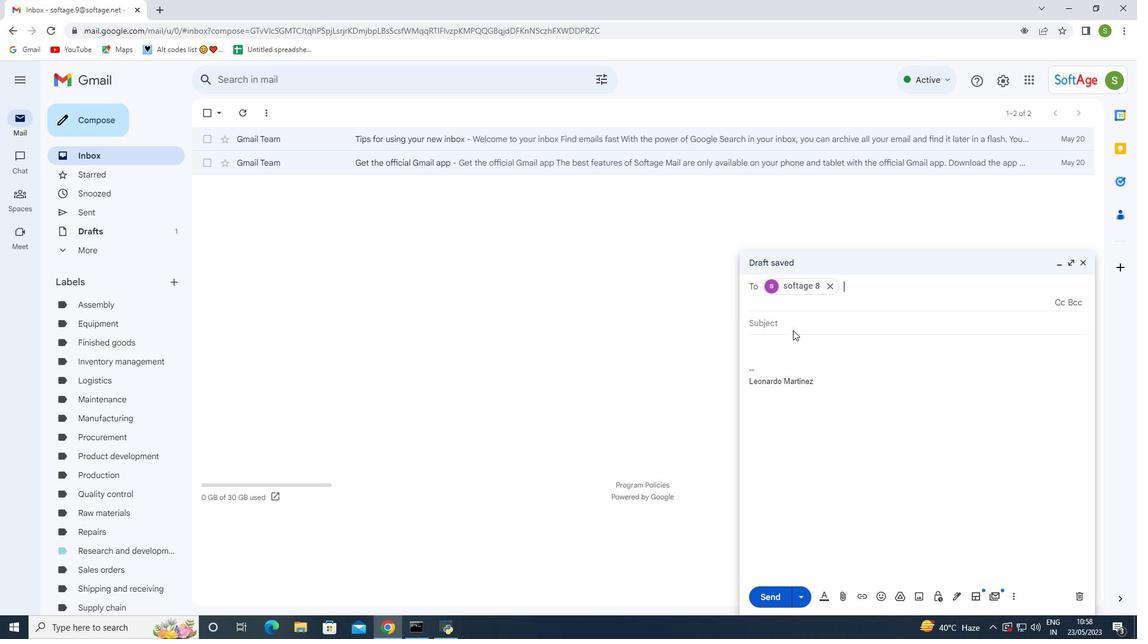 
Action: Mouse pressed left at (793, 322)
Screenshot: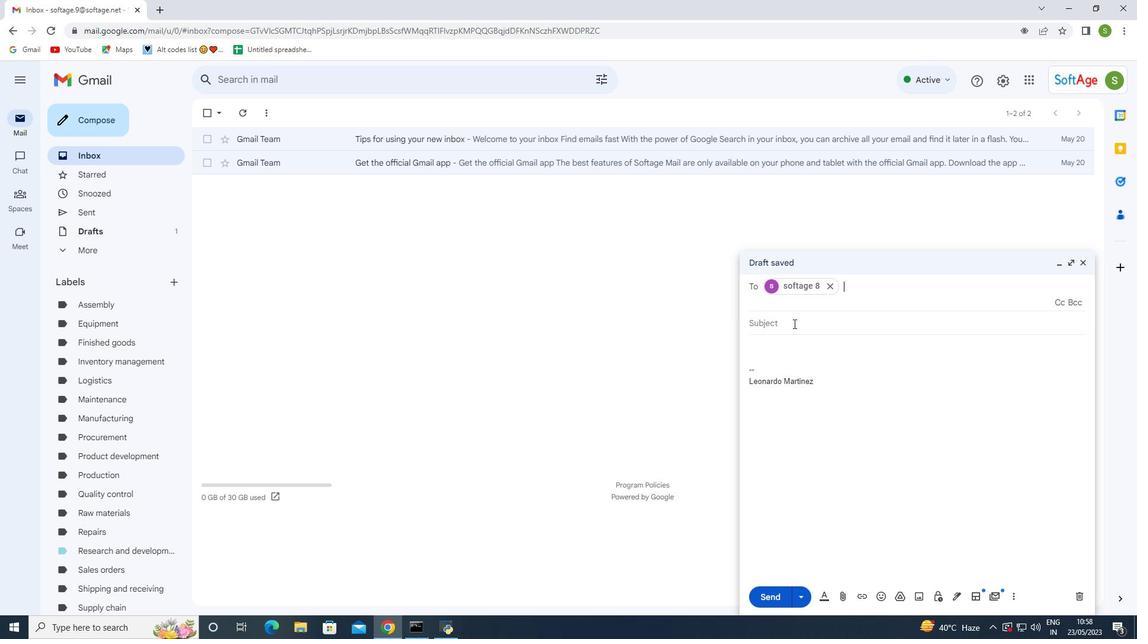 
Action: Key pressed <Key.shift><Key.shift><Key.shift><Key.shift><Key.shift><Key.shift><Key.shift><Key.shift><Key.shift><Key.shift><Key.shift><Key.shift>Feed
Screenshot: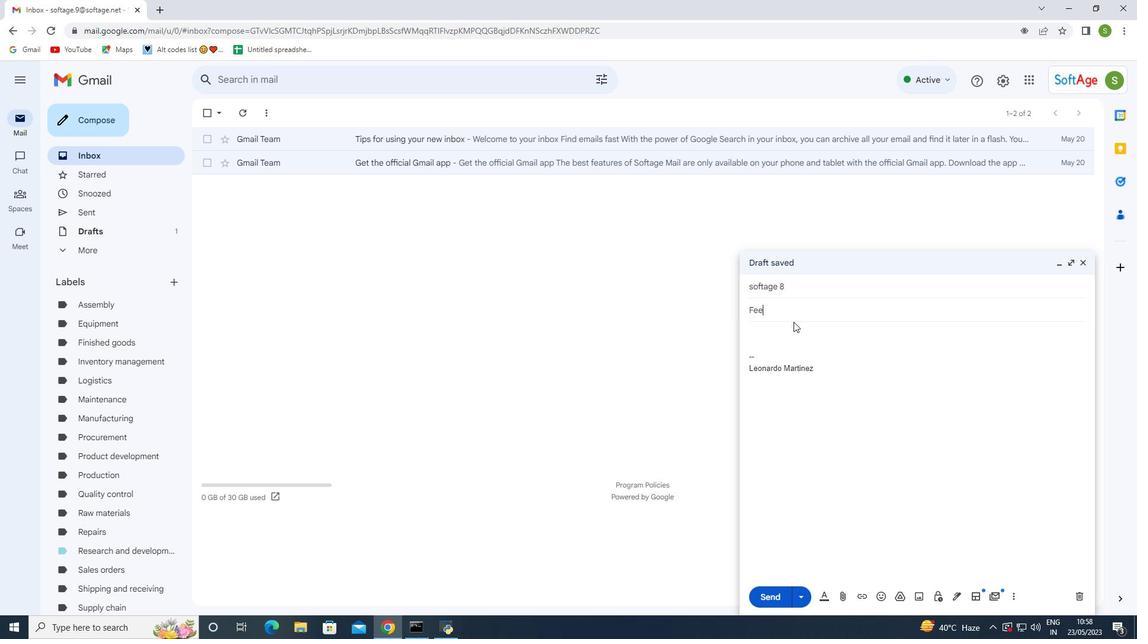 
Action: Mouse moved to (797, 326)
Screenshot: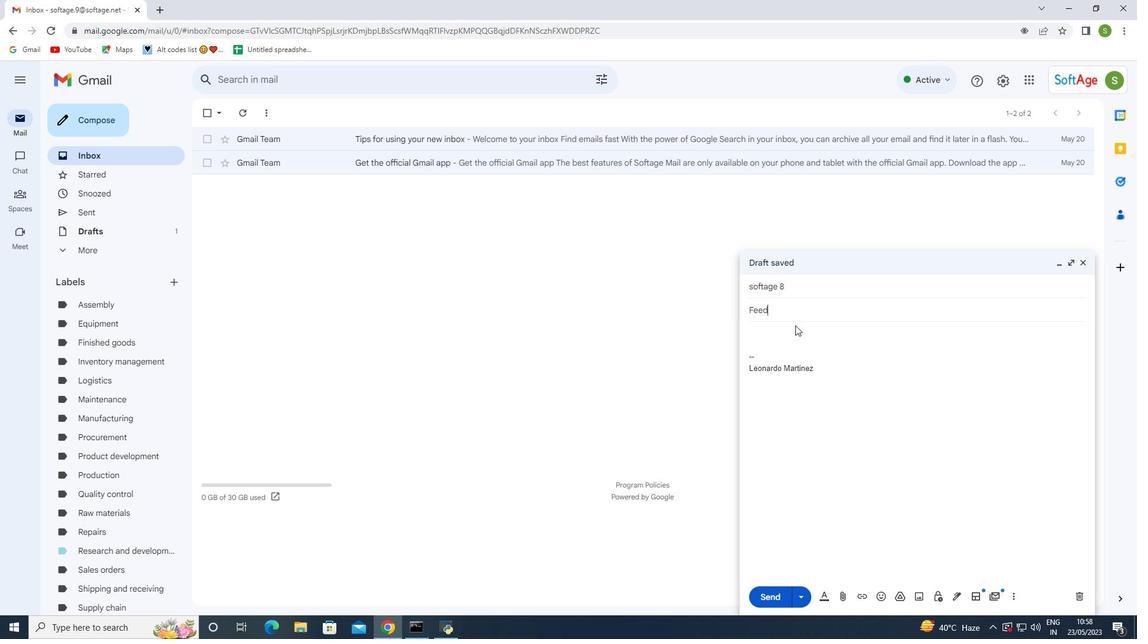 
Action: Key pressed ba
Screenshot: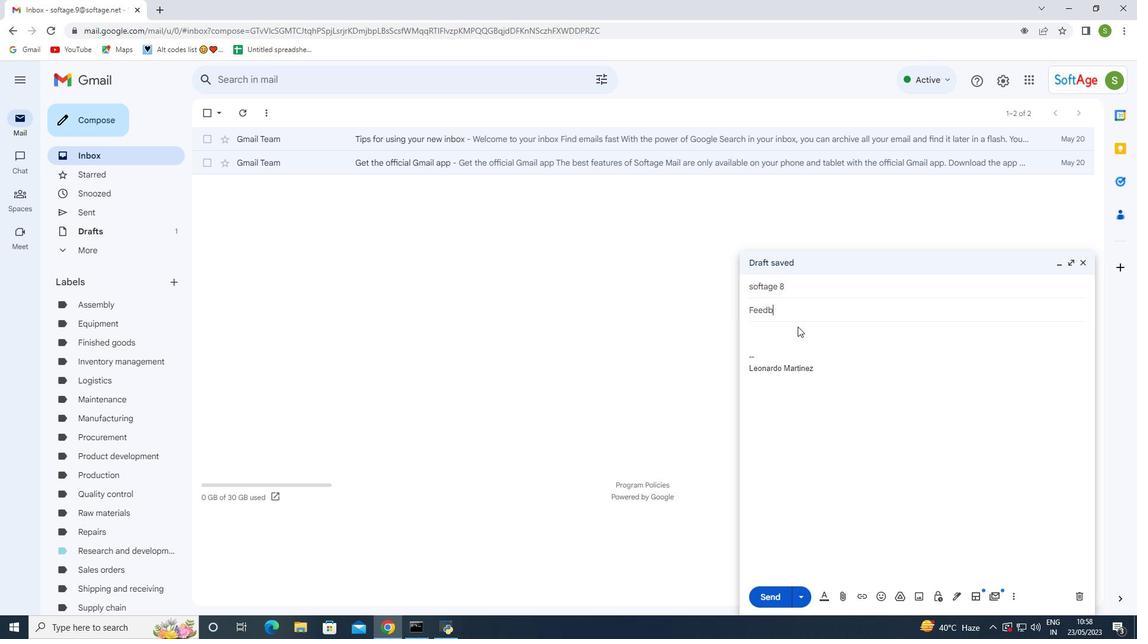 
Action: Mouse moved to (798, 326)
Screenshot: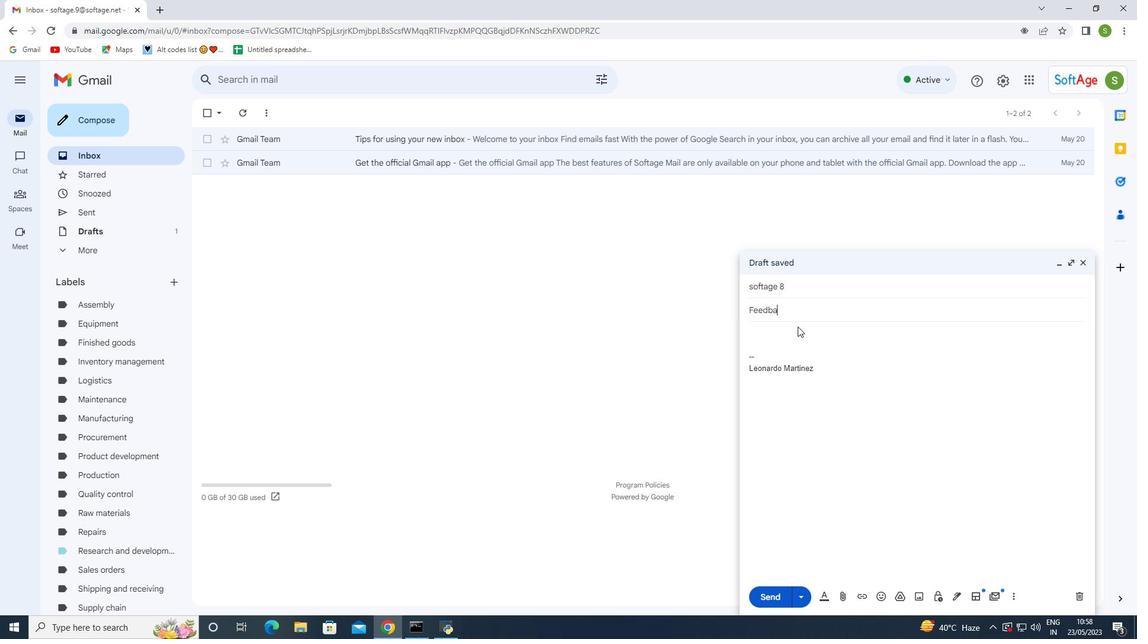 
Action: Key pressed c
Screenshot: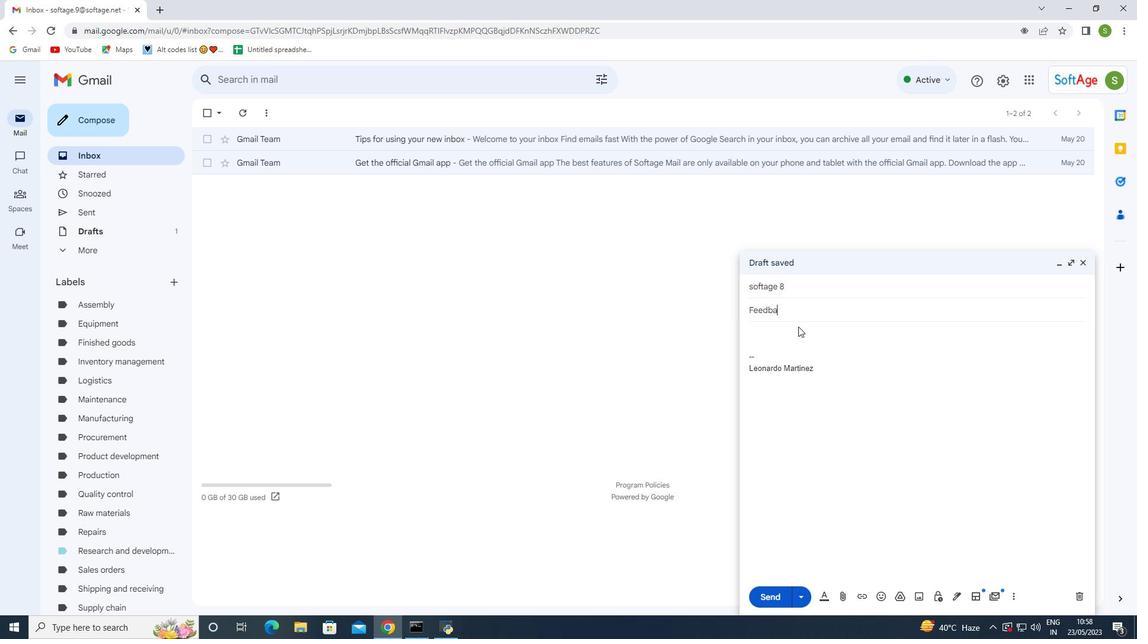
Action: Mouse moved to (799, 326)
Screenshot: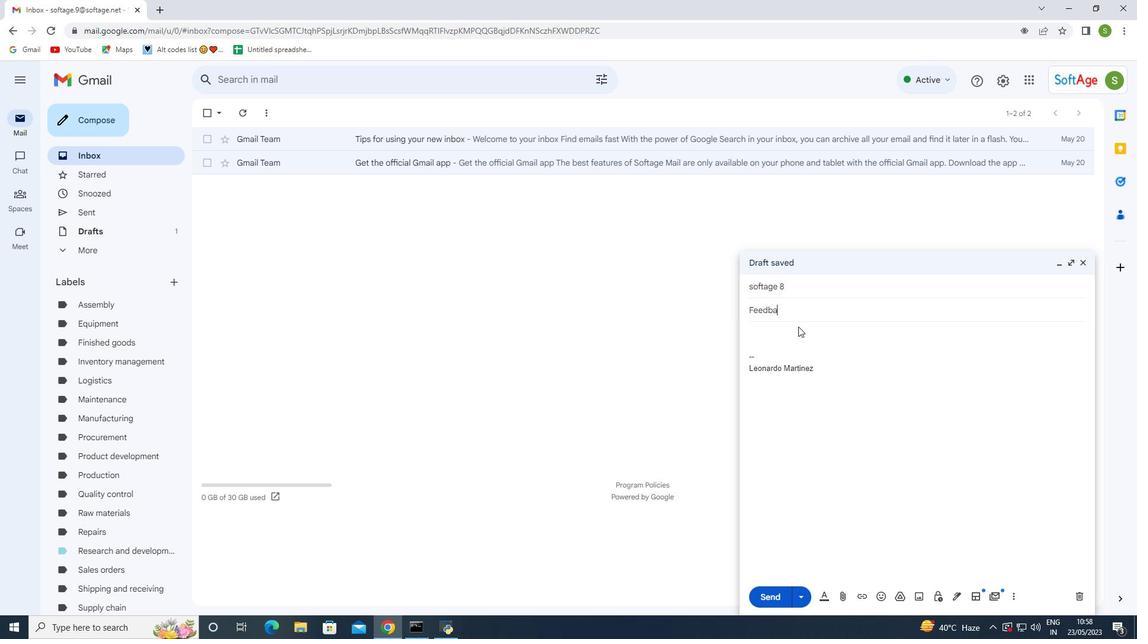 
Action: Key pressed k<Key.space>
Screenshot: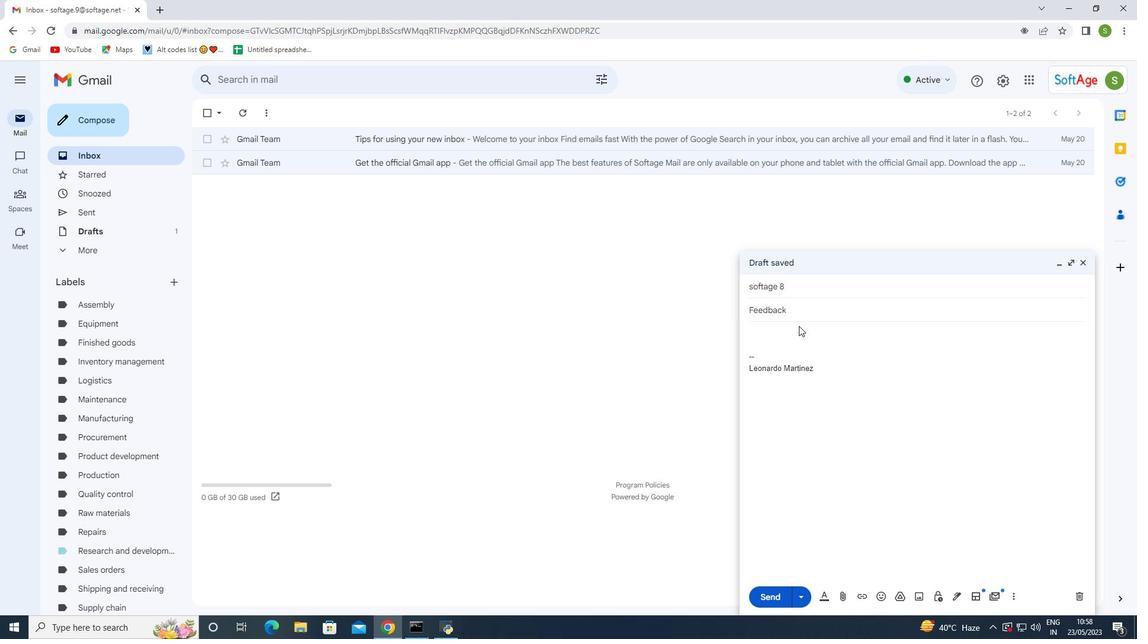 
Action: Mouse moved to (797, 326)
Screenshot: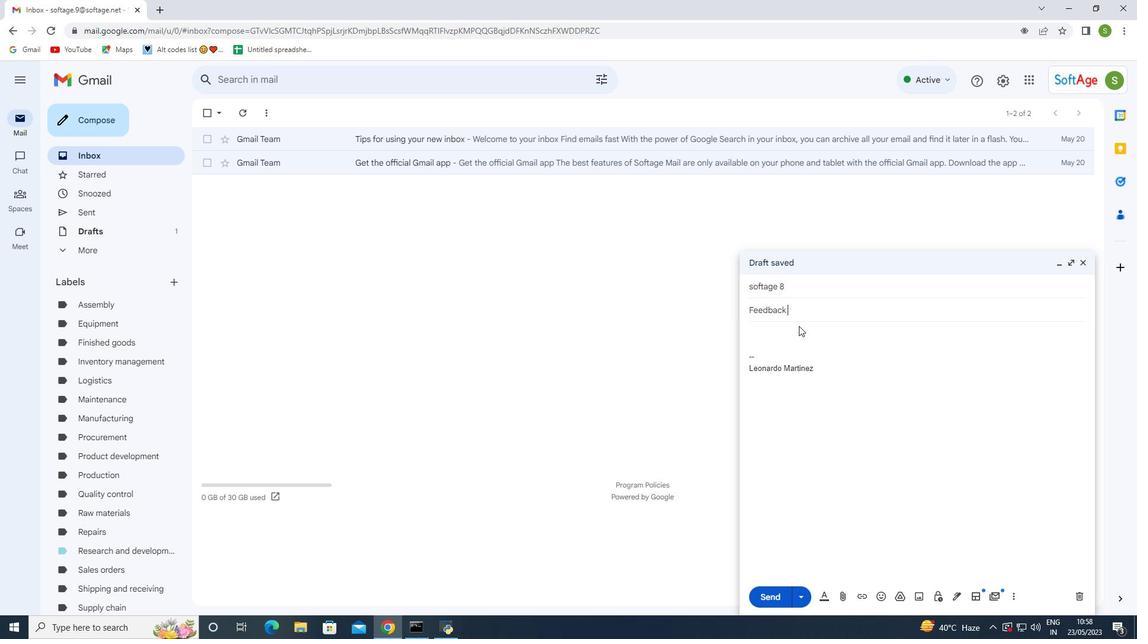 
Action: Key pressed on<Key.space>a<Key.space>job<Key.space>offer<Key.space>acceptance
Screenshot: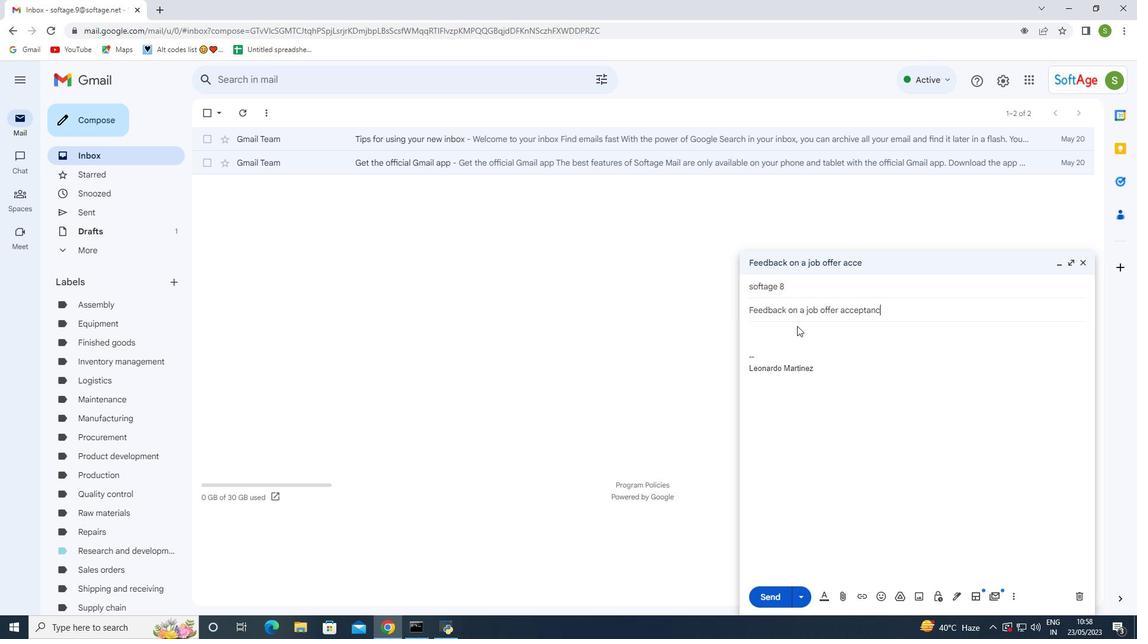 
Action: Mouse moved to (783, 357)
Screenshot: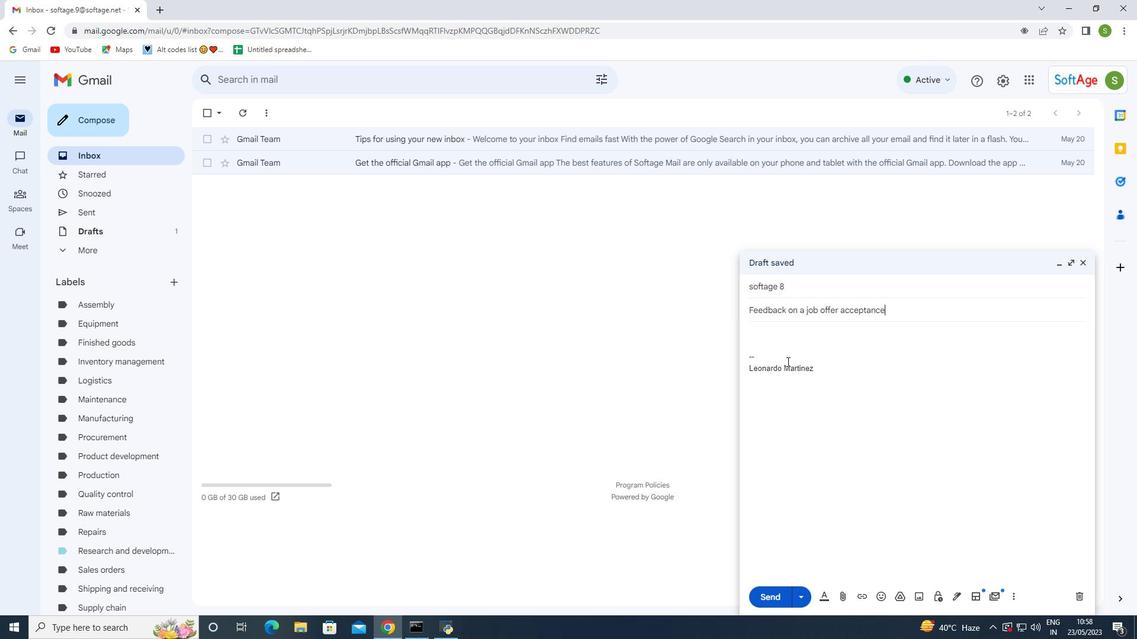 
Action: Mouse pressed left at (783, 357)
Screenshot: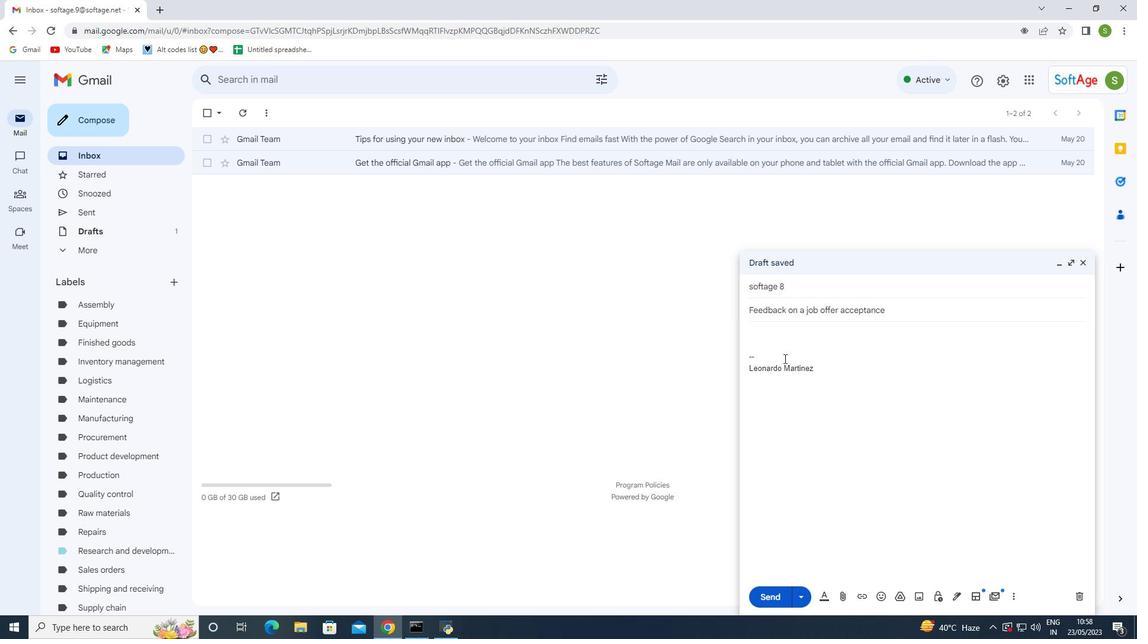 
Action: Key pressed <Key.backspace><Key.backspace><Key.backspace><Key.backspace><Key.backspace><Key.enter><Key.up><Key.shift><Key.shift><Key.shift><Key.shift><Key.shift><Key.shift><Key.shift><Key.shift><Key.shift><Key.shift><Key.shift><Key.shift><Key.shift><Key.shift>I<Key.space>would<Key.space>like<Key.space>to<Key.space>request<Key.space>a<Key.space>change<Key.space>to<Key.space>the<Key.space>project<Key.space>obectives,<Key.space>can<Key.space>we<Key.space>de<Key.backspace>iscuss<Key.space>this<Key.space>ib<Key.backspace>n<Key.space>our<Key.space>next<Key.space>mw<Key.backspace>eeting<Key.shift_r>?
Screenshot: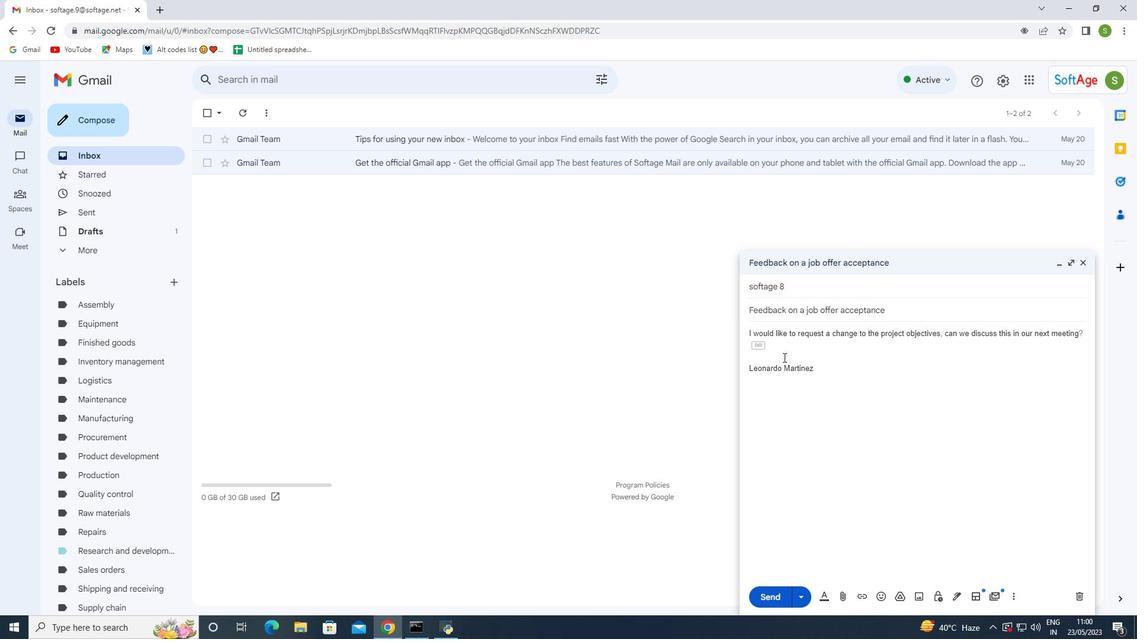
Action: Mouse moved to (780, 598)
Screenshot: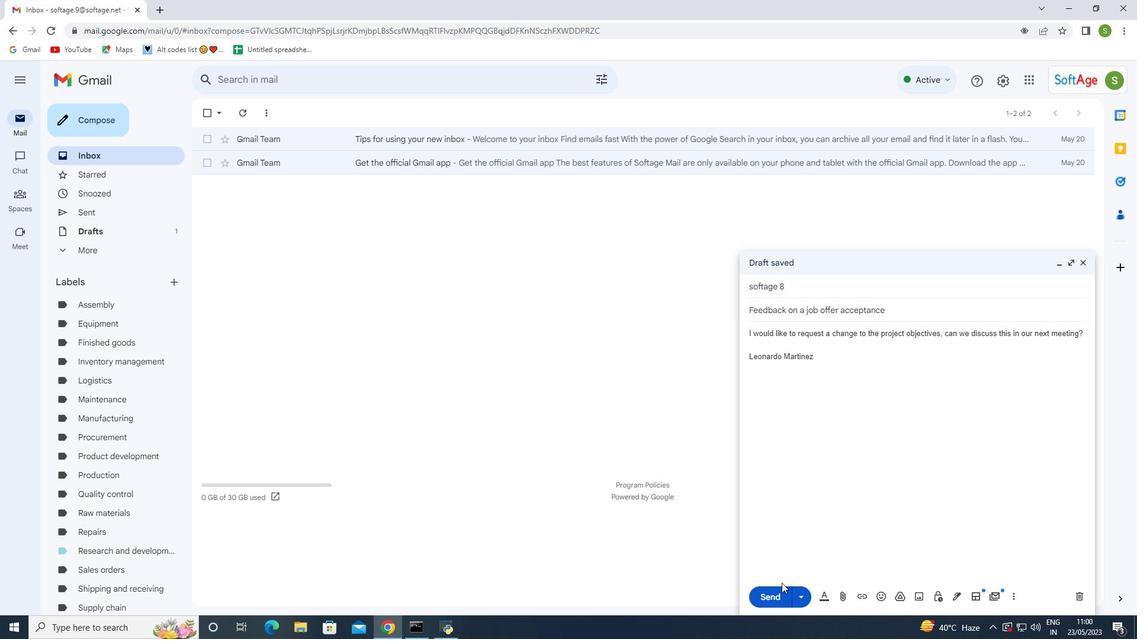 
Action: Mouse pressed left at (780, 598)
Screenshot: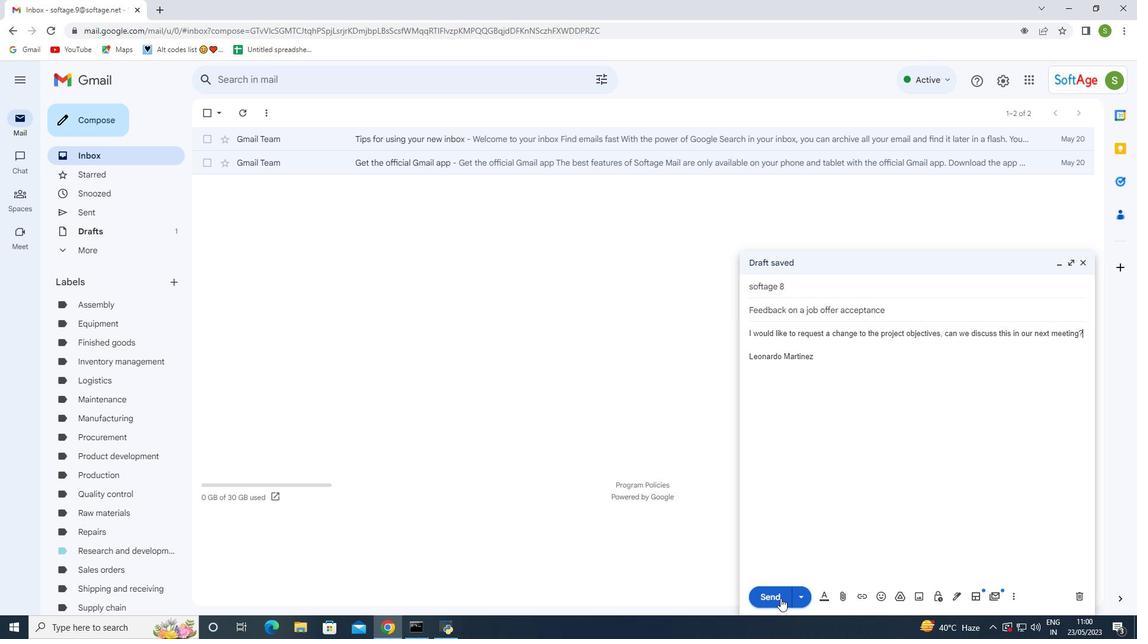 
Action: Mouse moved to (97, 215)
Screenshot: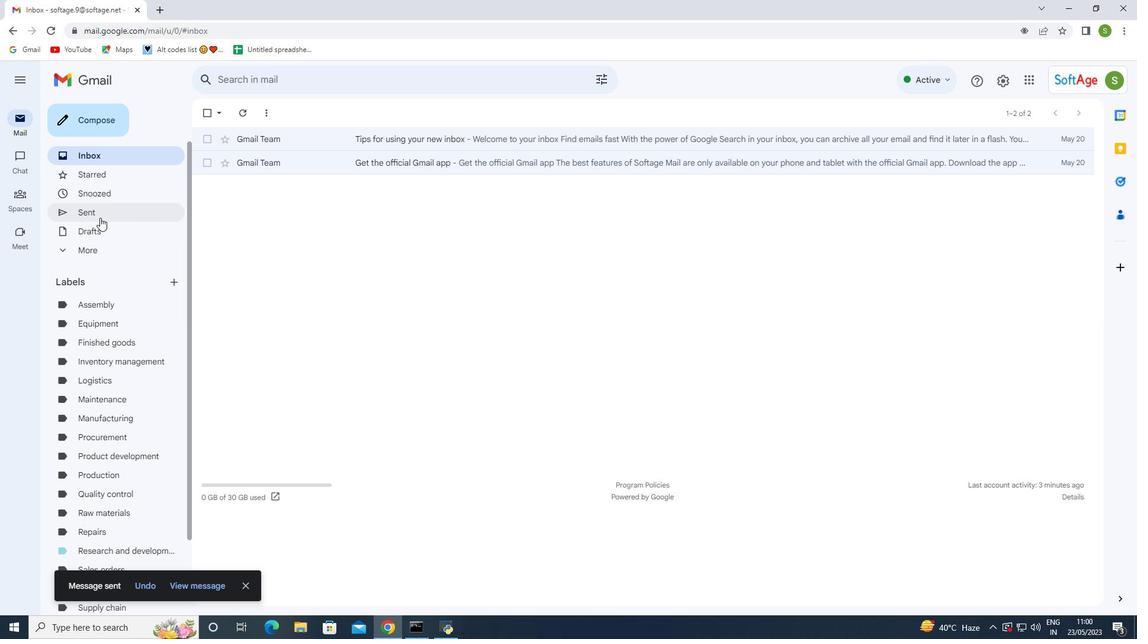 
Action: Mouse pressed left at (97, 215)
Screenshot: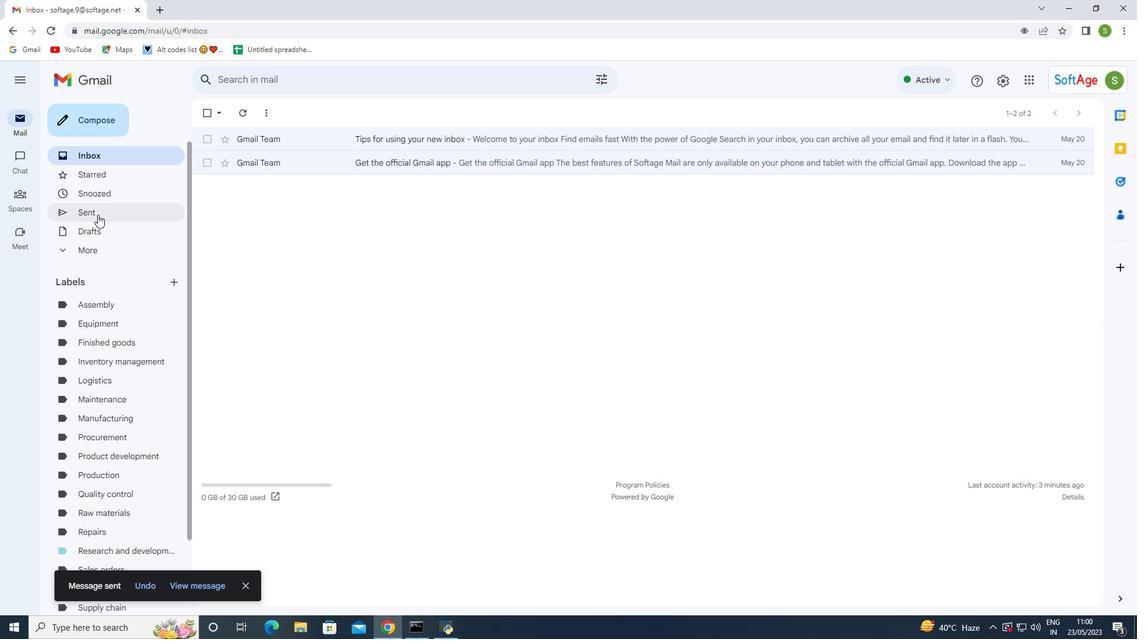 
Action: Mouse moved to (209, 170)
Screenshot: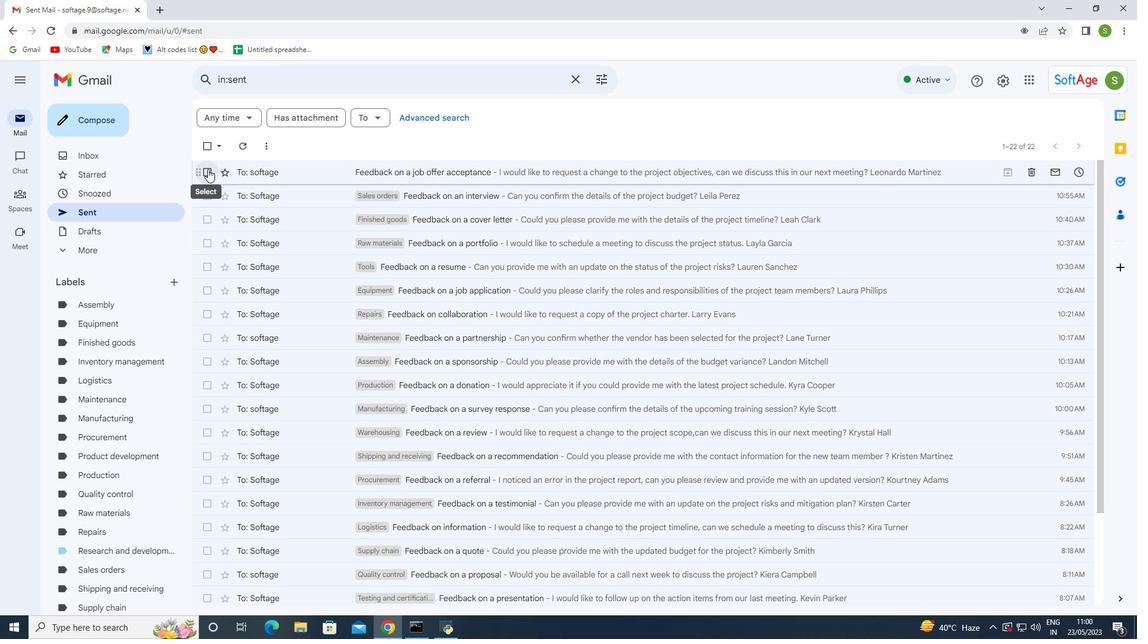 
Action: Mouse pressed left at (209, 170)
Screenshot: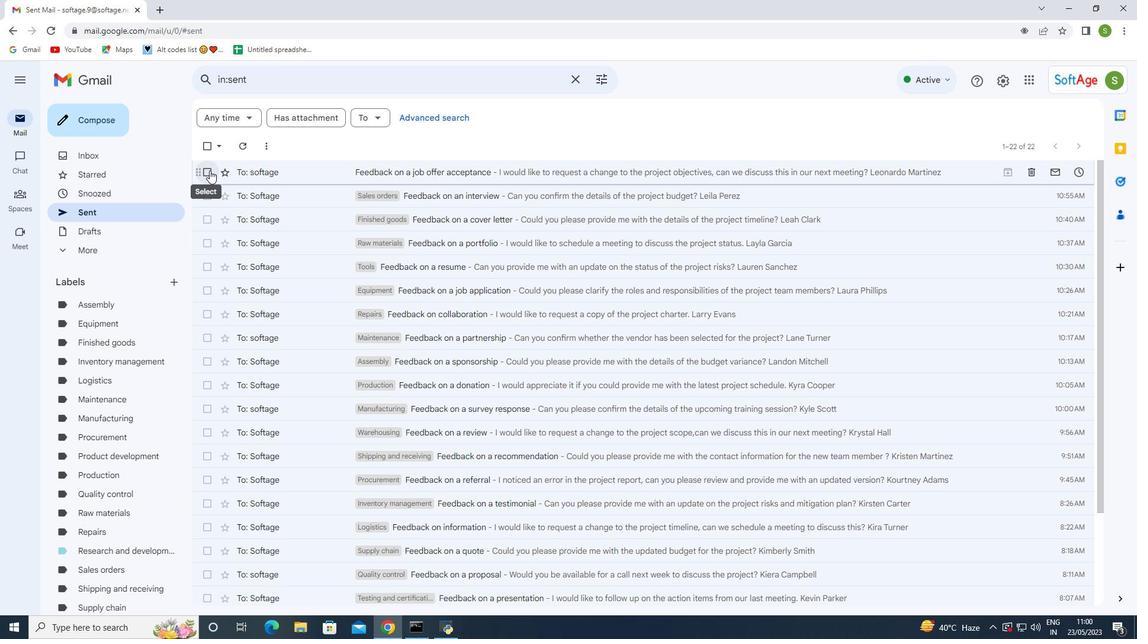 
Action: Mouse moved to (289, 164)
Screenshot: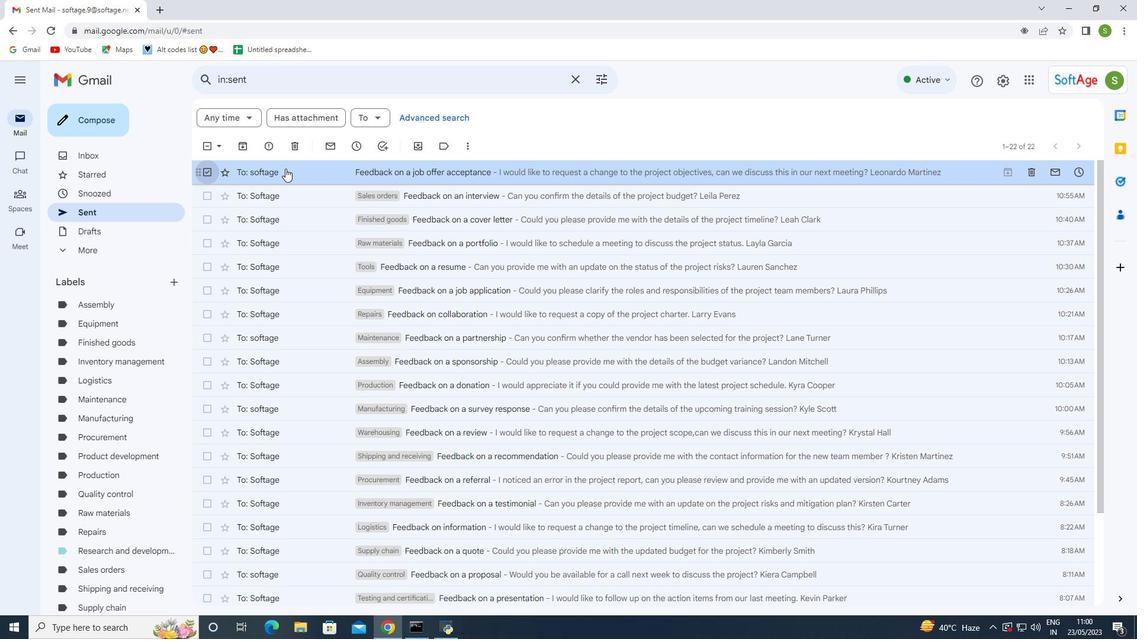 
Action: Mouse pressed right at (289, 164)
Screenshot: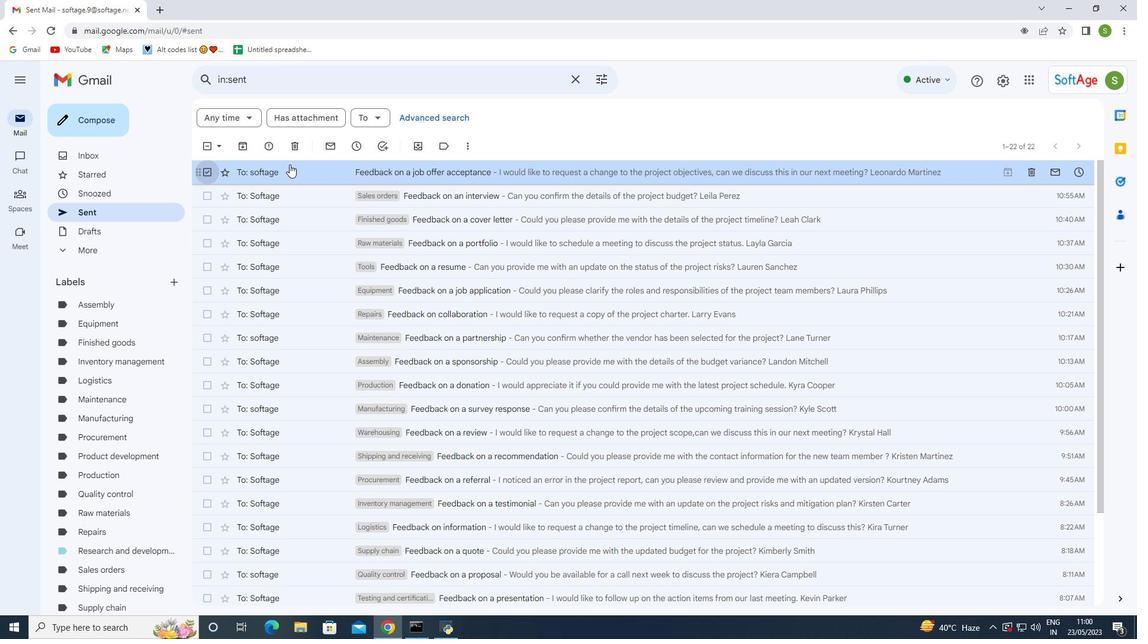 
Action: Mouse moved to (486, 341)
Screenshot: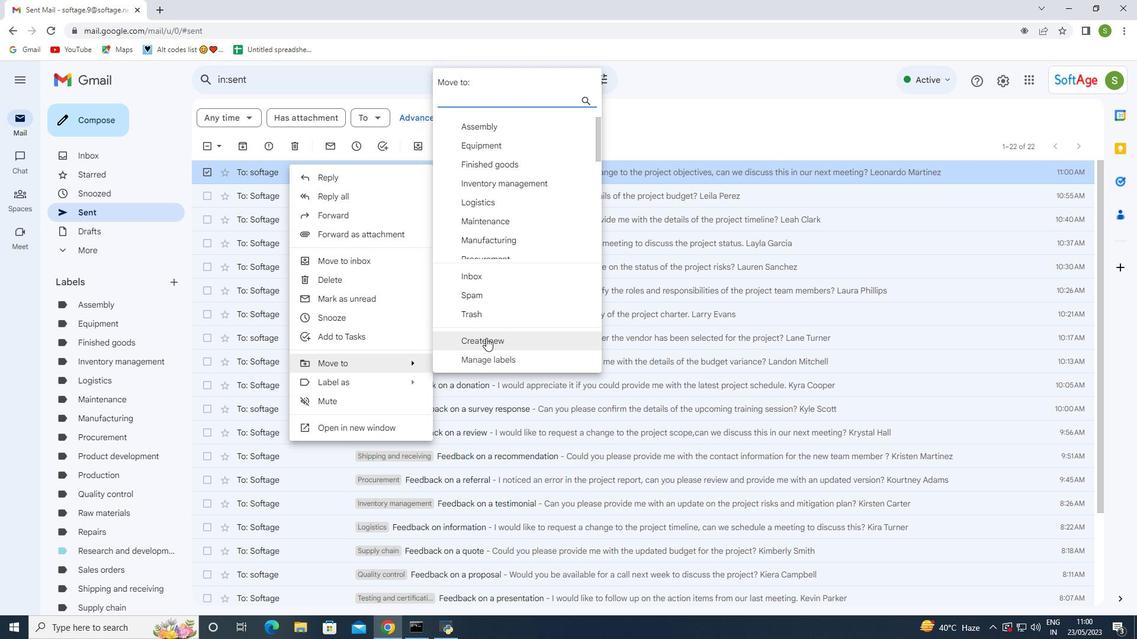 
Action: Mouse pressed left at (486, 341)
Screenshot: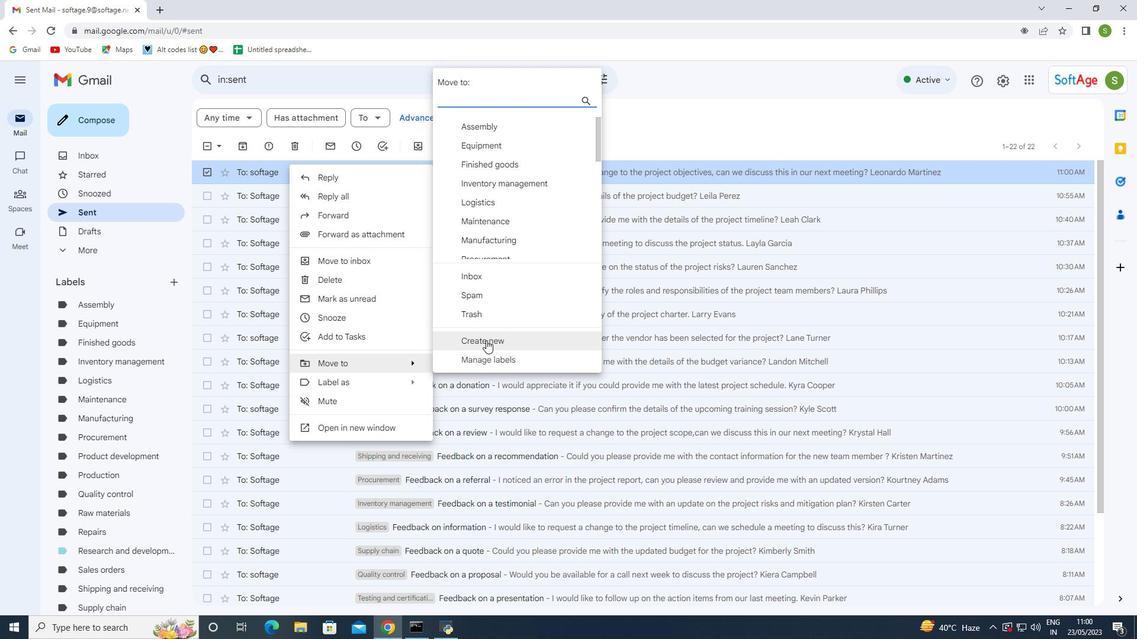 
Action: Mouse moved to (528, 323)
Screenshot: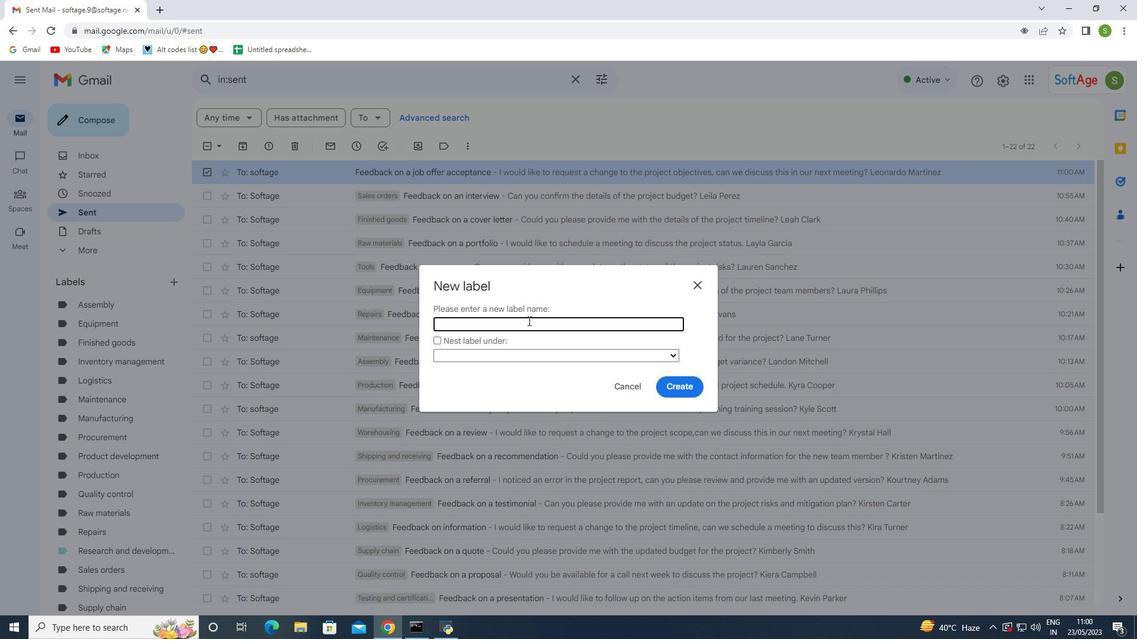 
Action: Mouse pressed left at (528, 323)
Screenshot: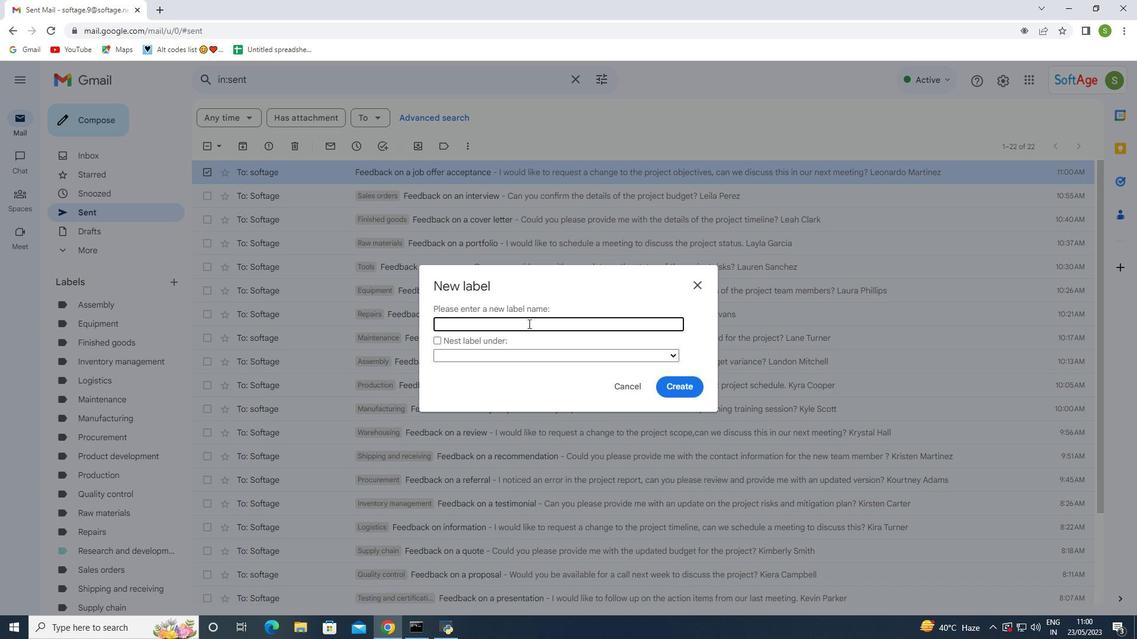 
Action: Key pressed <Key.shift><Key.shift><Key.shift><Key.shift><Key.shift><Key.shift><Key.shift><Key.shift><Key.shift>Purchase<Key.space>orders
Screenshot: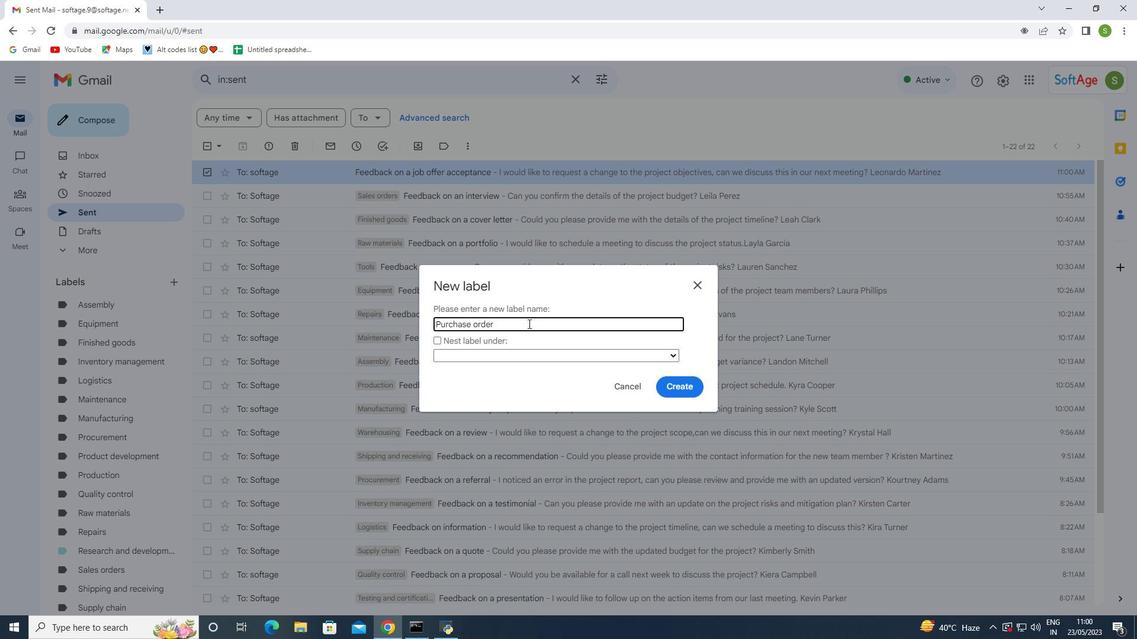 
Action: Mouse moved to (679, 382)
Screenshot: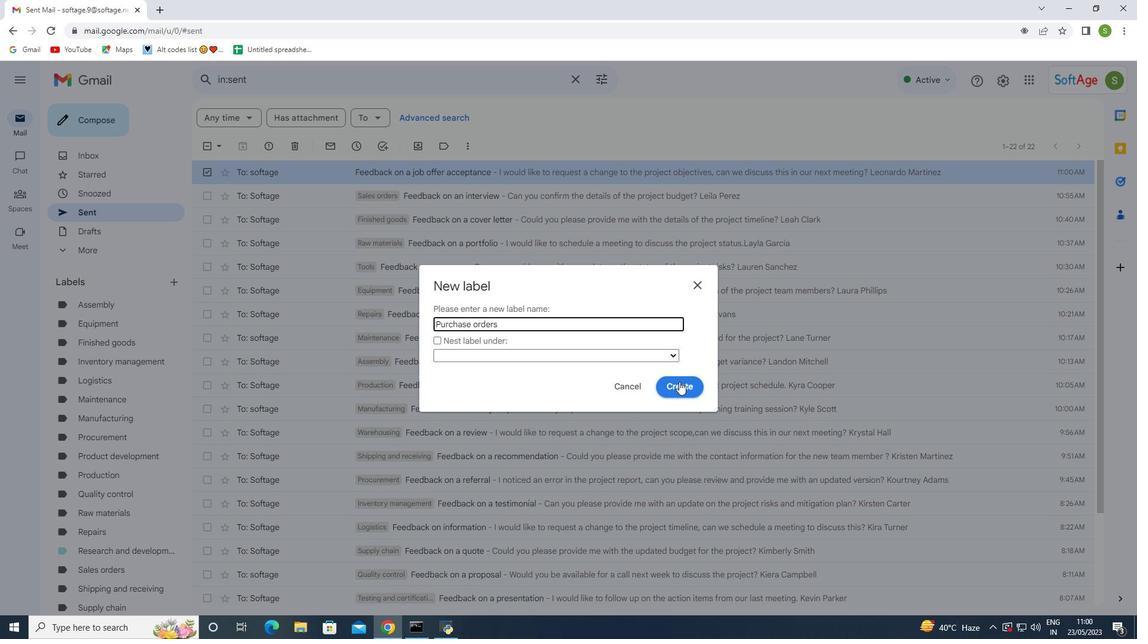 
Action: Mouse pressed left at (679, 382)
Screenshot: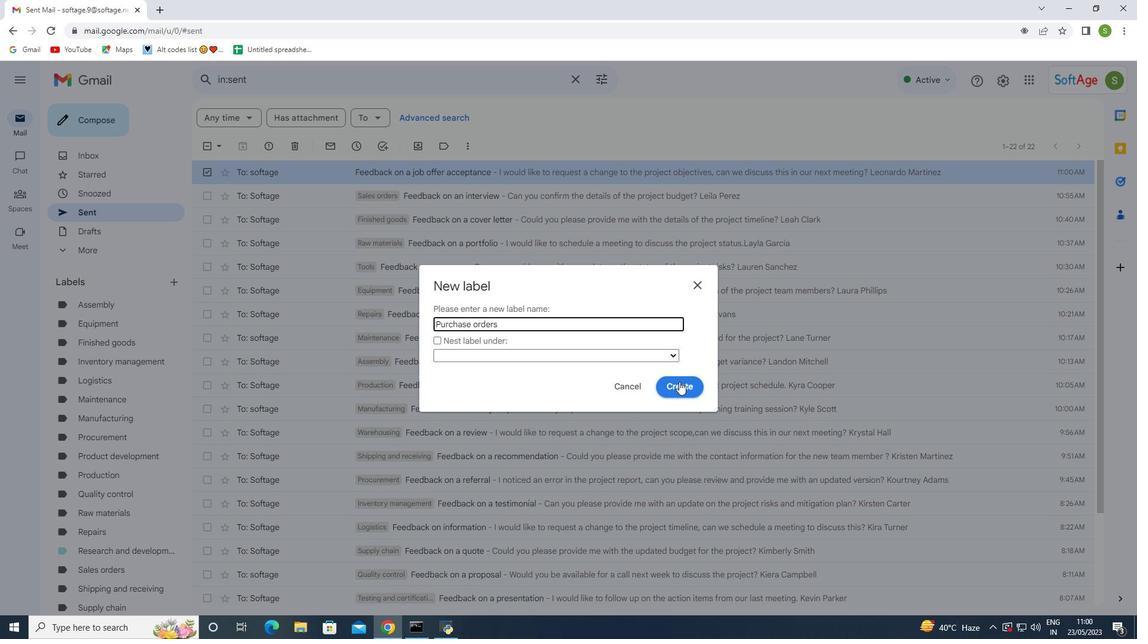
Action: Mouse moved to (101, 452)
Screenshot: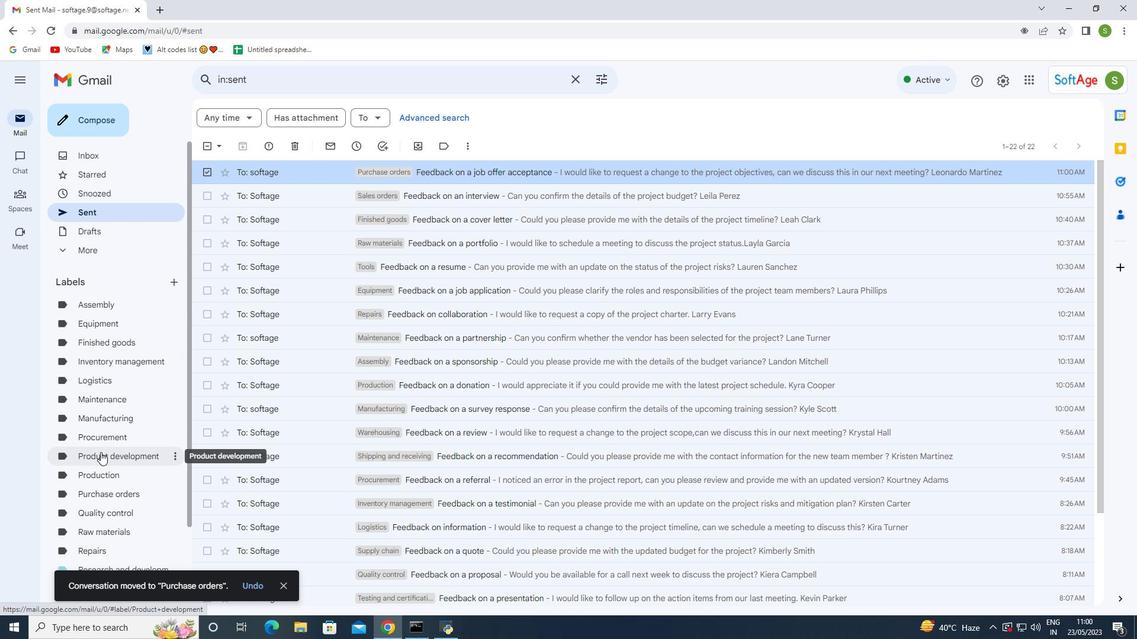 
Action: Mouse scrolled (101, 451) with delta (0, 0)
Screenshot: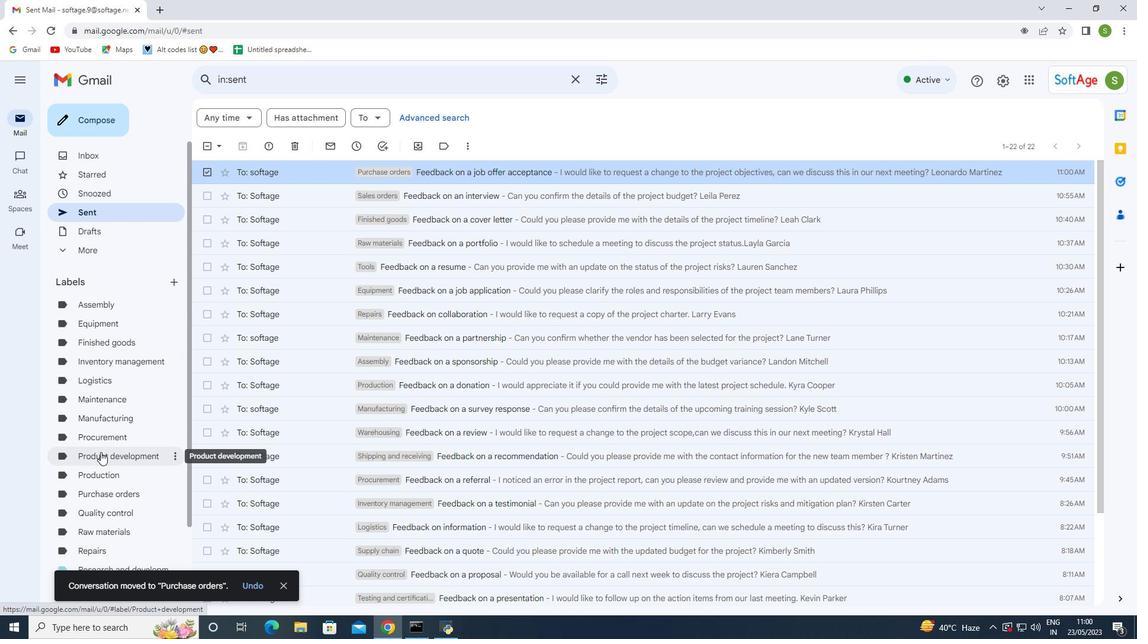 
Action: Mouse moved to (100, 431)
Screenshot: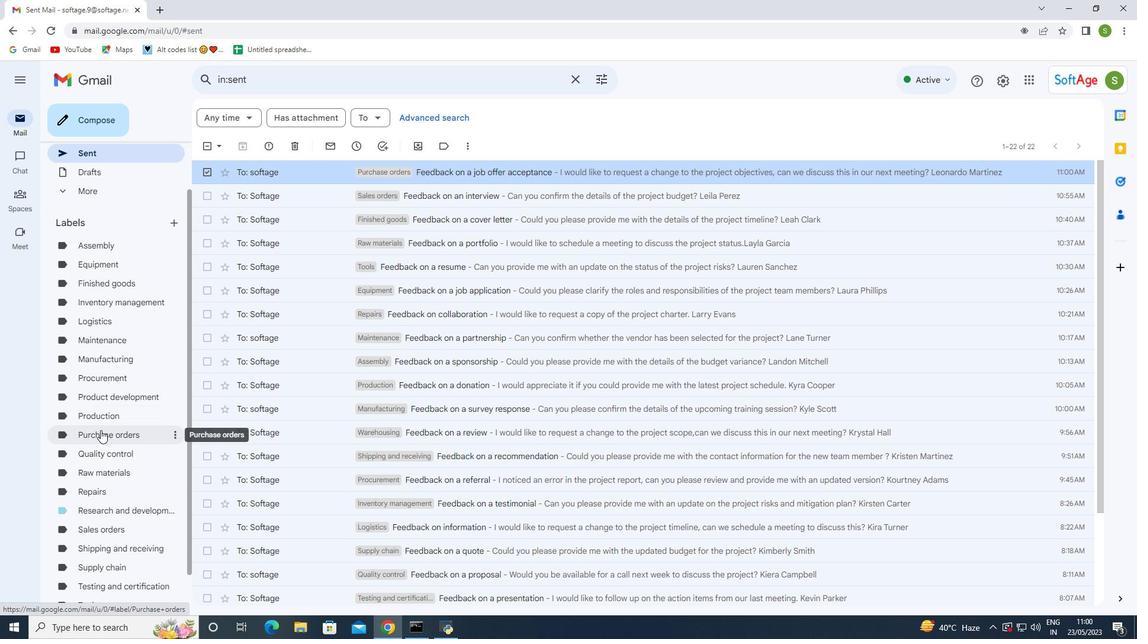 
Action: Mouse pressed left at (100, 431)
Screenshot: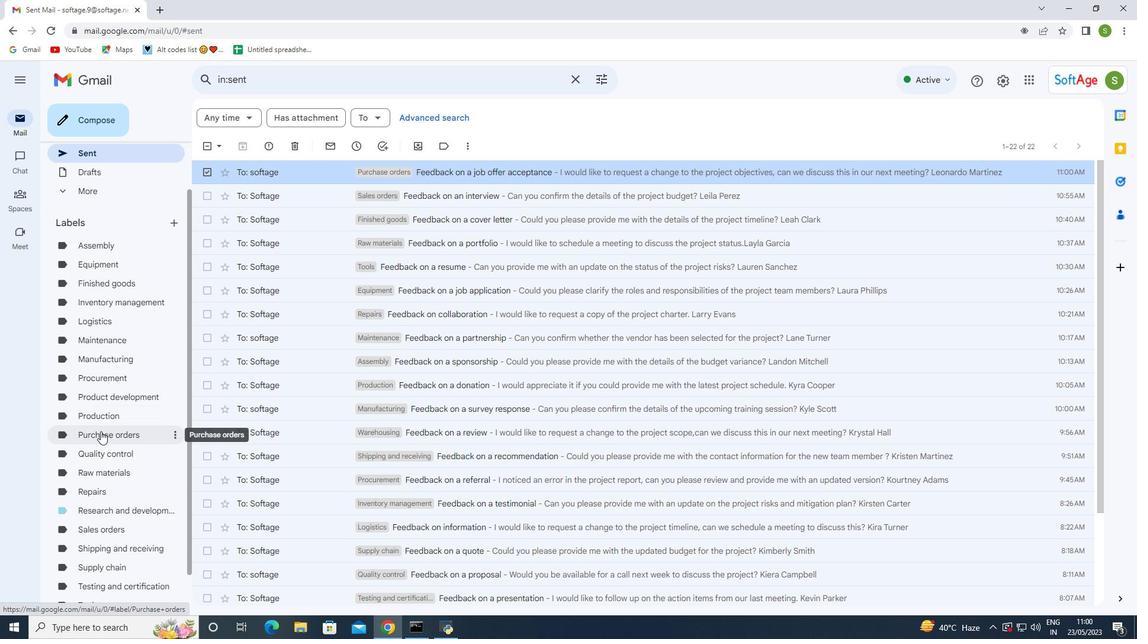 
Action: Mouse pressed left at (100, 431)
Screenshot: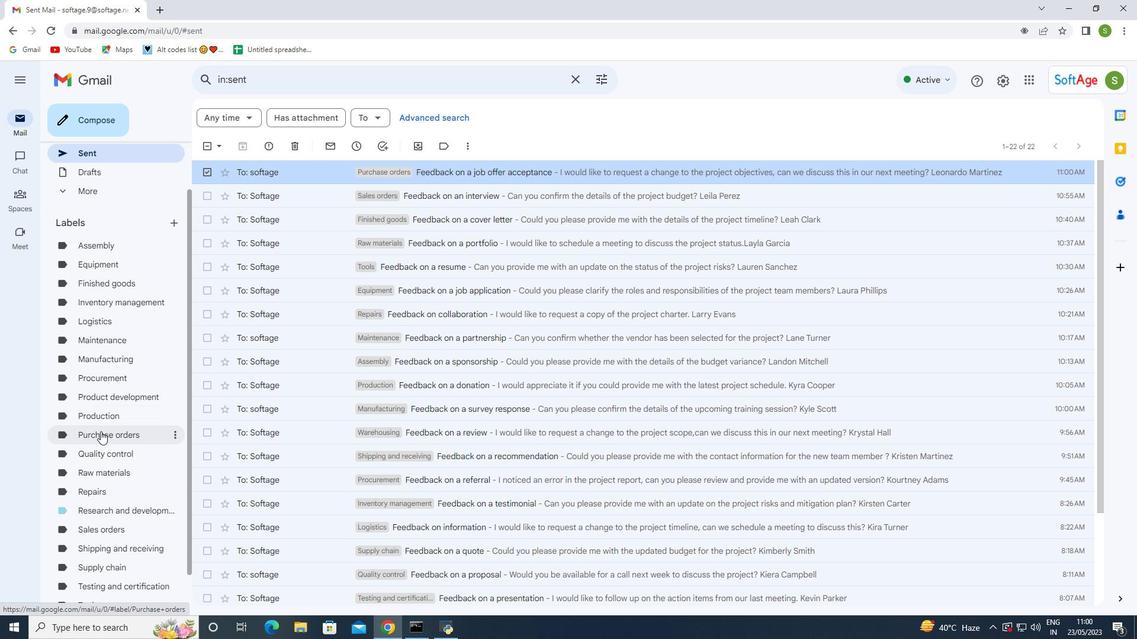 
Action: Mouse moved to (279, 179)
Screenshot: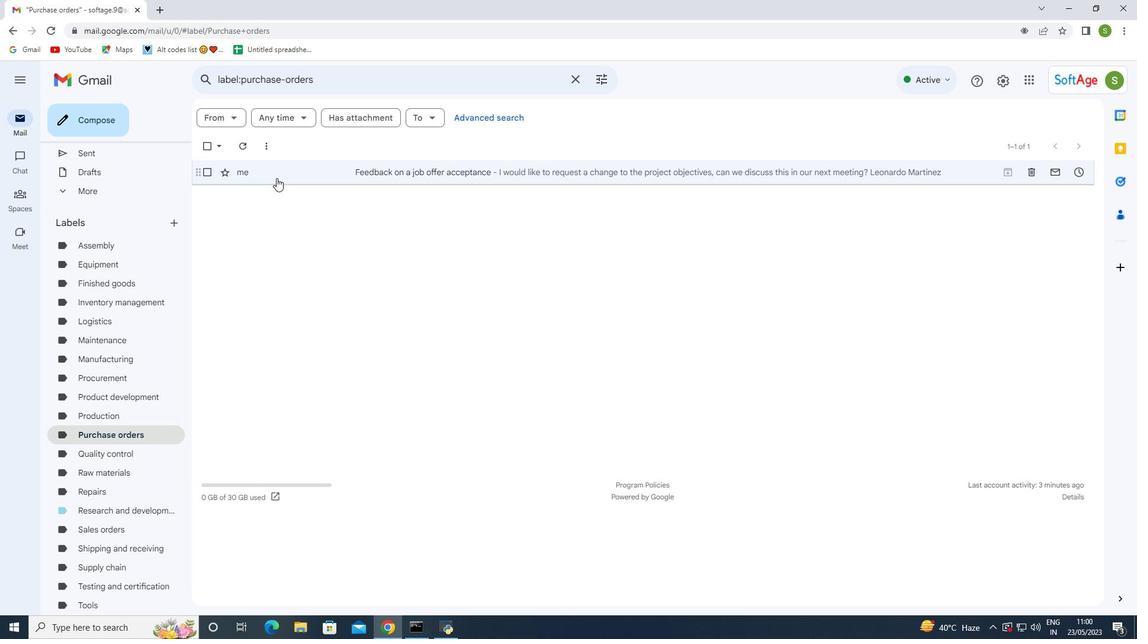 
Action: Mouse pressed left at (279, 179)
Screenshot: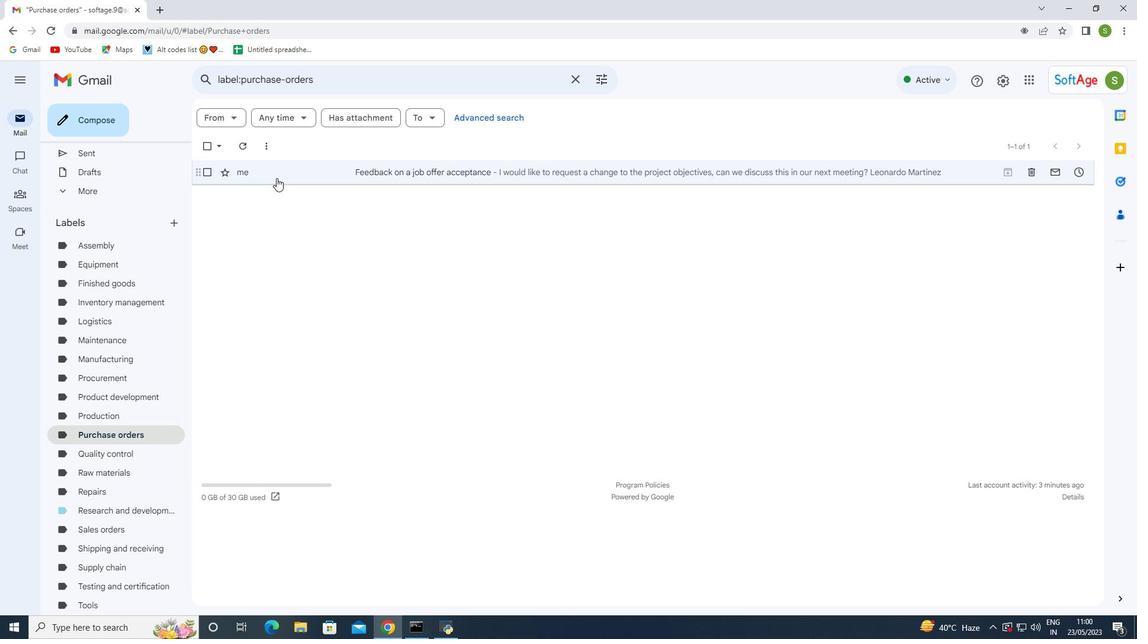 
Action: Mouse pressed left at (279, 179)
Screenshot: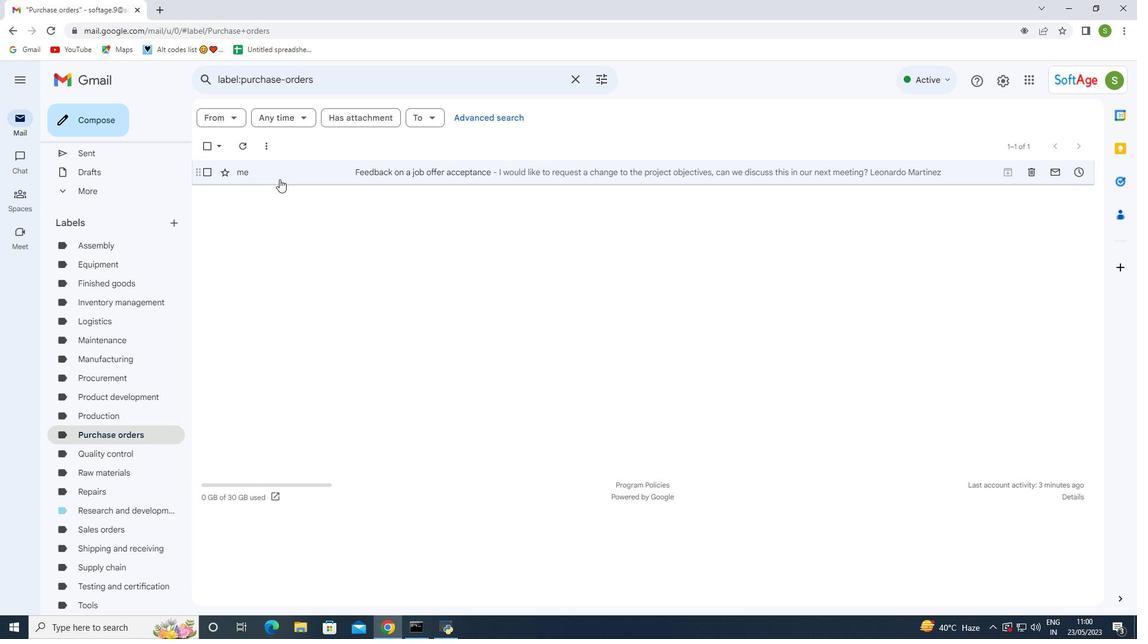 
Action: Mouse moved to (348, 186)
Screenshot: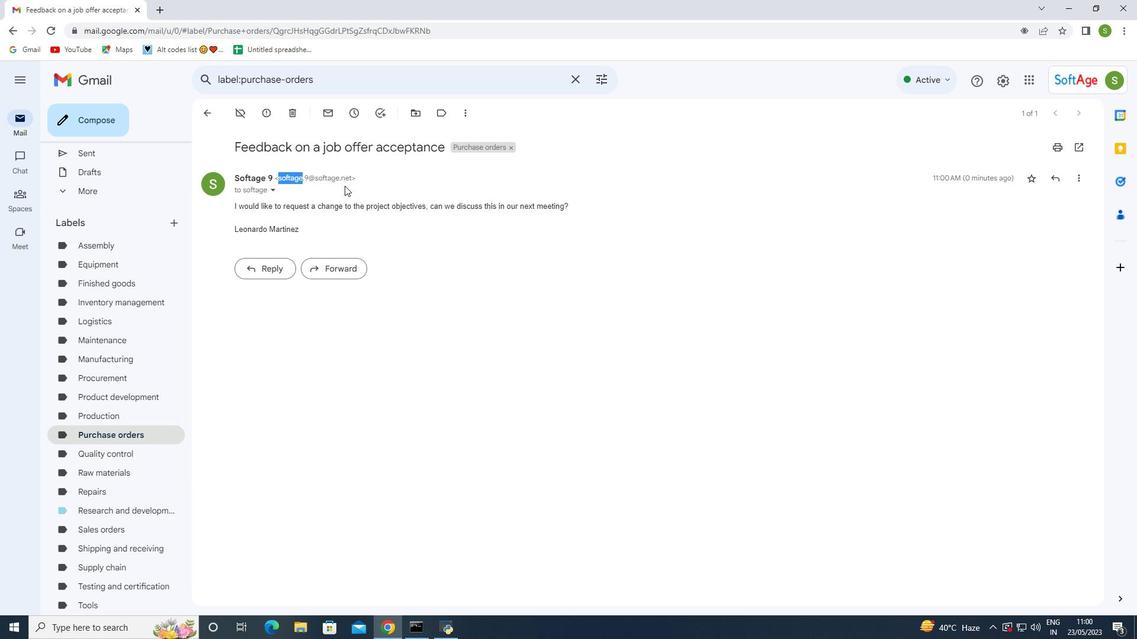 
Action: Mouse pressed left at (348, 186)
Screenshot: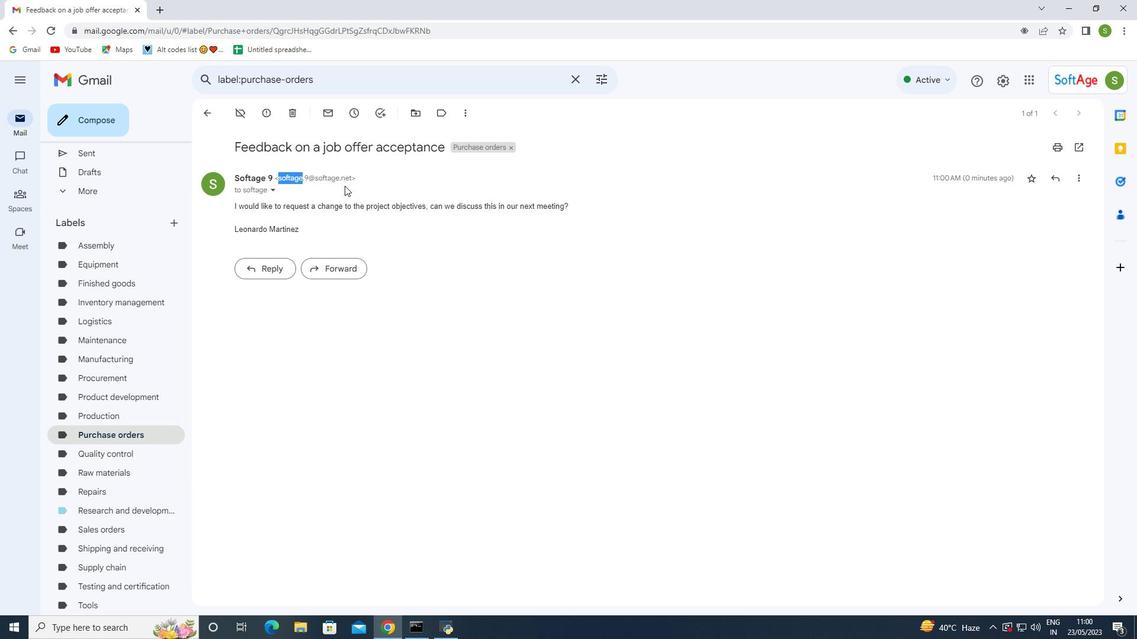 
Action: Mouse moved to (208, 112)
Screenshot: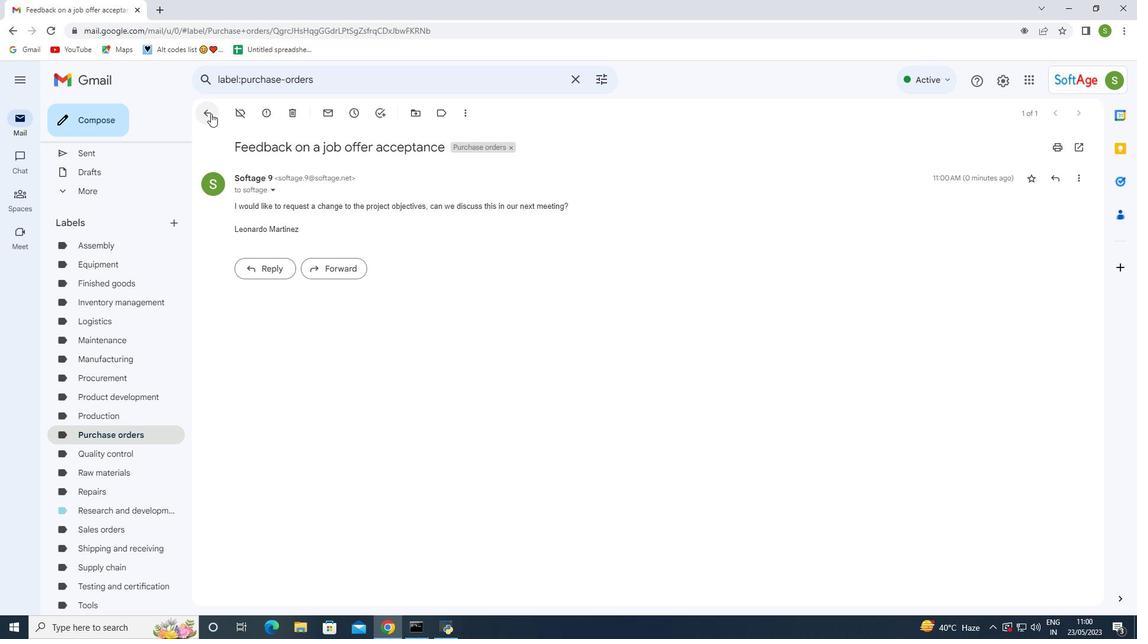 
Action: Mouse pressed left at (208, 112)
Screenshot: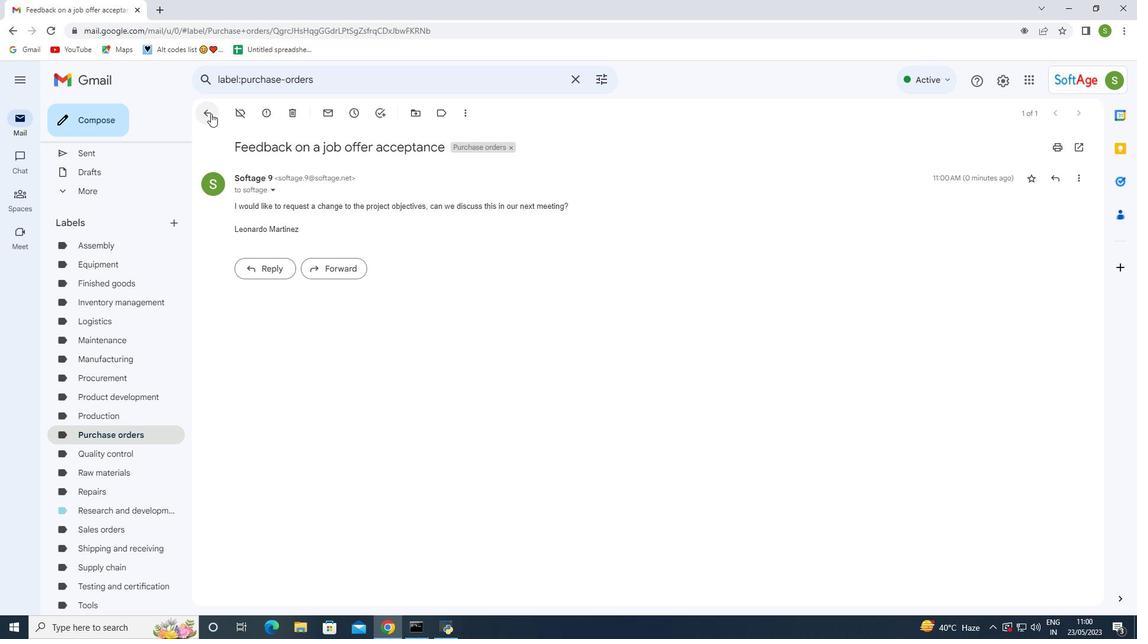 
Action: Mouse moved to (765, 310)
Screenshot: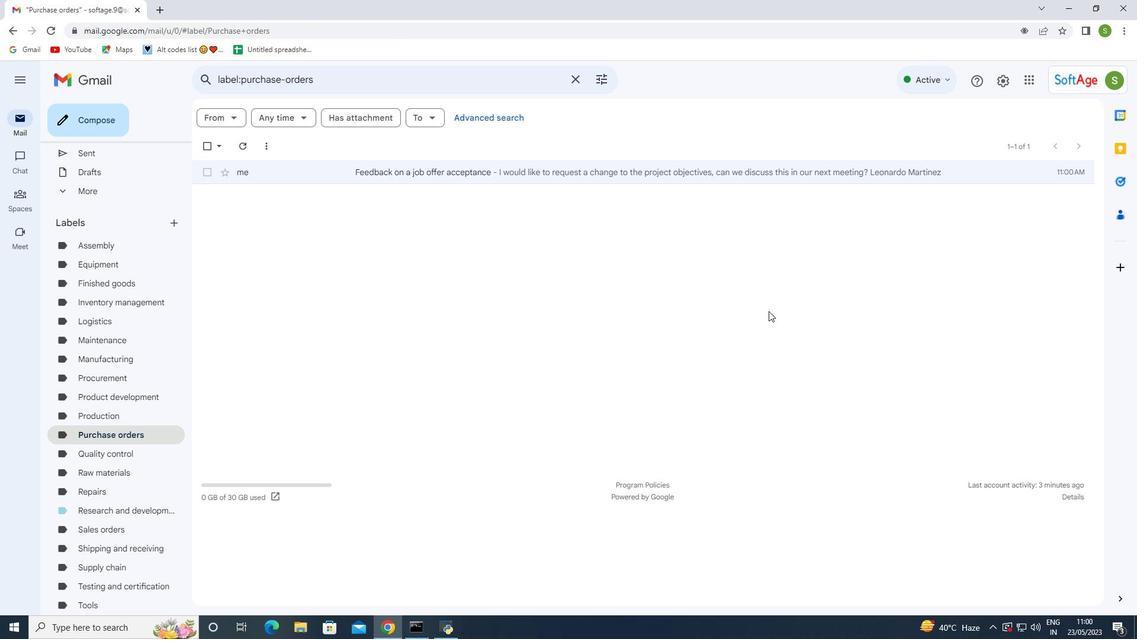 
